 Task: Find connections with filter location Gijón with filter topic #Mindfulnesswith filter profile language Potuguese with filter current company Ethical Hackers Academy with filter school Fr. Conceicao Rodrigues College of Engineering with filter industry Newspaper Publishing with filter service category Tax Law with filter keywords title Data Entry
Action: Mouse moved to (209, 308)
Screenshot: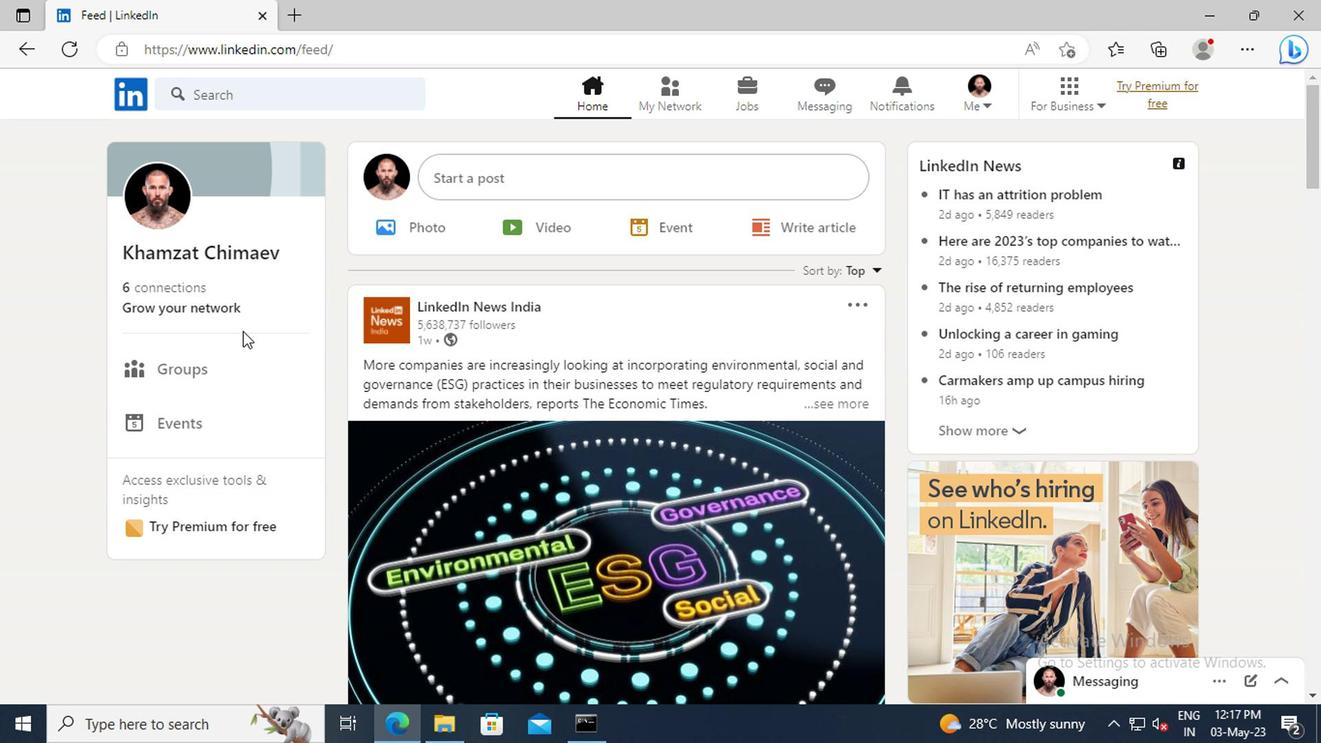 
Action: Mouse pressed left at (209, 308)
Screenshot: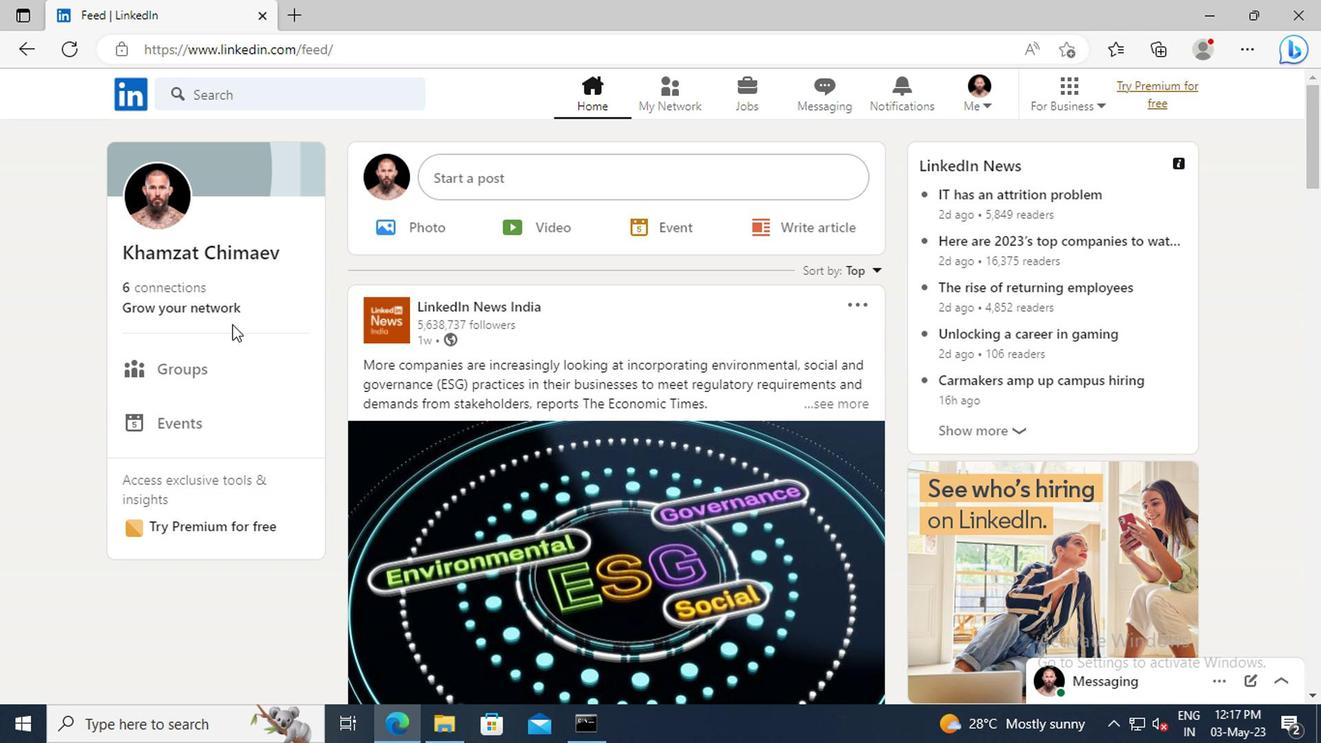
Action: Mouse moved to (205, 209)
Screenshot: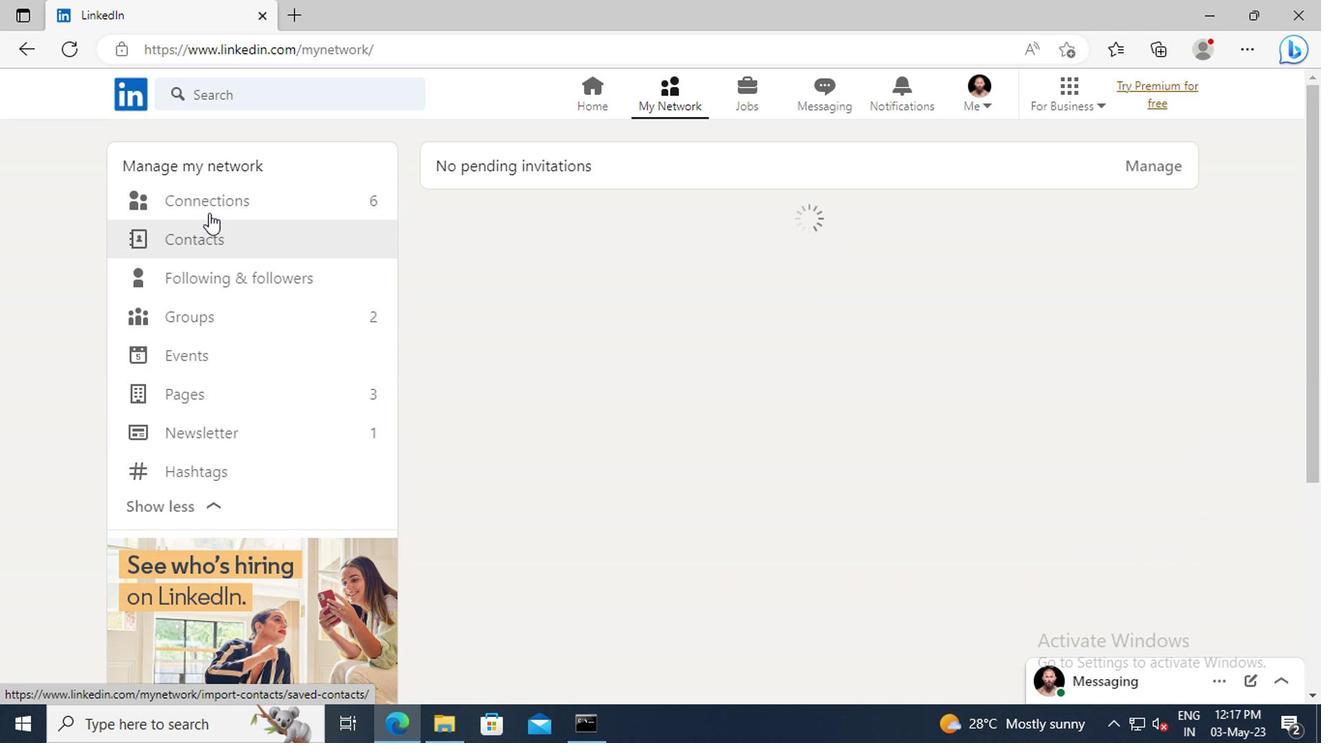 
Action: Mouse pressed left at (205, 209)
Screenshot: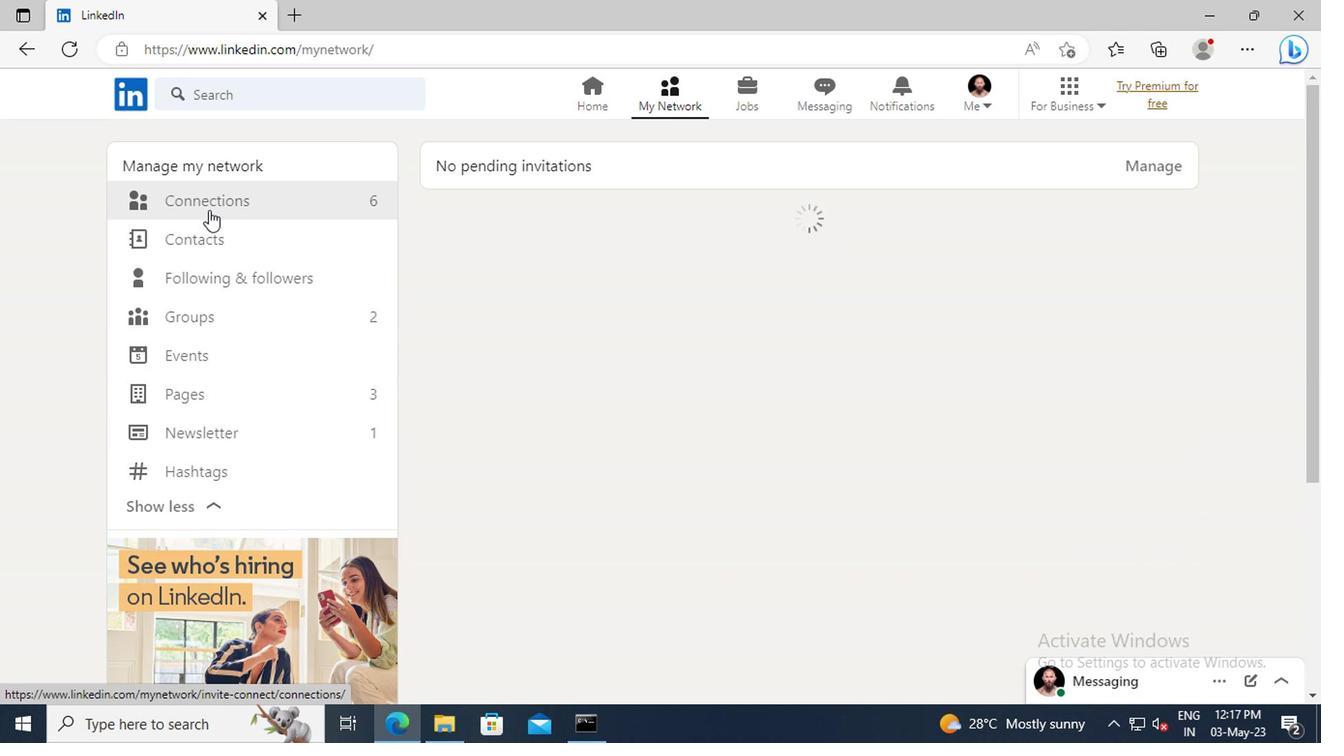 
Action: Mouse moved to (767, 205)
Screenshot: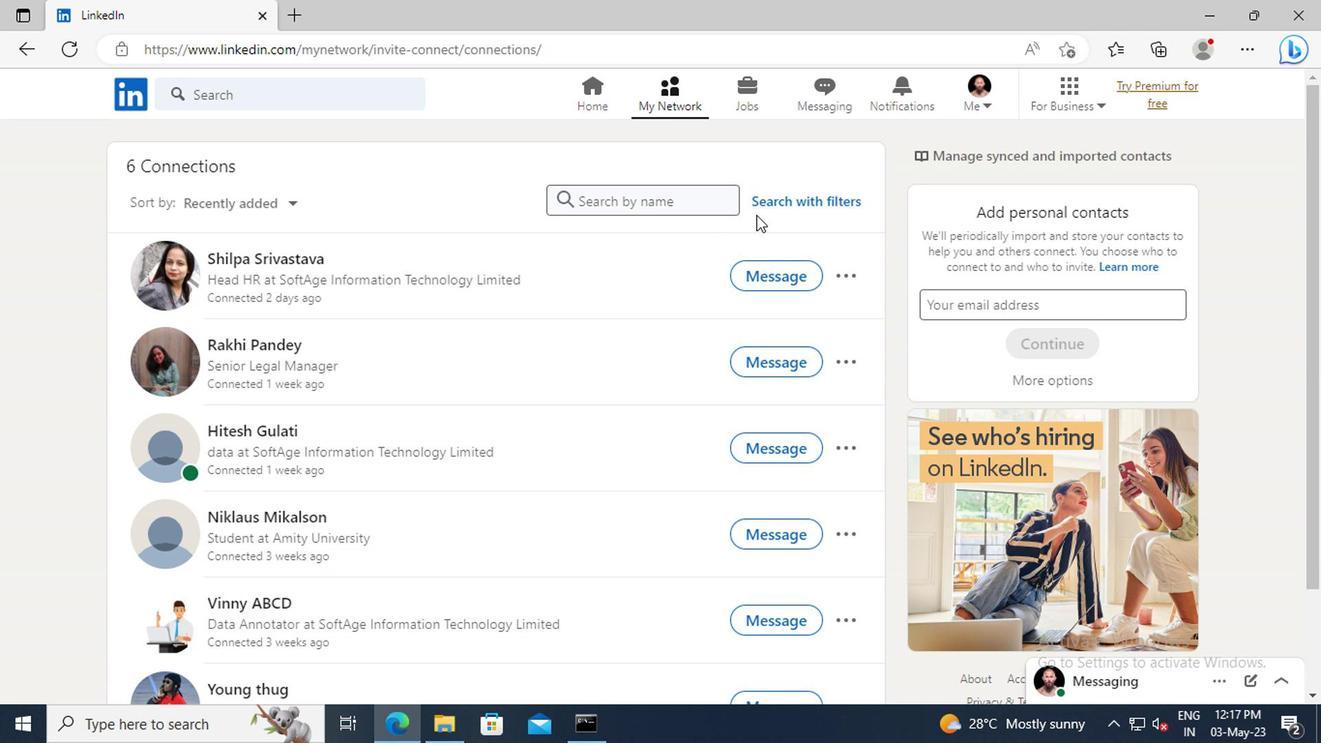 
Action: Mouse pressed left at (767, 205)
Screenshot: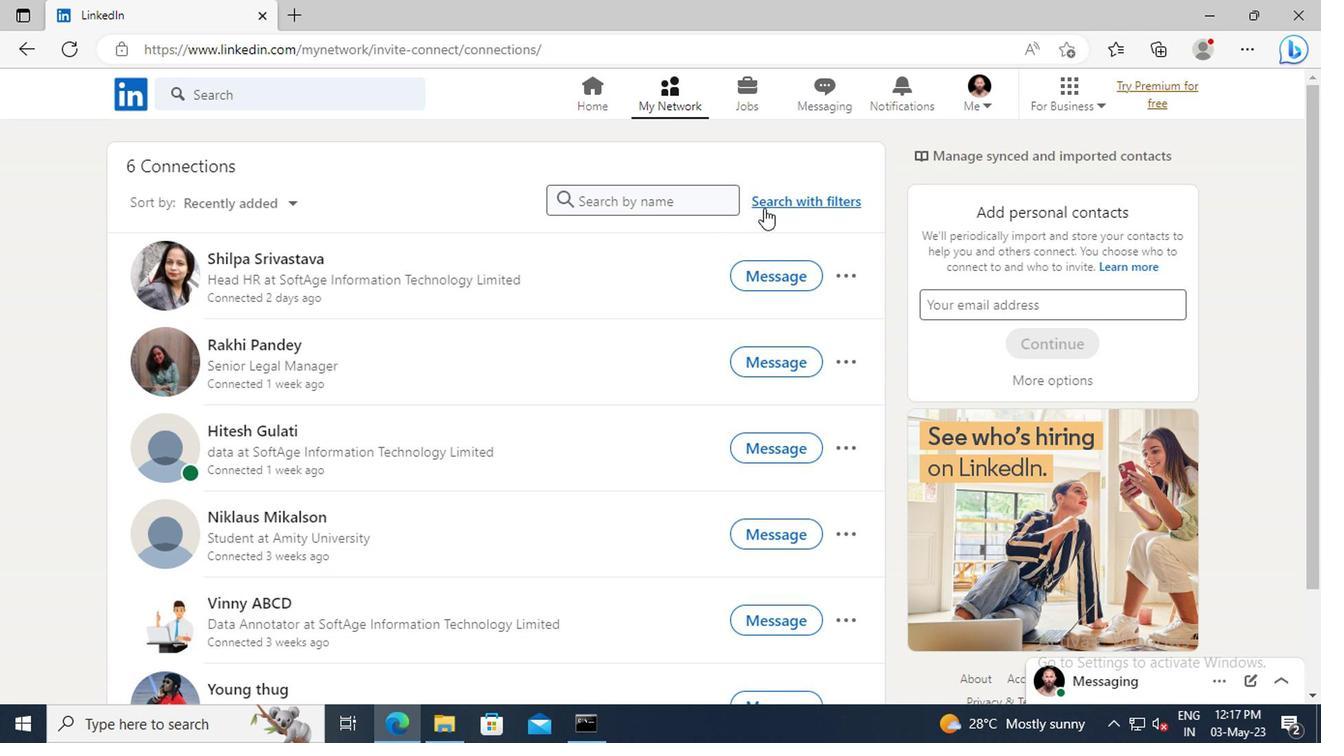 
Action: Mouse moved to (713, 150)
Screenshot: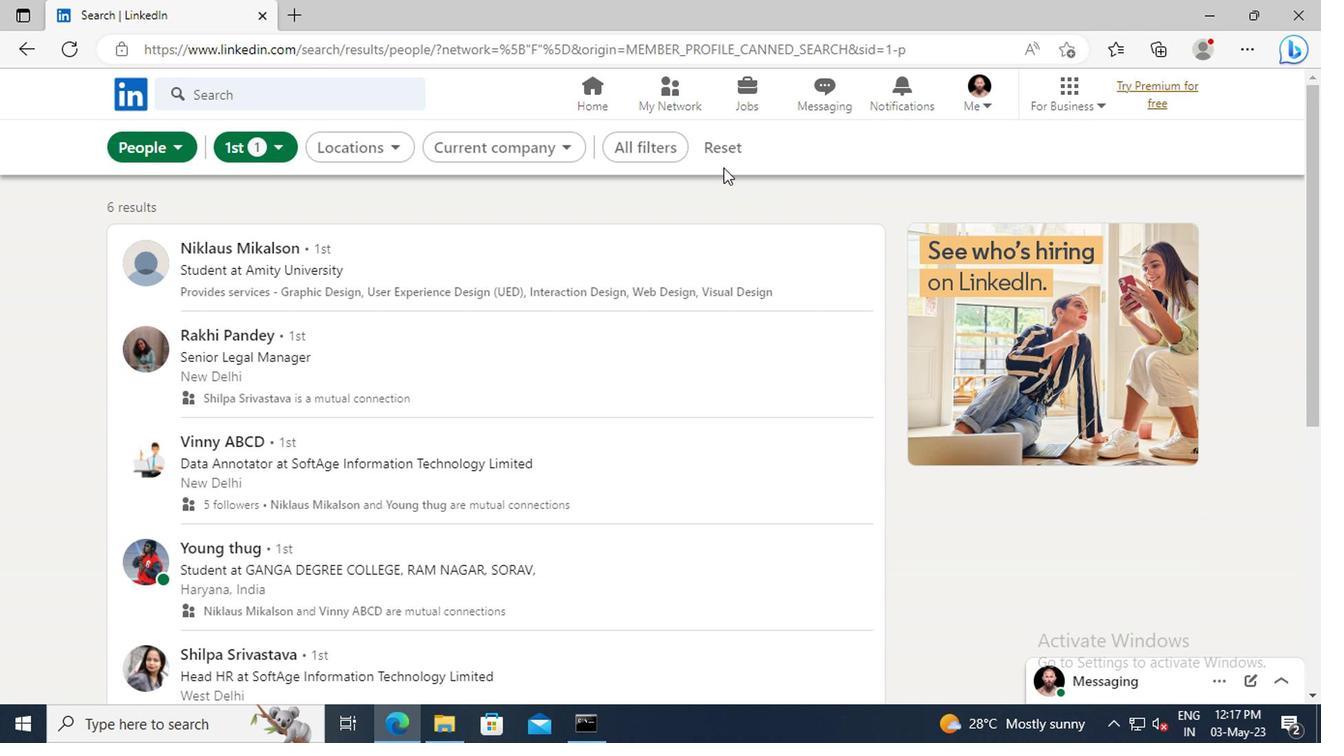 
Action: Mouse pressed left at (713, 150)
Screenshot: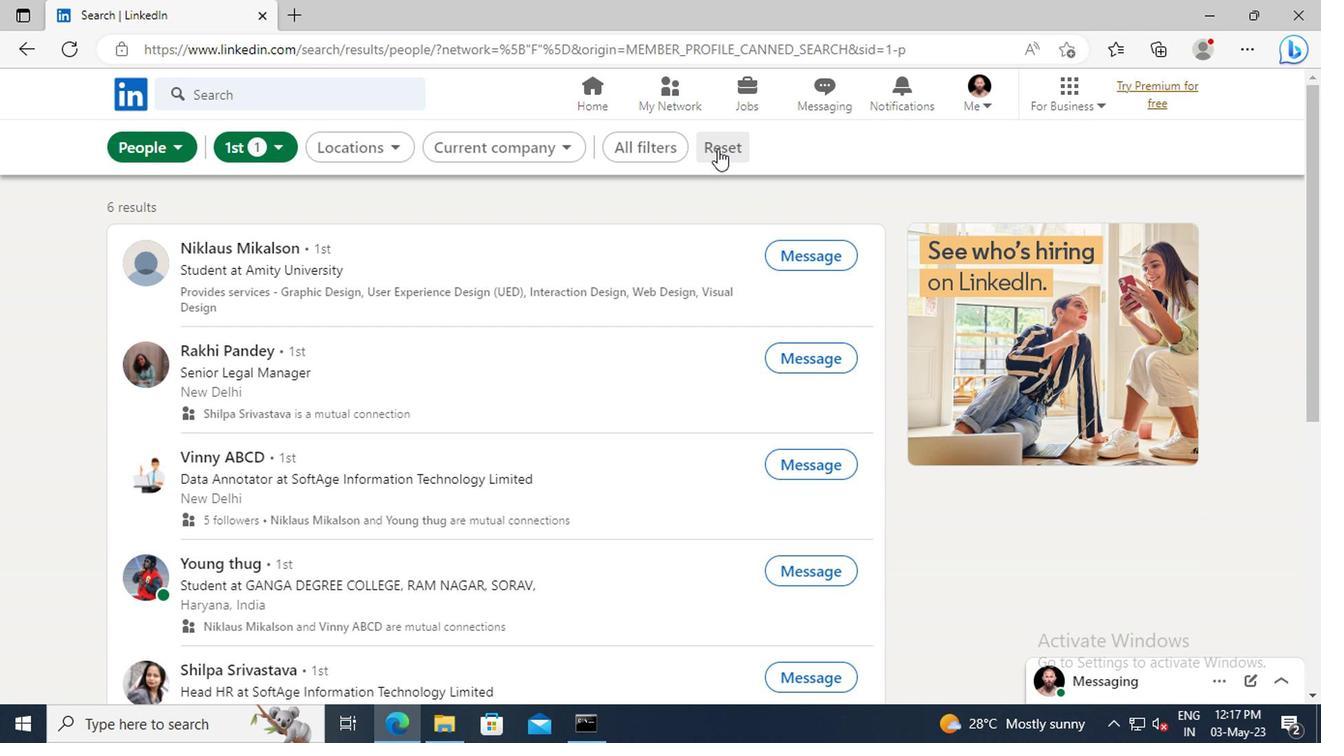 
Action: Mouse moved to (687, 147)
Screenshot: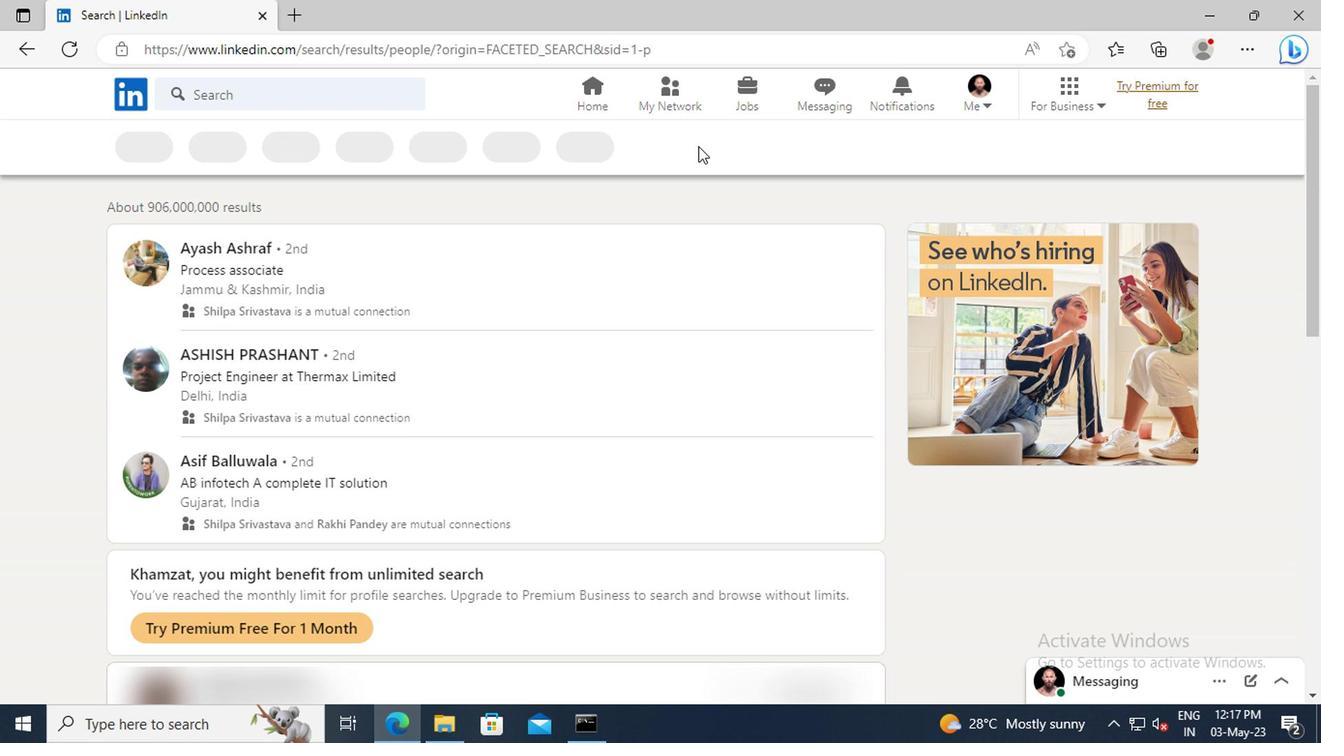 
Action: Mouse pressed left at (687, 147)
Screenshot: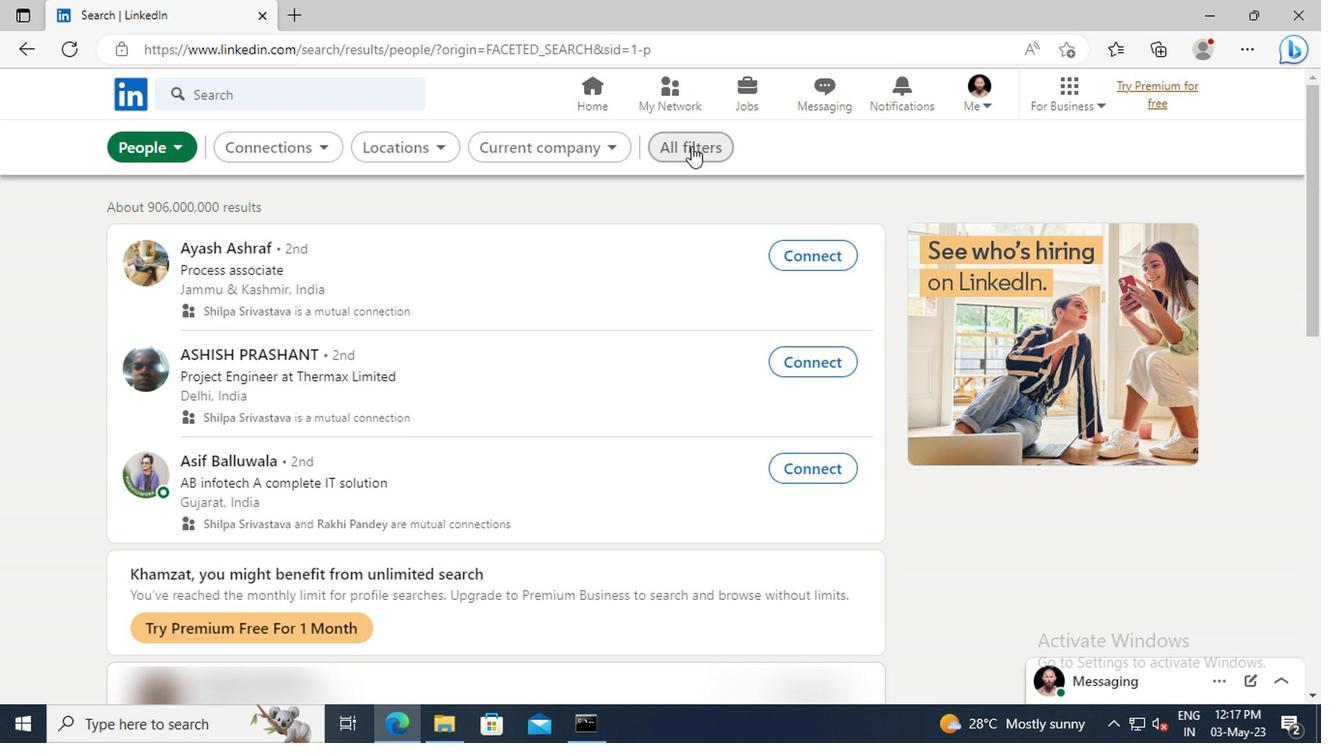 
Action: Mouse moved to (1077, 346)
Screenshot: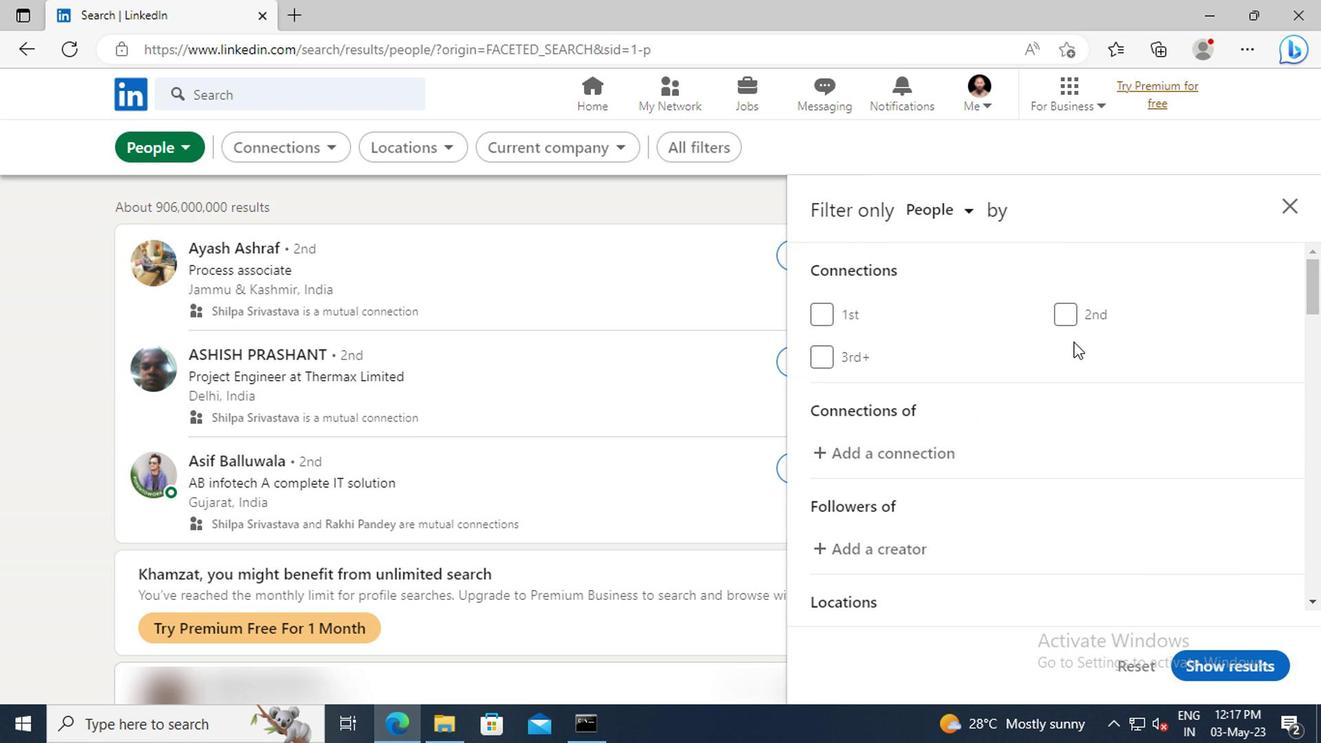 
Action: Mouse scrolled (1077, 345) with delta (0, -1)
Screenshot: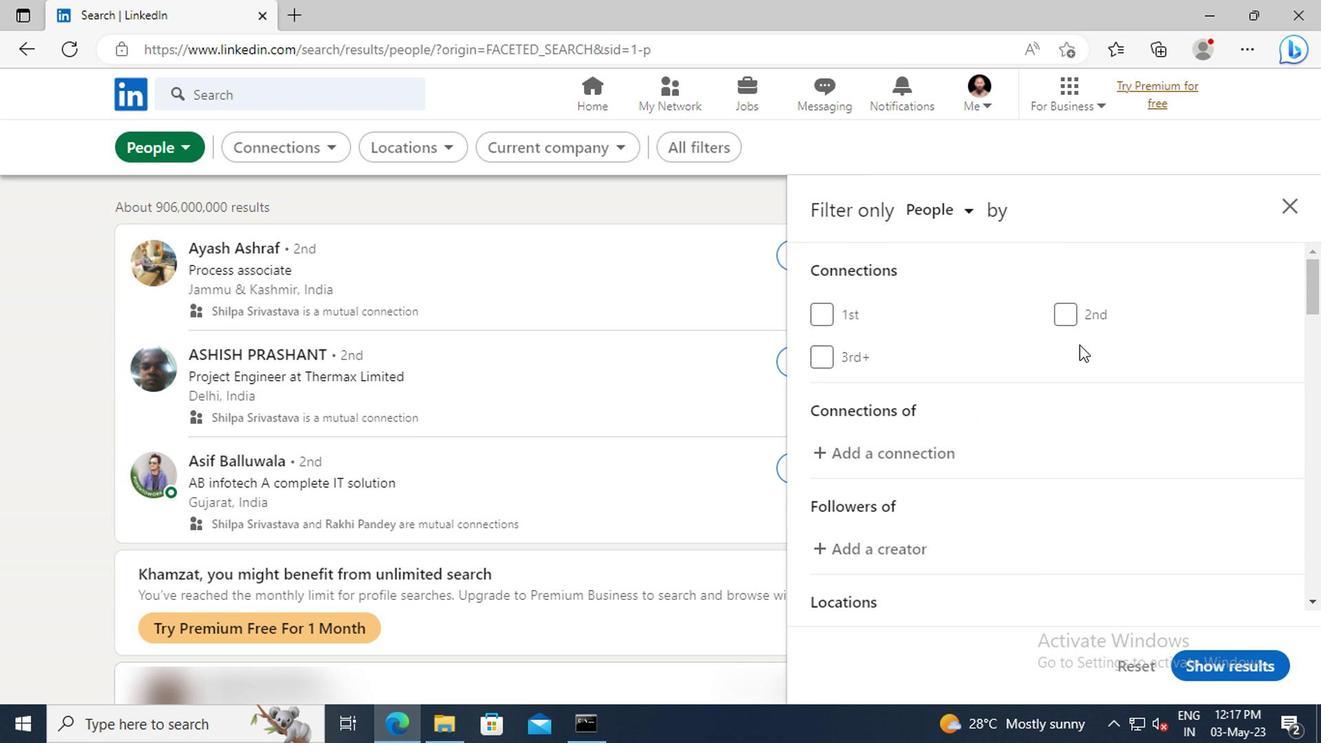 
Action: Mouse scrolled (1077, 345) with delta (0, -1)
Screenshot: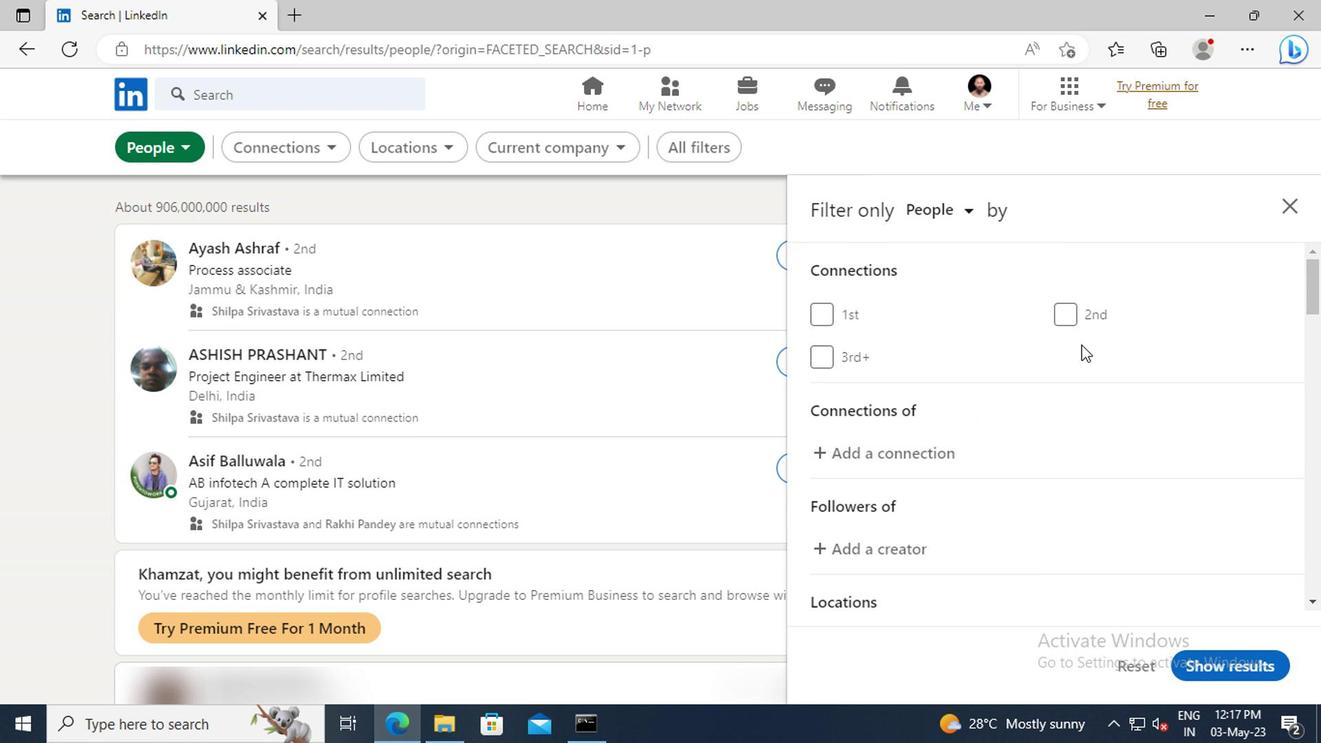 
Action: Mouse scrolled (1077, 345) with delta (0, -1)
Screenshot: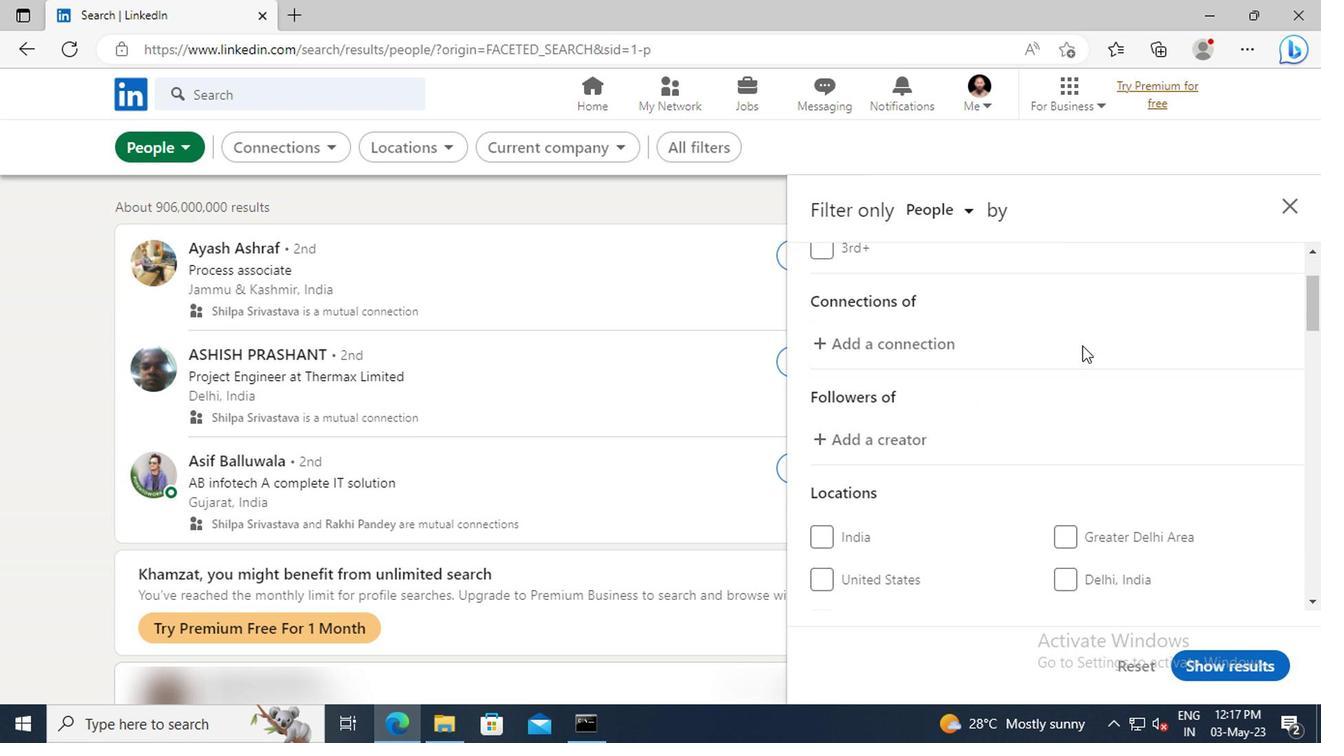 
Action: Mouse scrolled (1077, 345) with delta (0, -1)
Screenshot: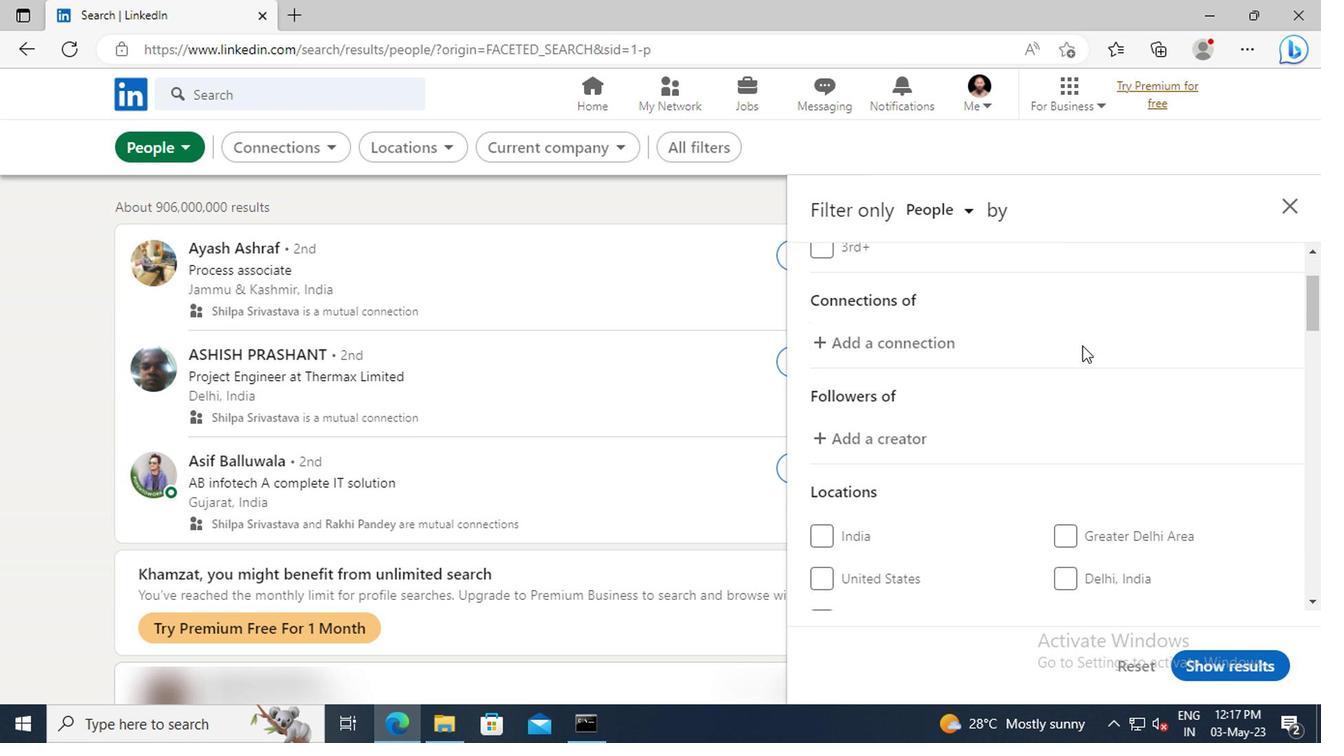 
Action: Mouse scrolled (1077, 345) with delta (0, -1)
Screenshot: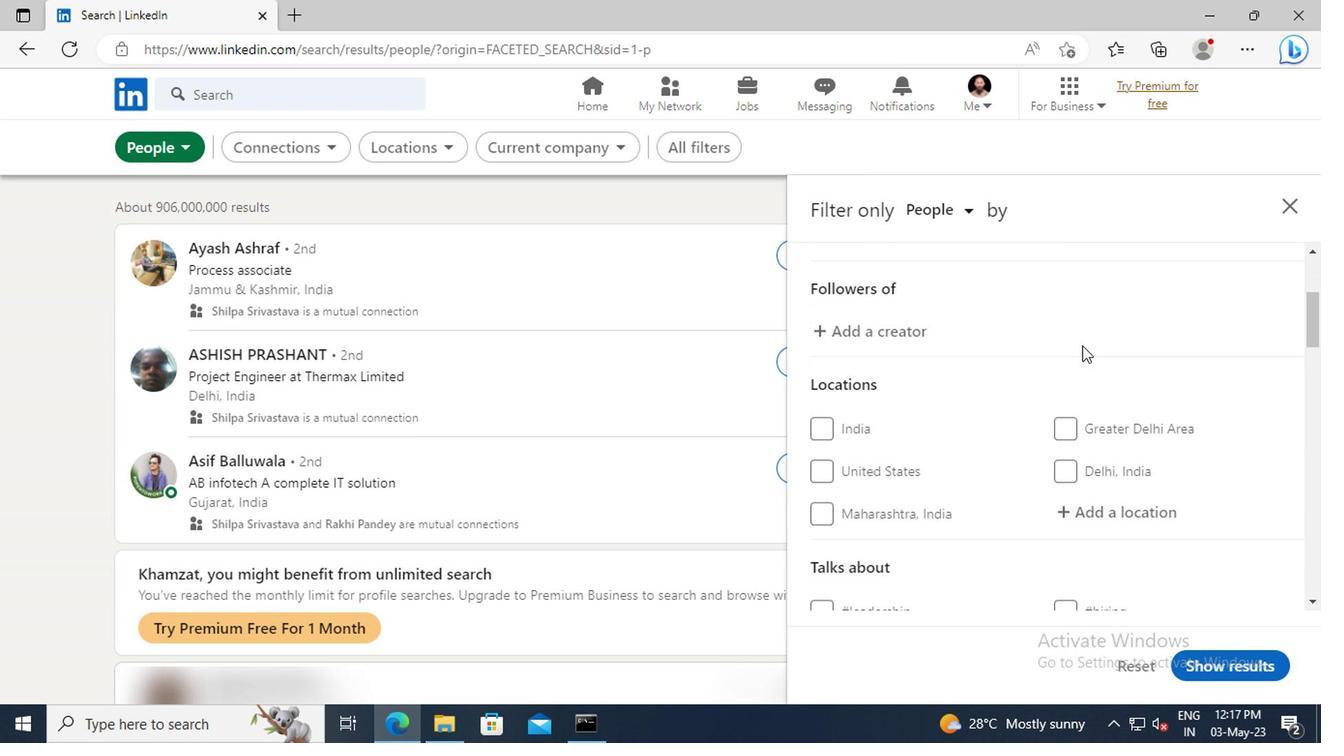 
Action: Mouse moved to (1095, 454)
Screenshot: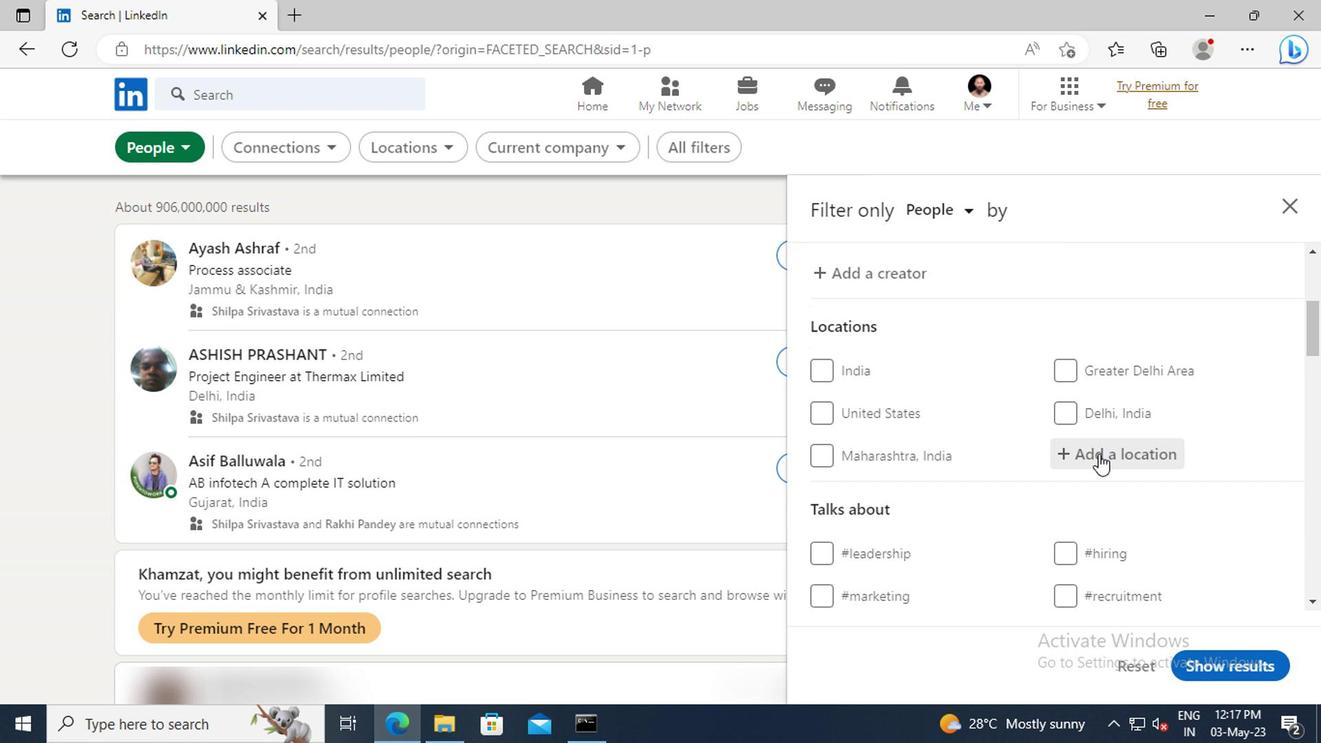 
Action: Mouse pressed left at (1095, 454)
Screenshot: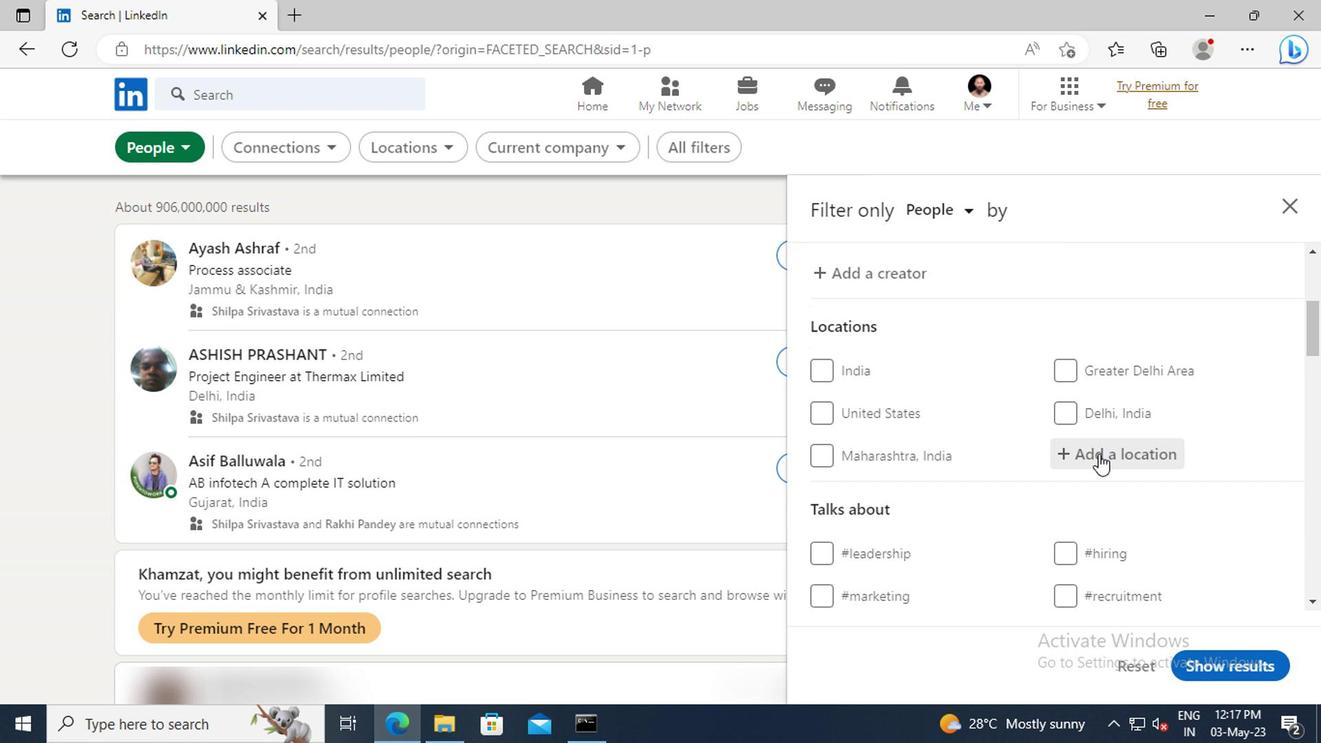 
Action: Key pressed <Key.shift>GIJON
Screenshot: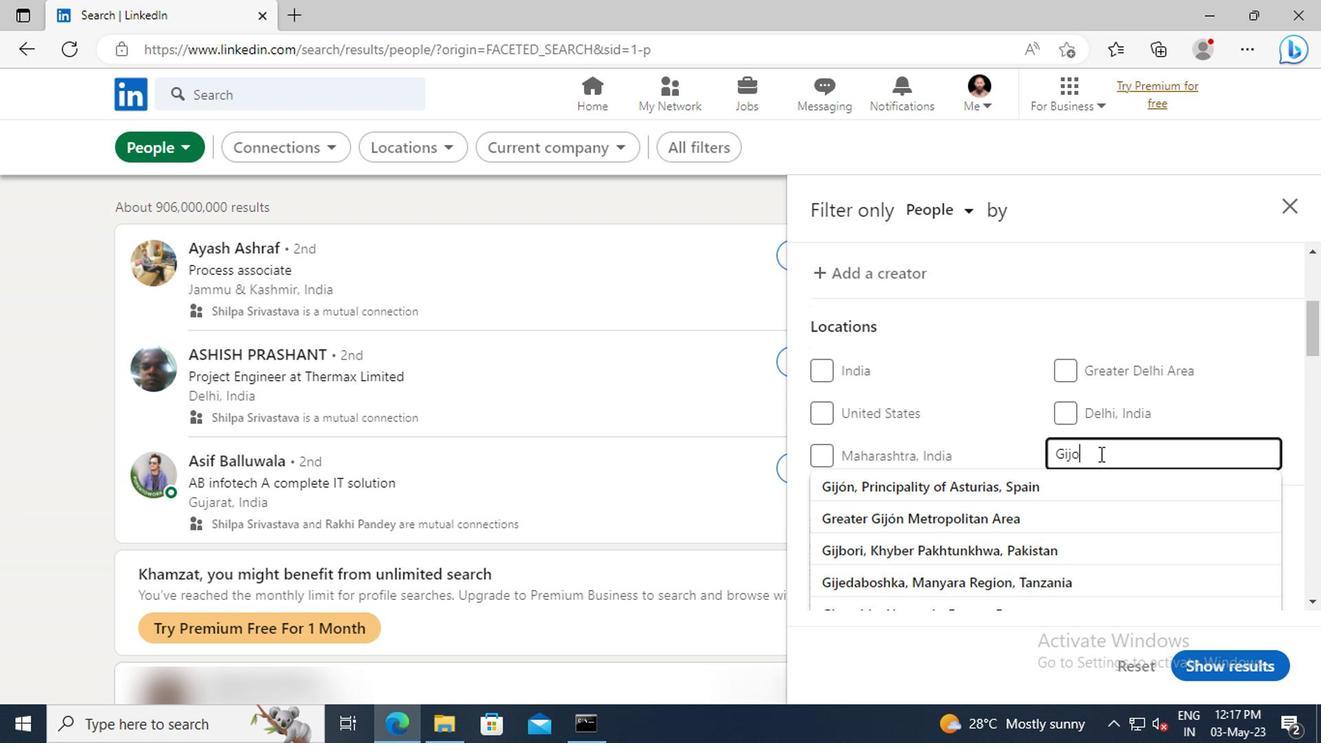 
Action: Mouse moved to (1095, 475)
Screenshot: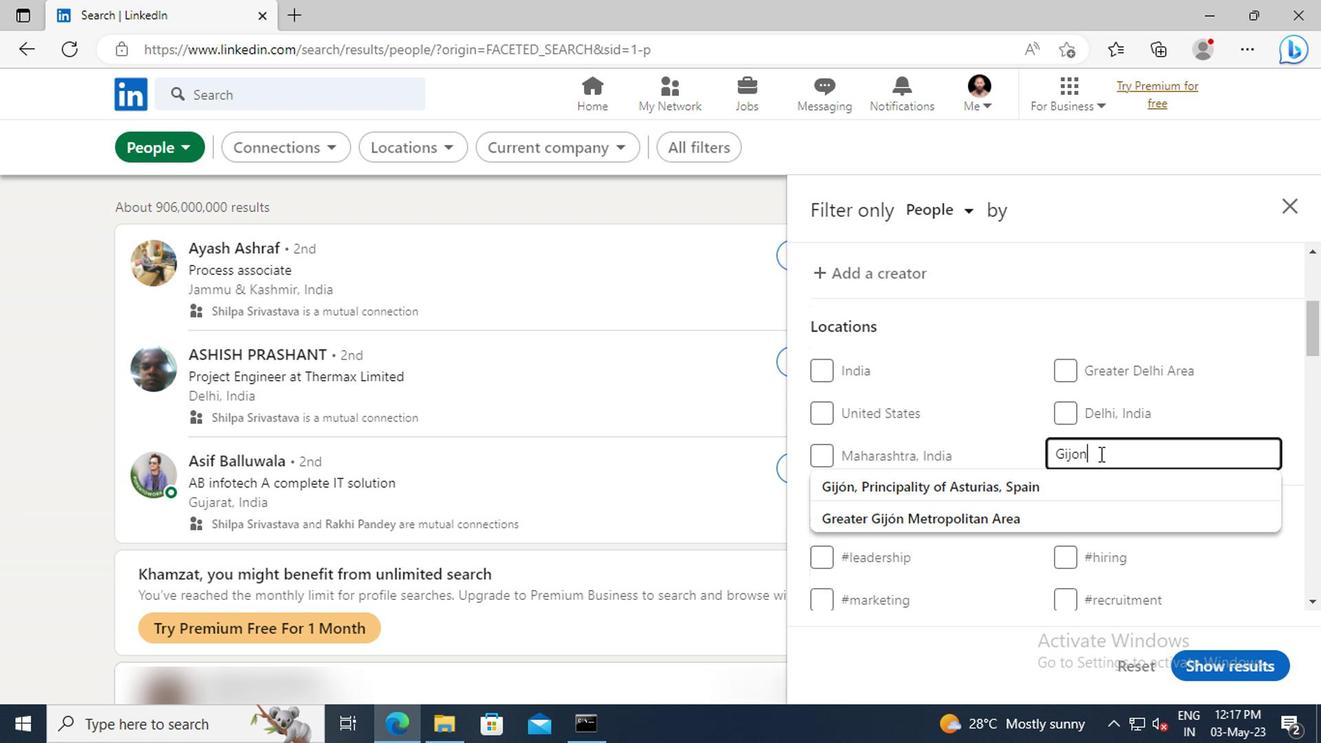 
Action: Mouse pressed left at (1095, 475)
Screenshot: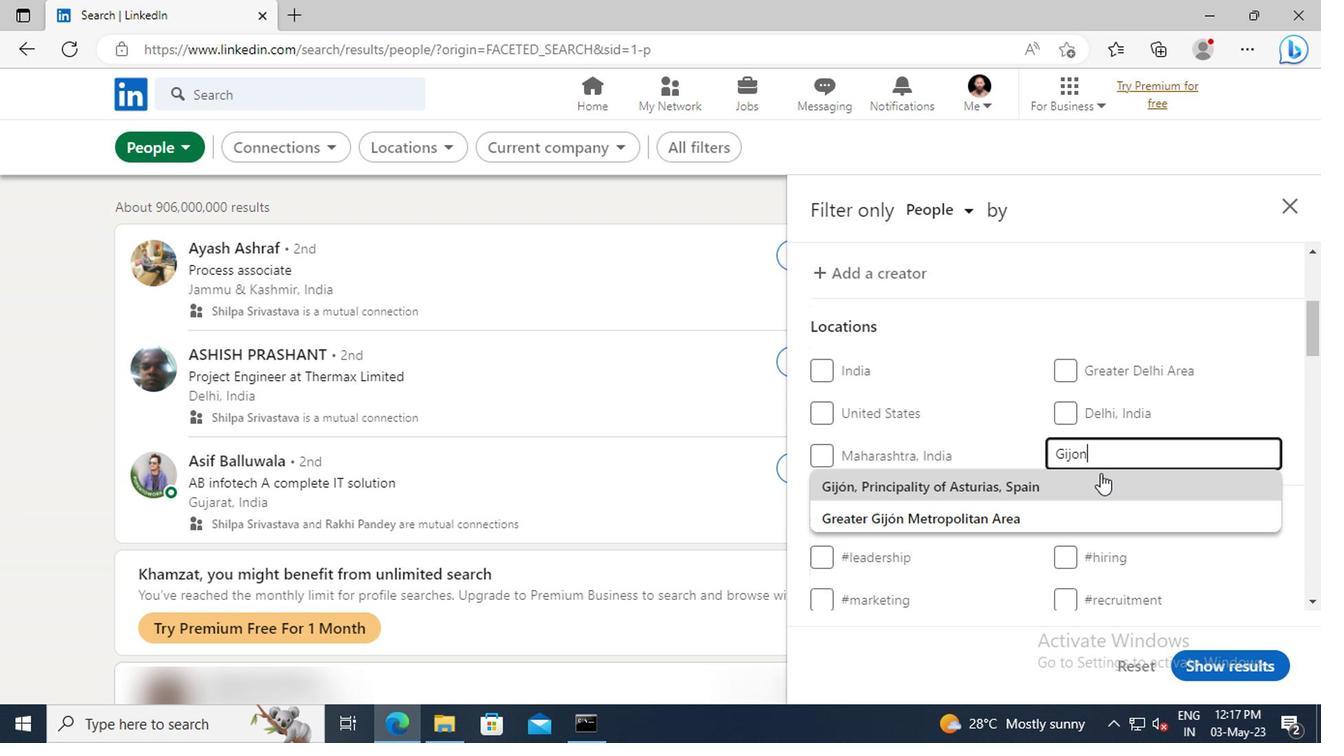 
Action: Mouse scrolled (1095, 474) with delta (0, 0)
Screenshot: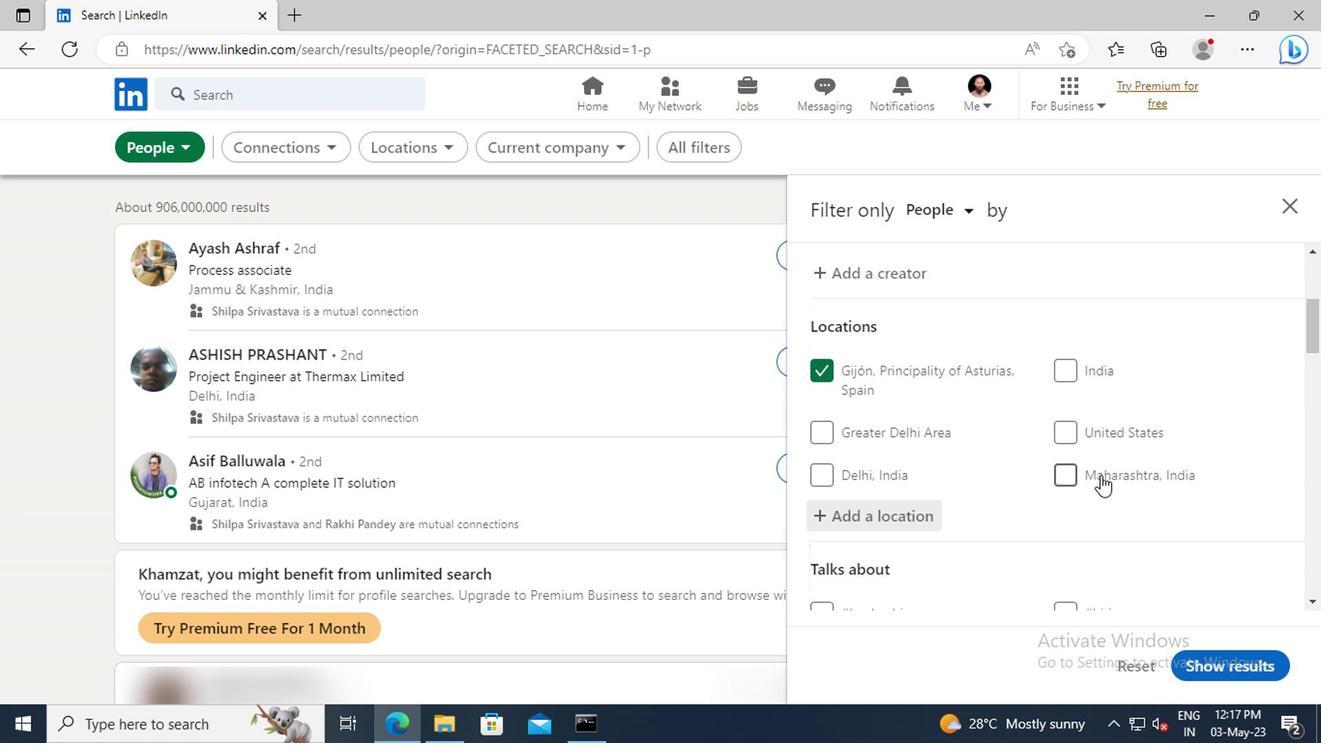 
Action: Mouse scrolled (1095, 474) with delta (0, 0)
Screenshot: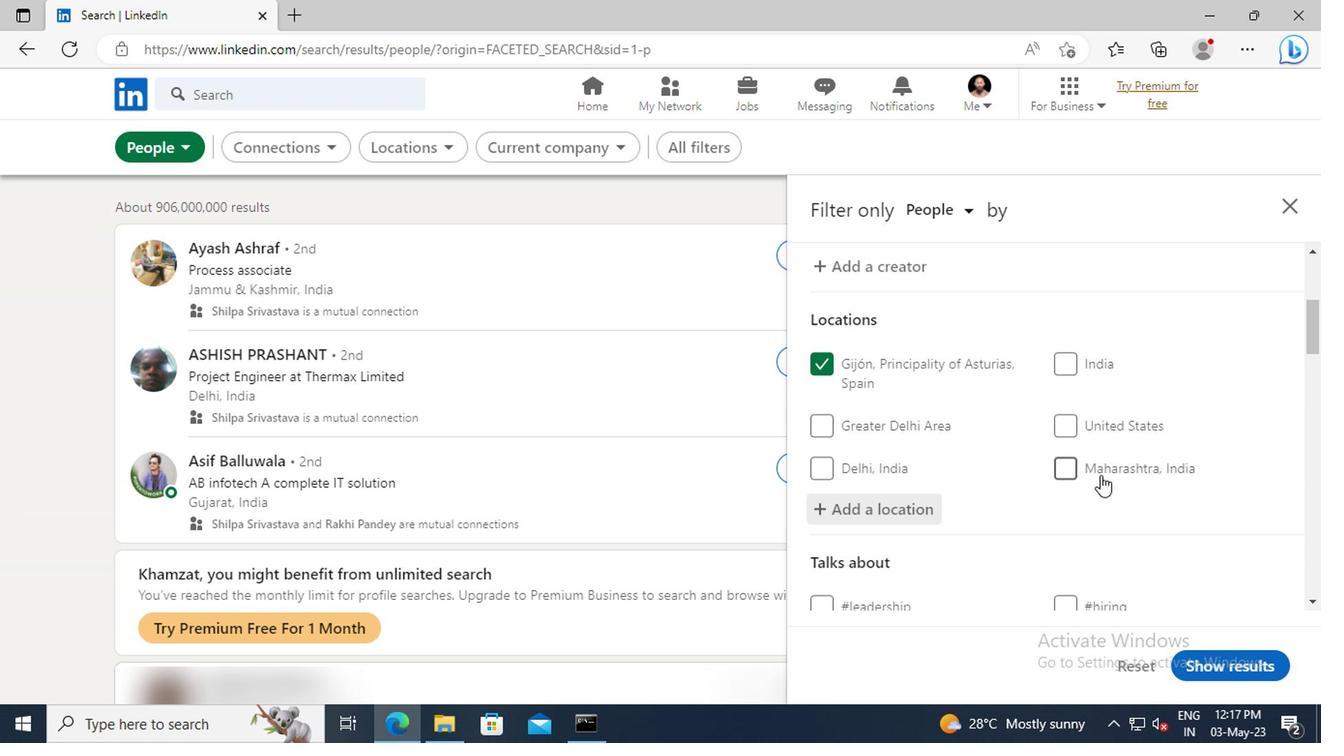 
Action: Mouse moved to (1093, 461)
Screenshot: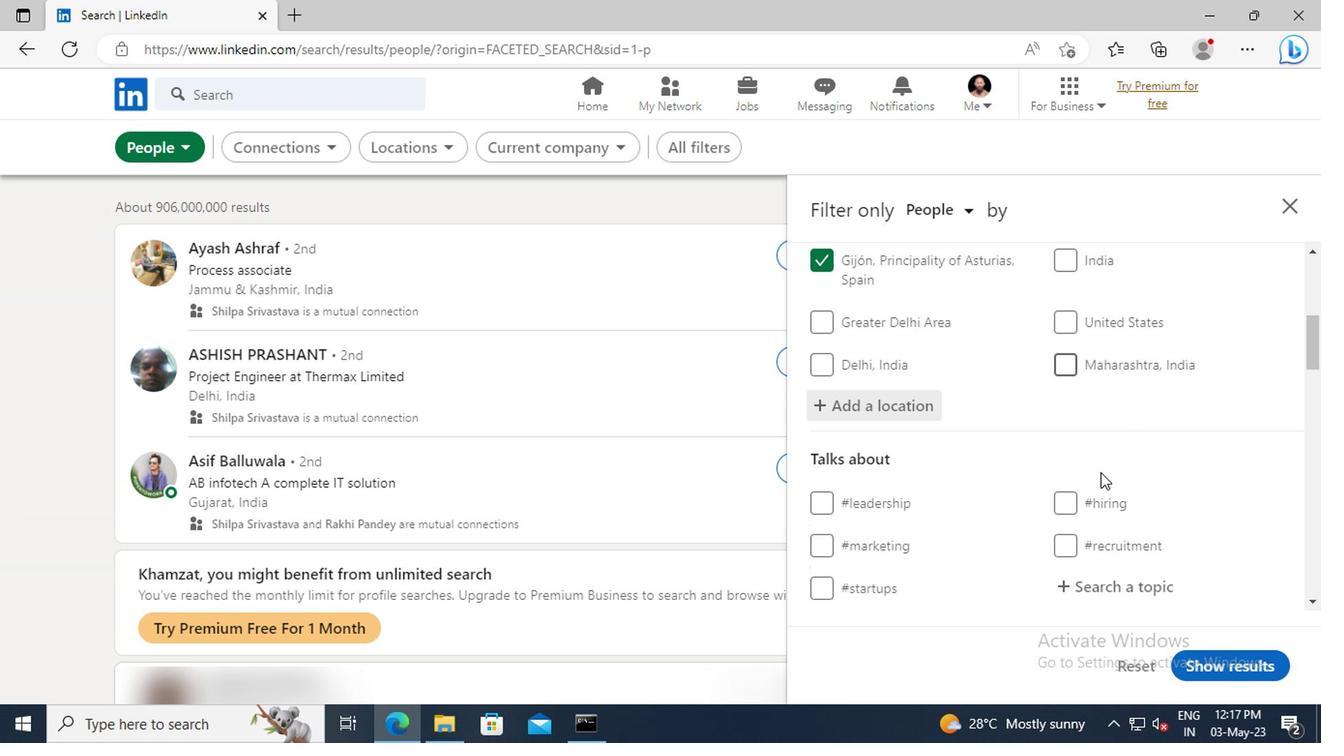 
Action: Mouse scrolled (1093, 460) with delta (0, 0)
Screenshot: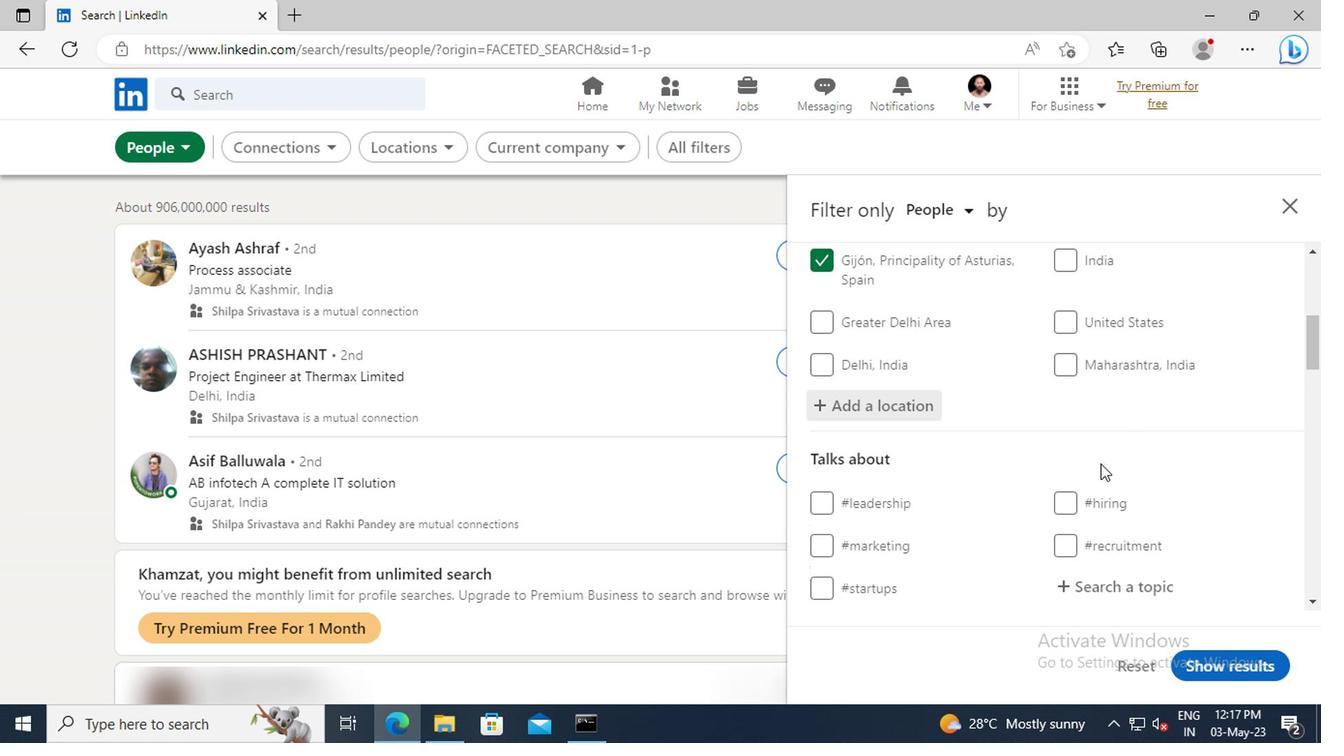 
Action: Mouse scrolled (1093, 460) with delta (0, 0)
Screenshot: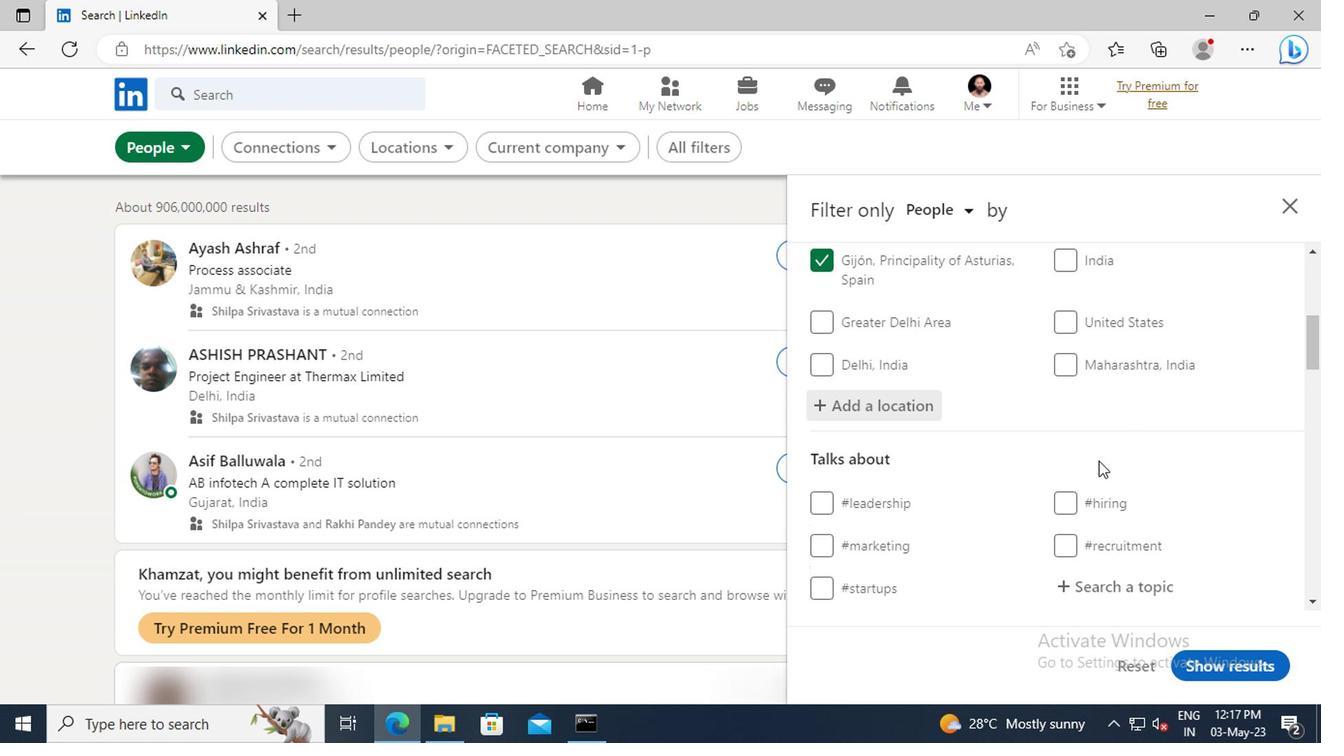 
Action: Mouse moved to (1100, 474)
Screenshot: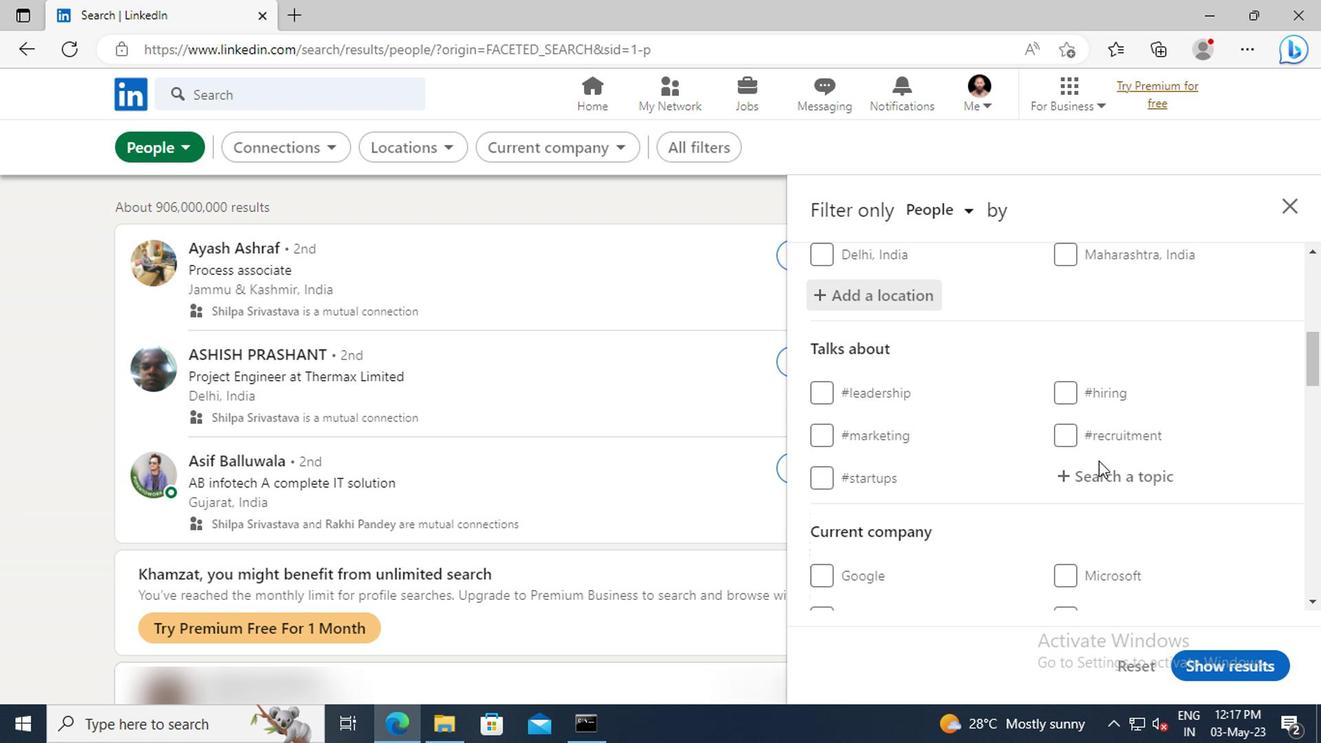 
Action: Mouse pressed left at (1100, 474)
Screenshot: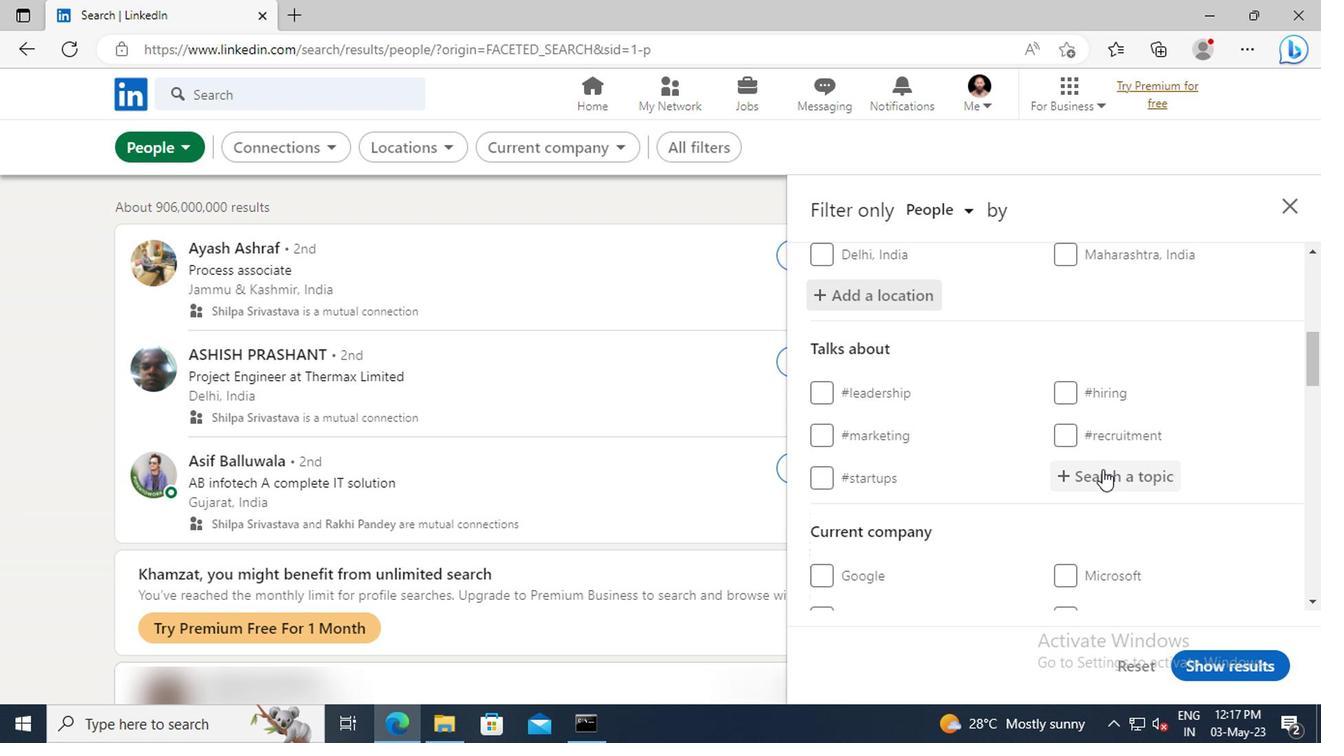 
Action: Key pressed <Key.shift>MINDFU
Screenshot: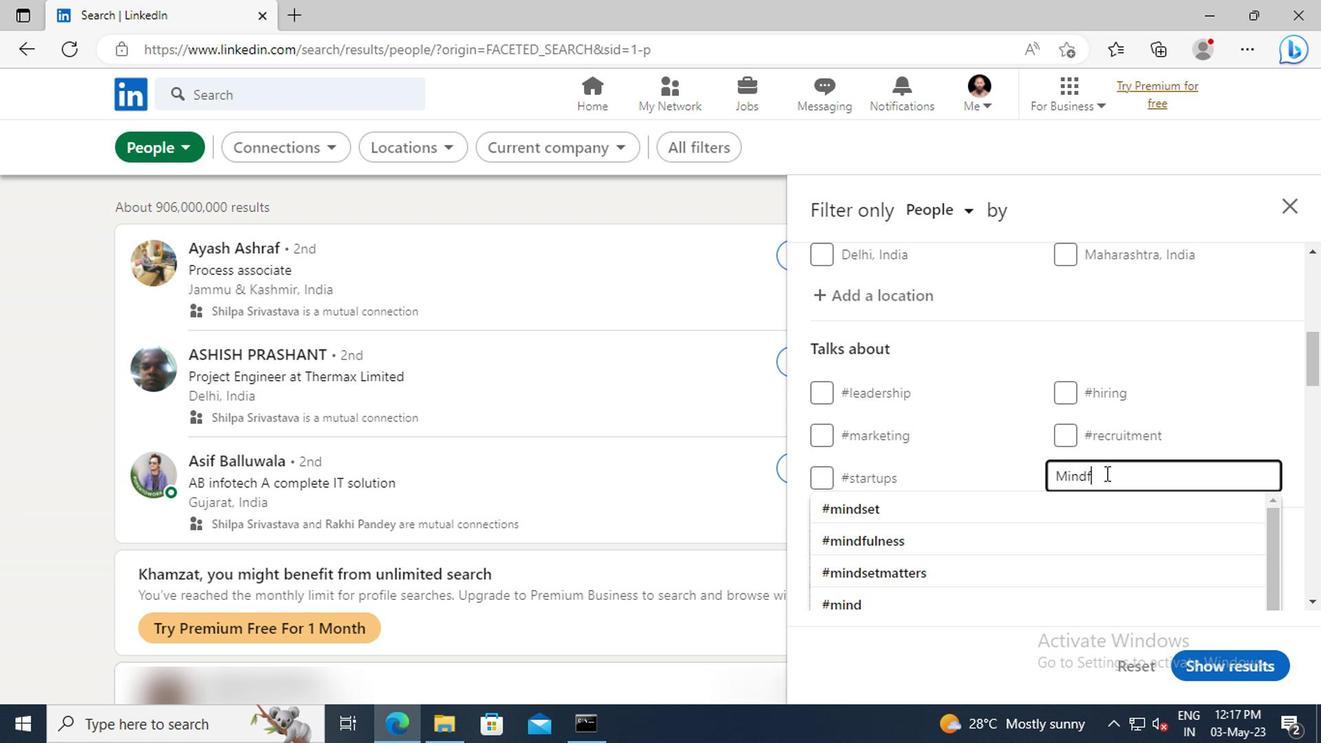 
Action: Mouse moved to (1105, 503)
Screenshot: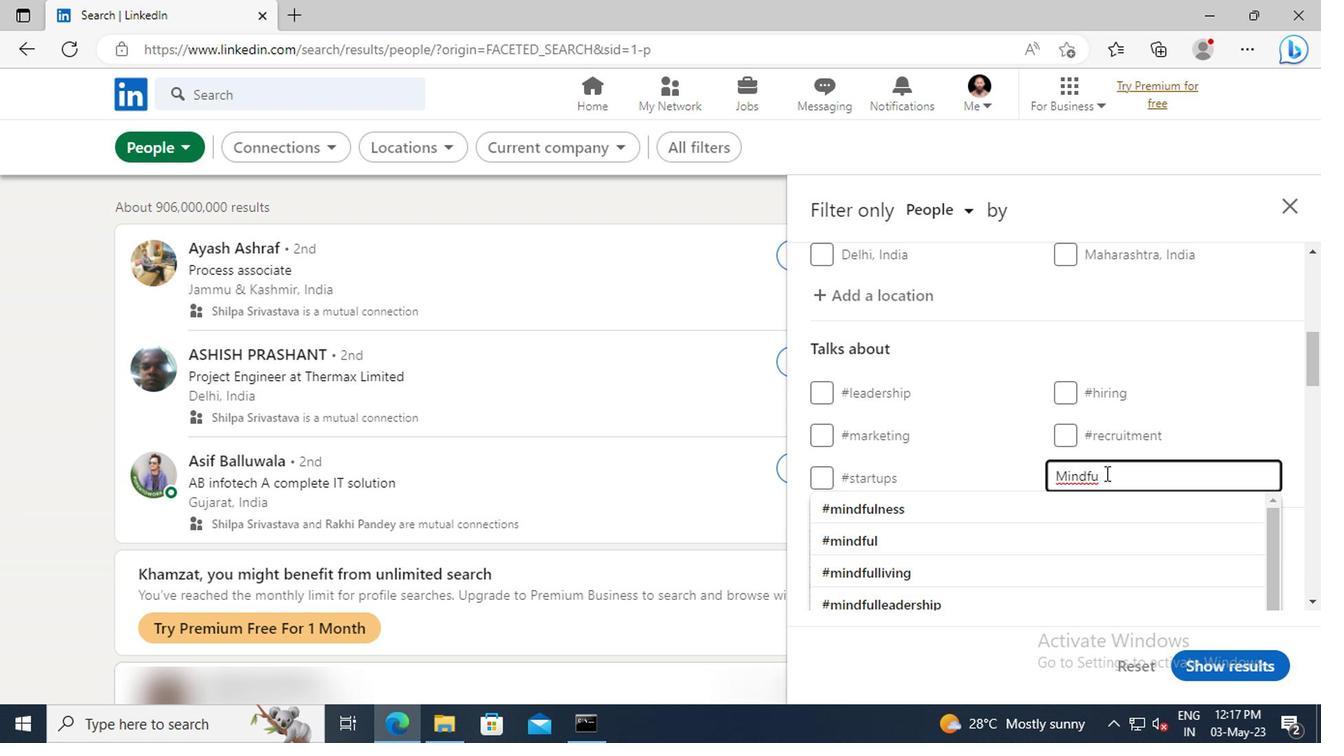 
Action: Mouse pressed left at (1105, 503)
Screenshot: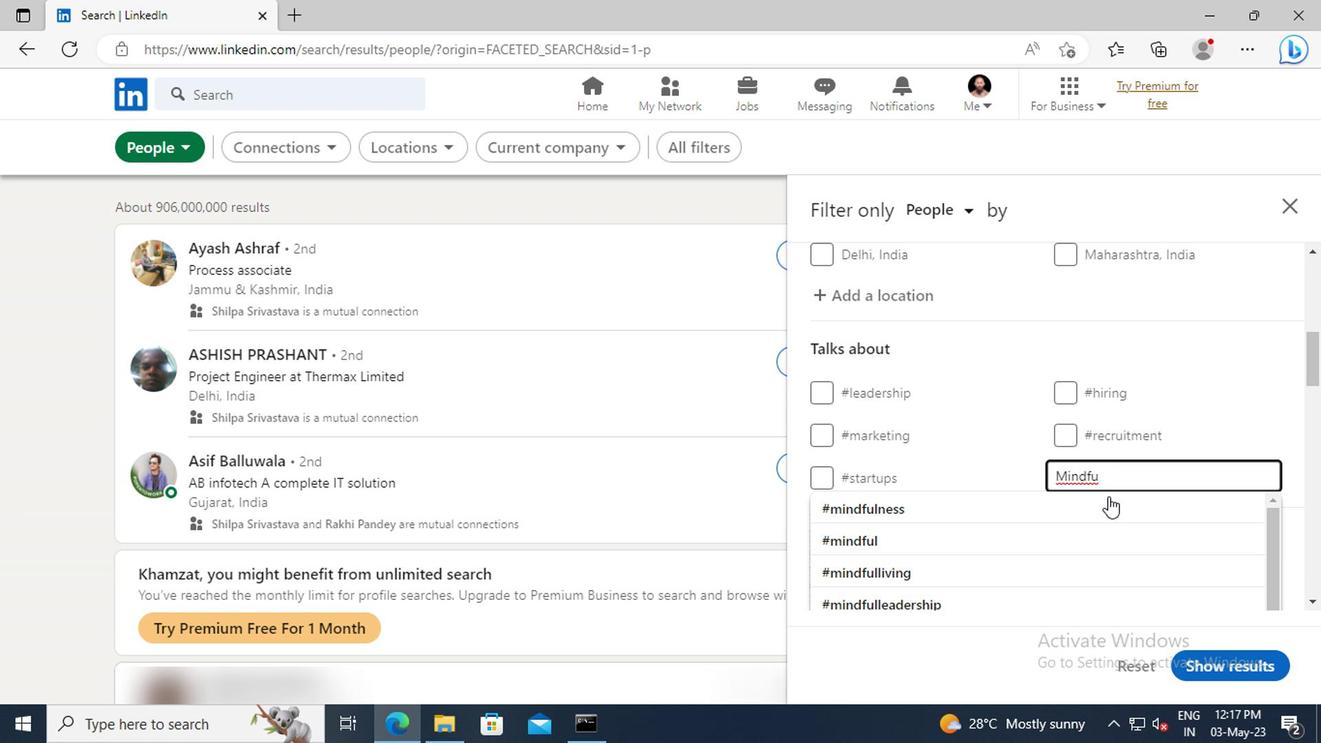 
Action: Mouse scrolled (1105, 503) with delta (0, 0)
Screenshot: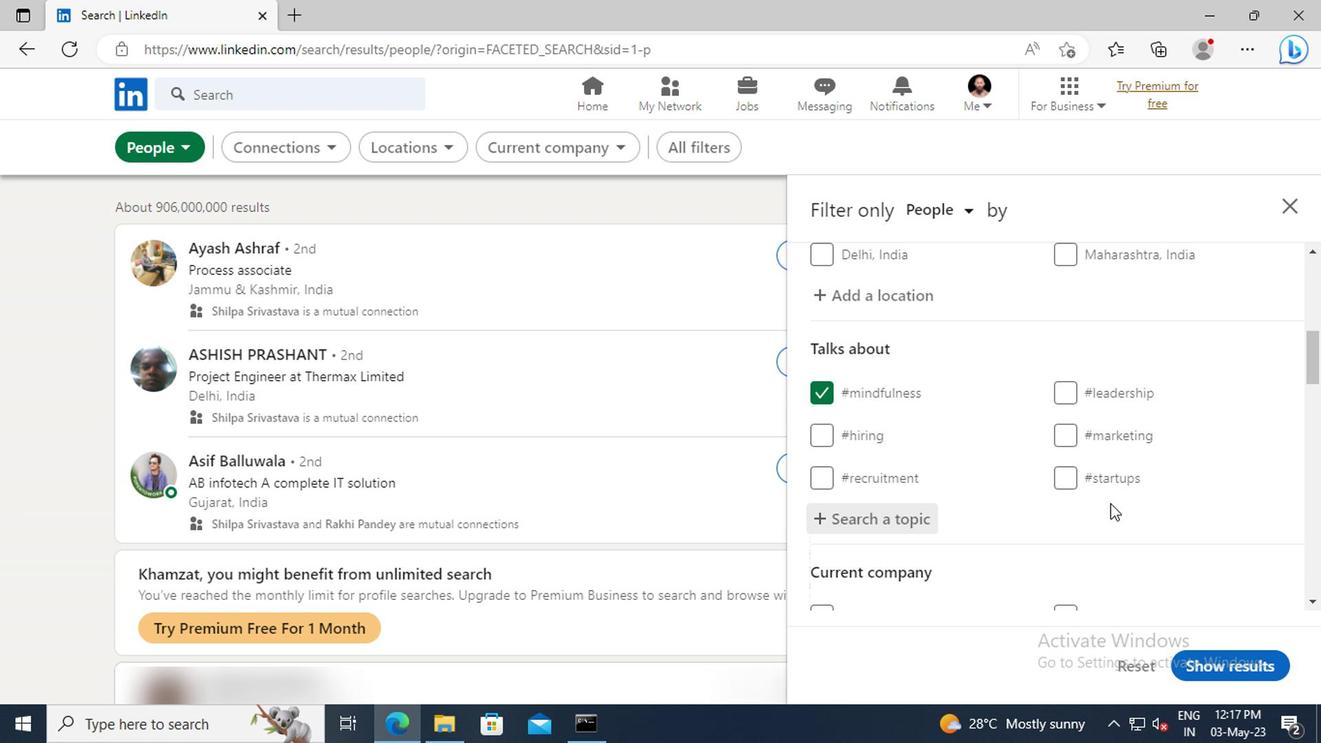 
Action: Mouse scrolled (1105, 503) with delta (0, 0)
Screenshot: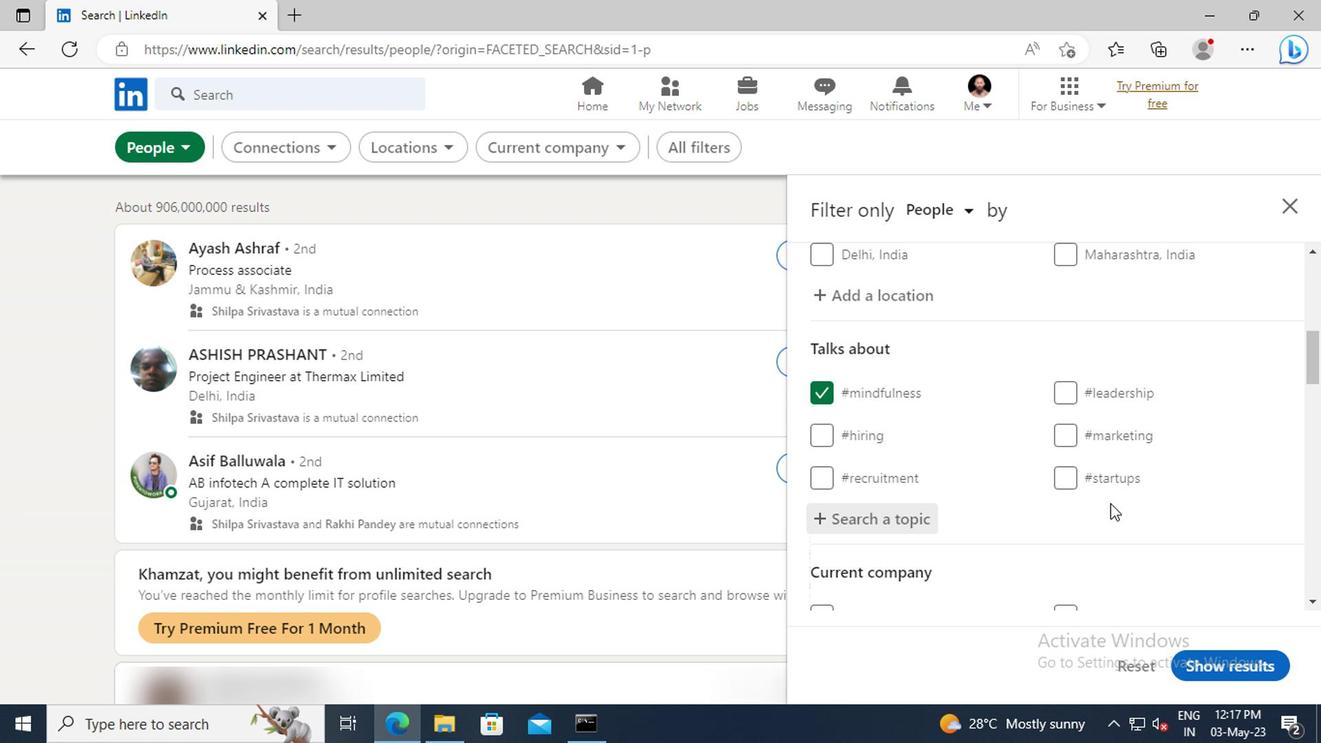 
Action: Mouse scrolled (1105, 503) with delta (0, 0)
Screenshot: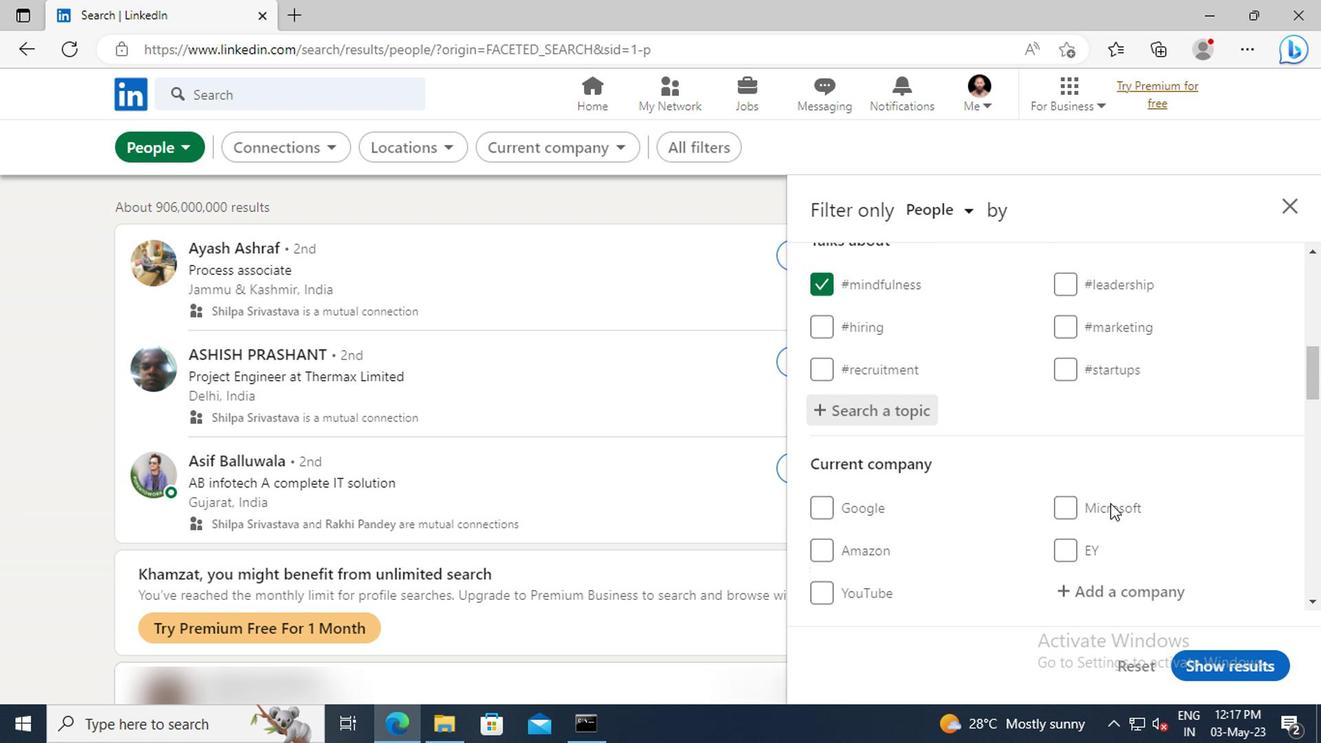 
Action: Mouse scrolled (1105, 503) with delta (0, 0)
Screenshot: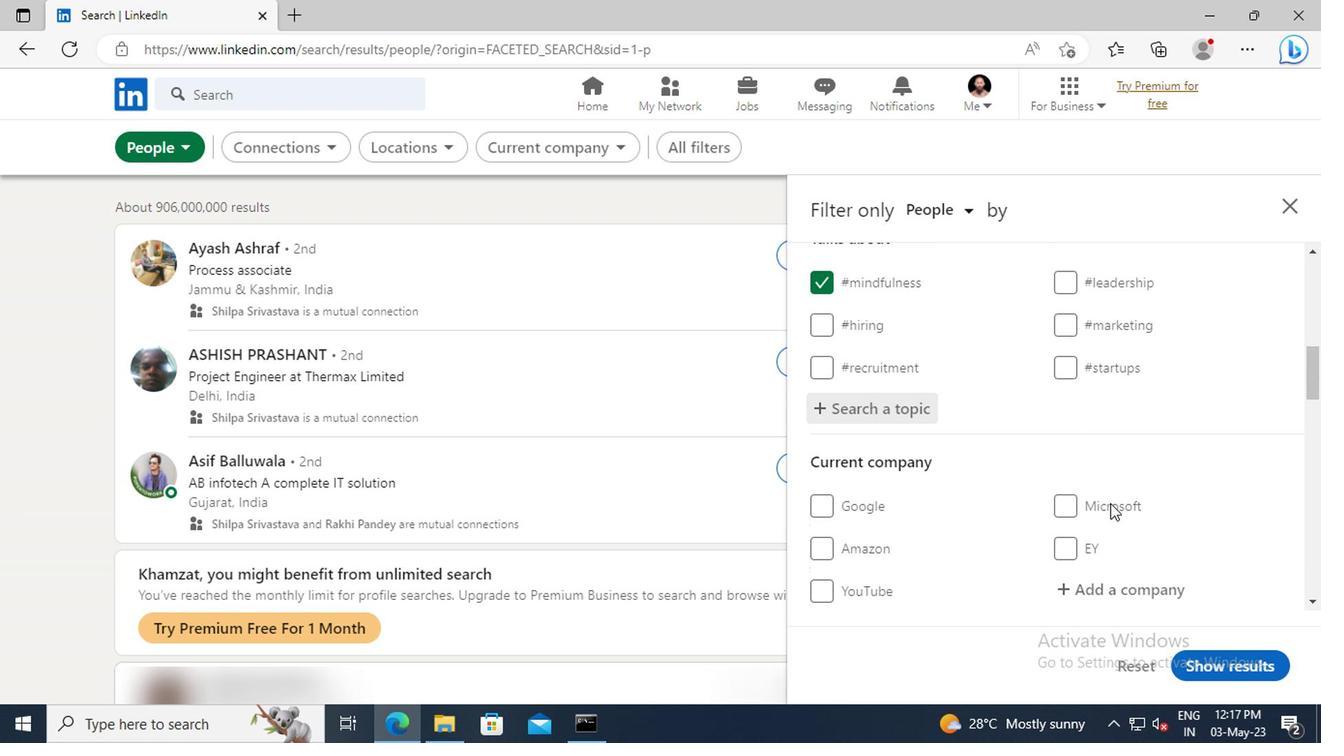 
Action: Mouse scrolled (1105, 503) with delta (0, 0)
Screenshot: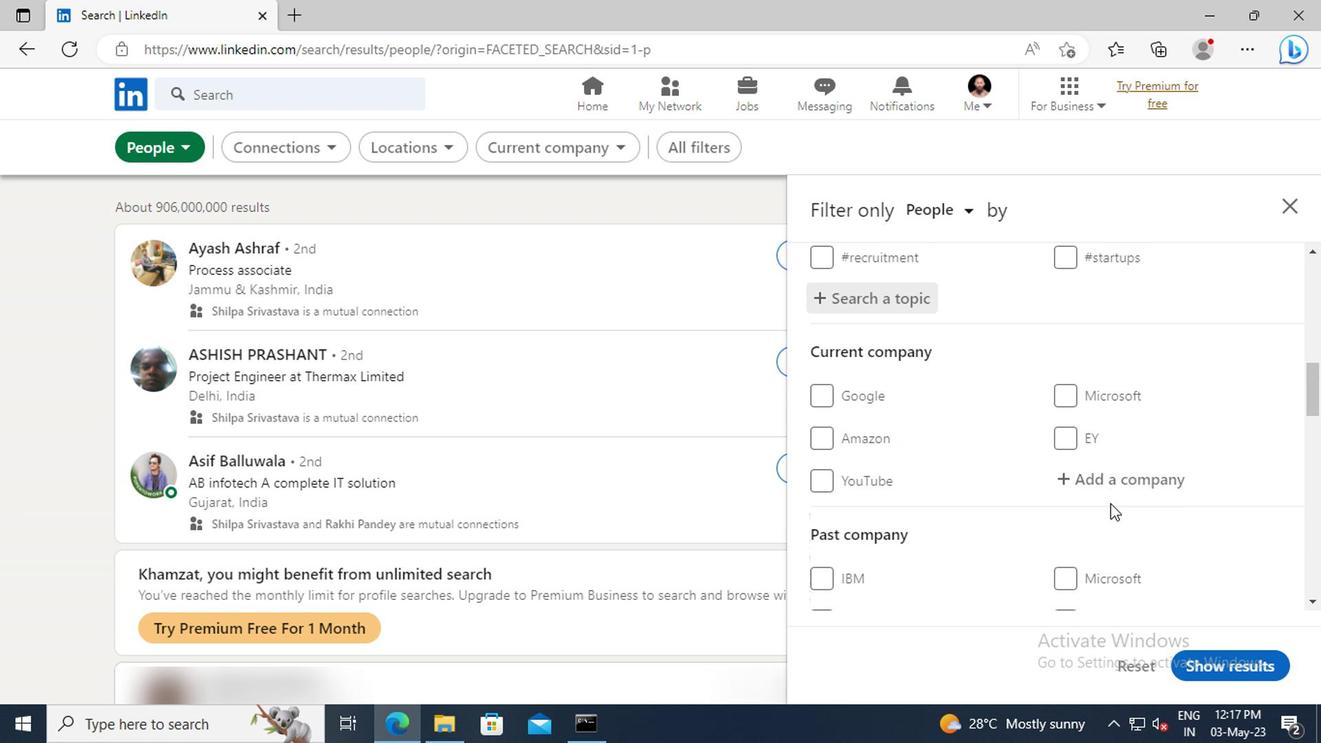 
Action: Mouse scrolled (1105, 503) with delta (0, 0)
Screenshot: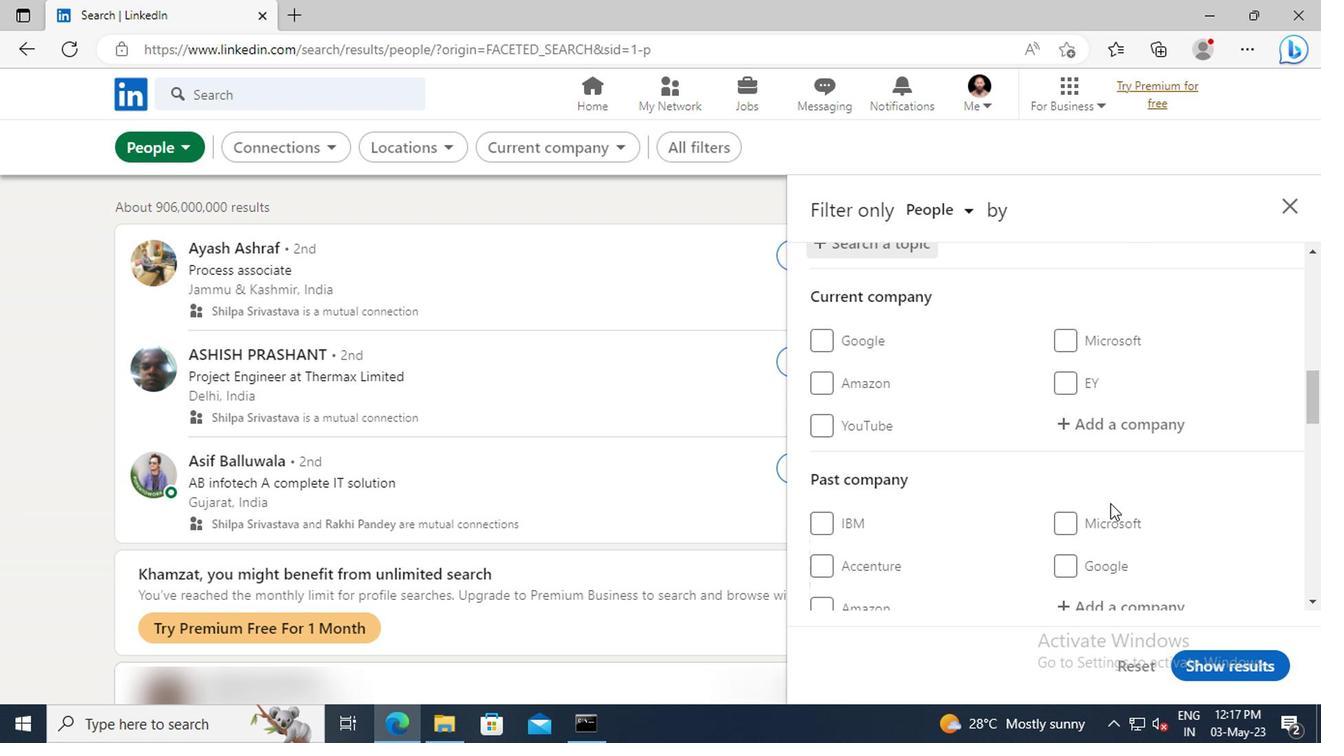 
Action: Mouse scrolled (1105, 503) with delta (0, 0)
Screenshot: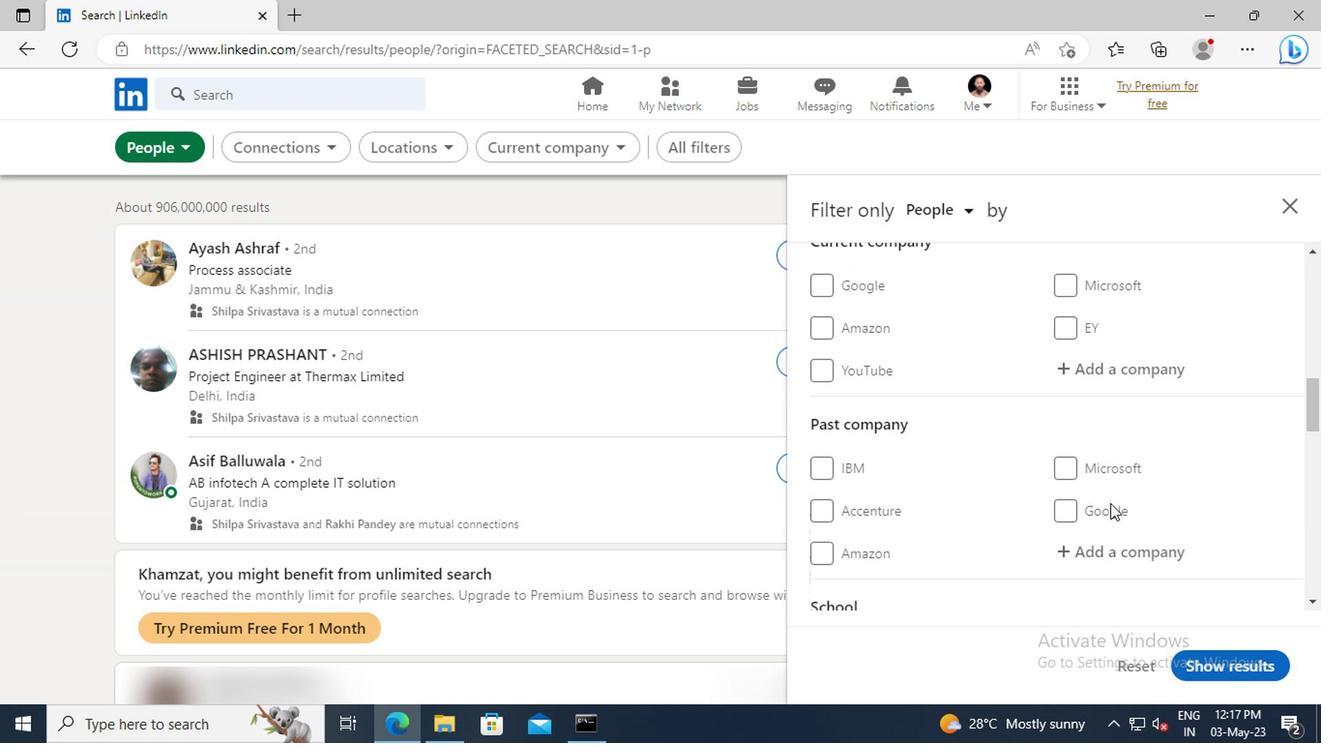 
Action: Mouse scrolled (1105, 503) with delta (0, 0)
Screenshot: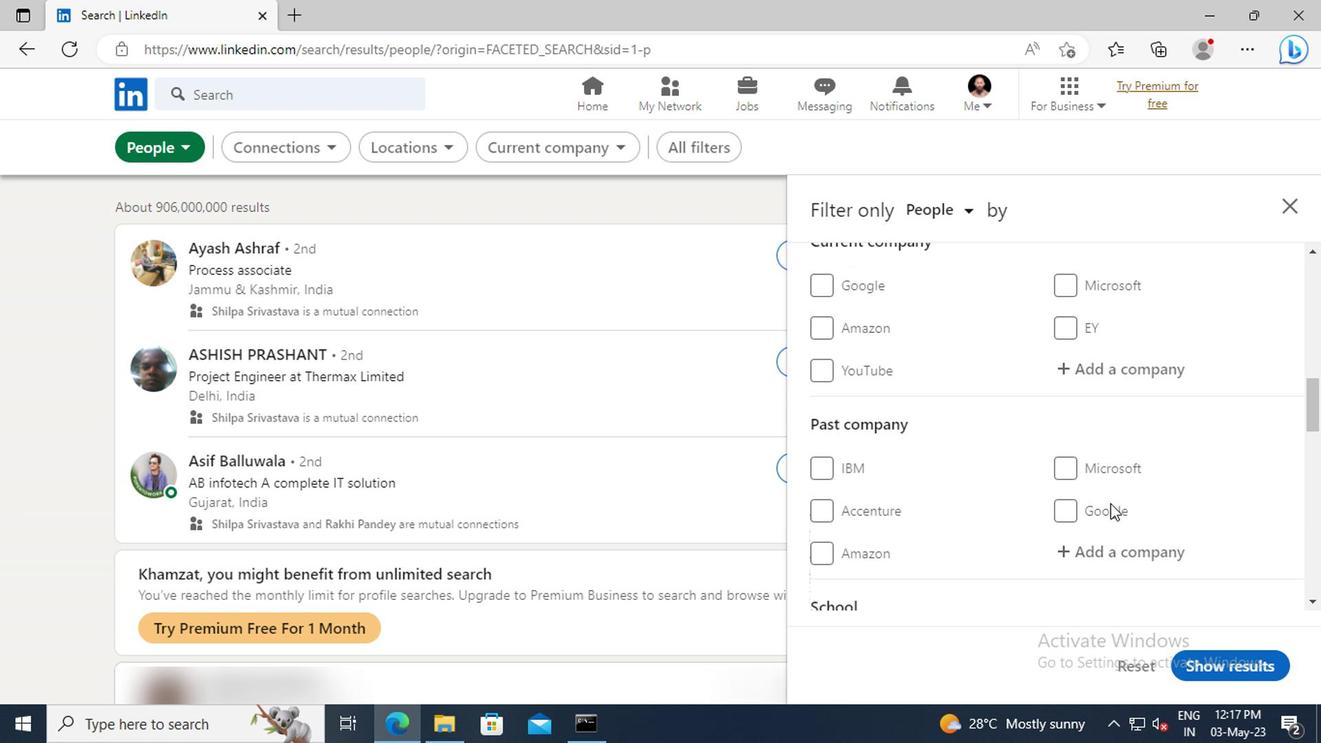 
Action: Mouse scrolled (1105, 503) with delta (0, 0)
Screenshot: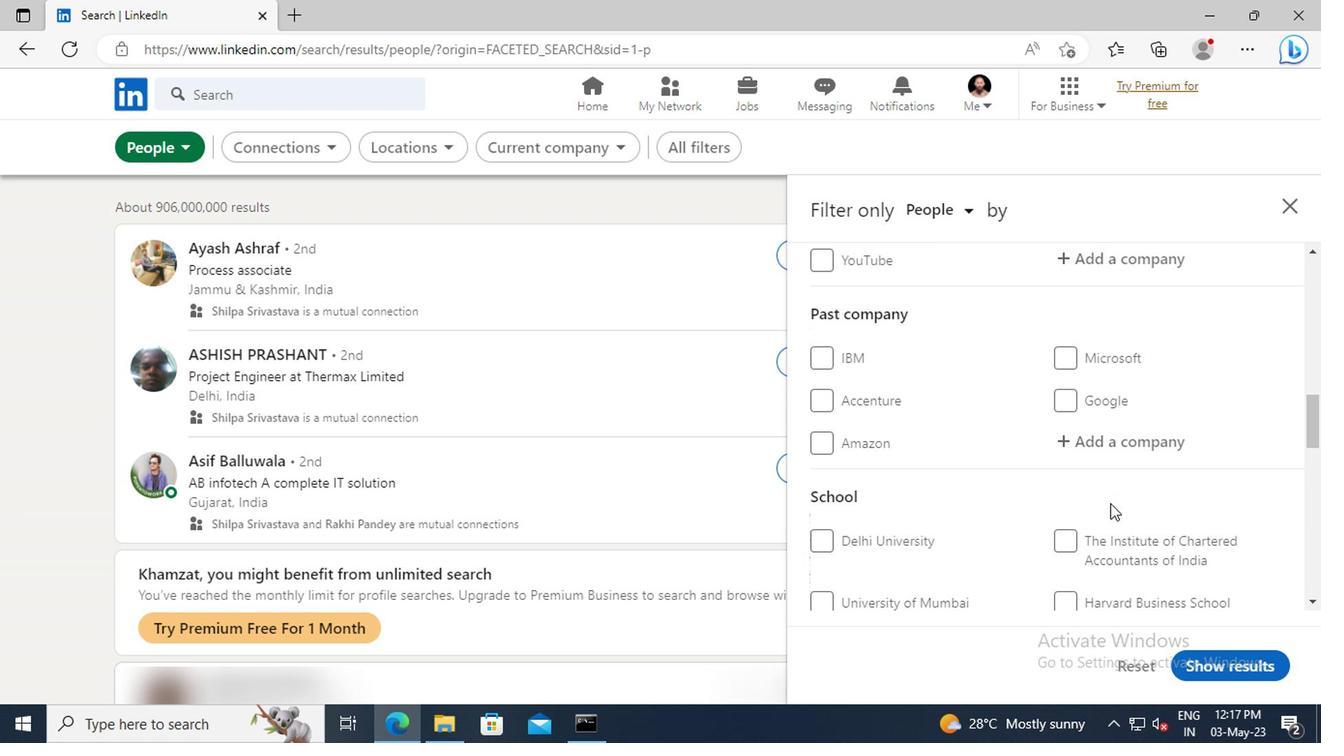 
Action: Mouse scrolled (1105, 503) with delta (0, 0)
Screenshot: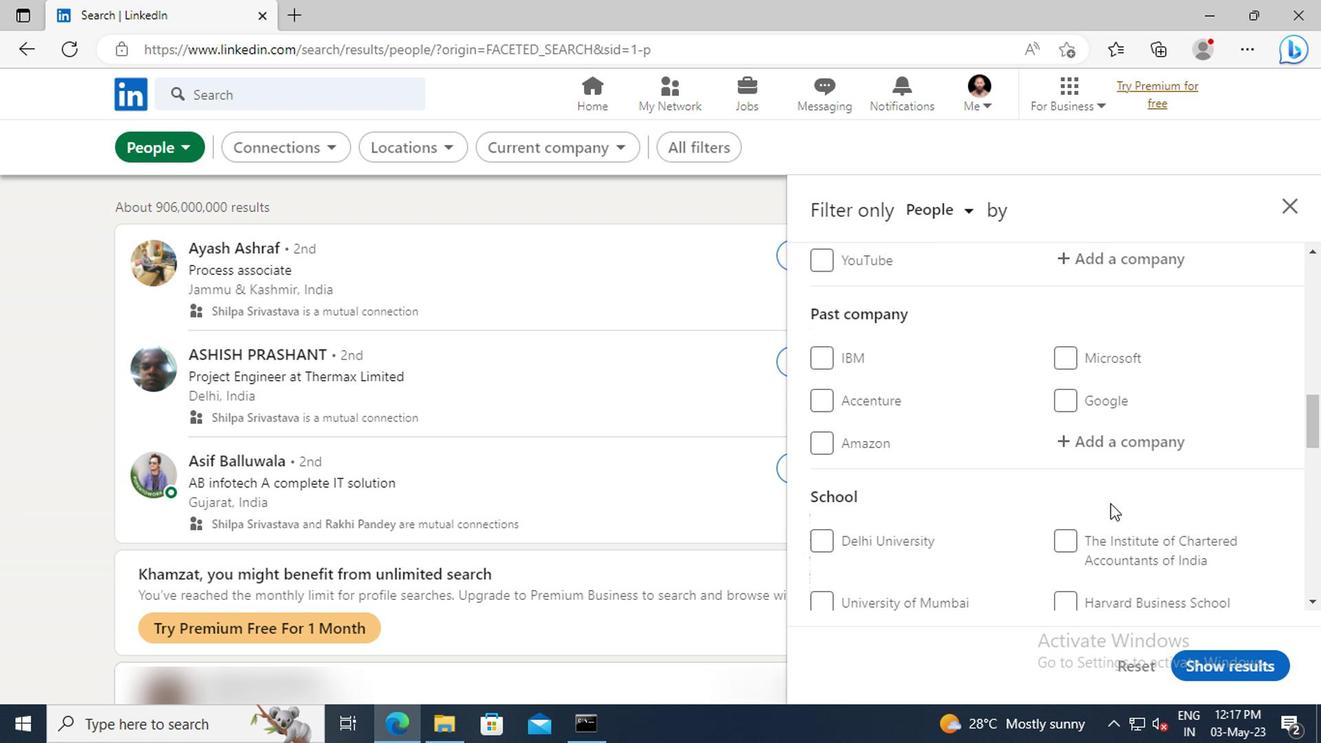 
Action: Mouse scrolled (1105, 503) with delta (0, 0)
Screenshot: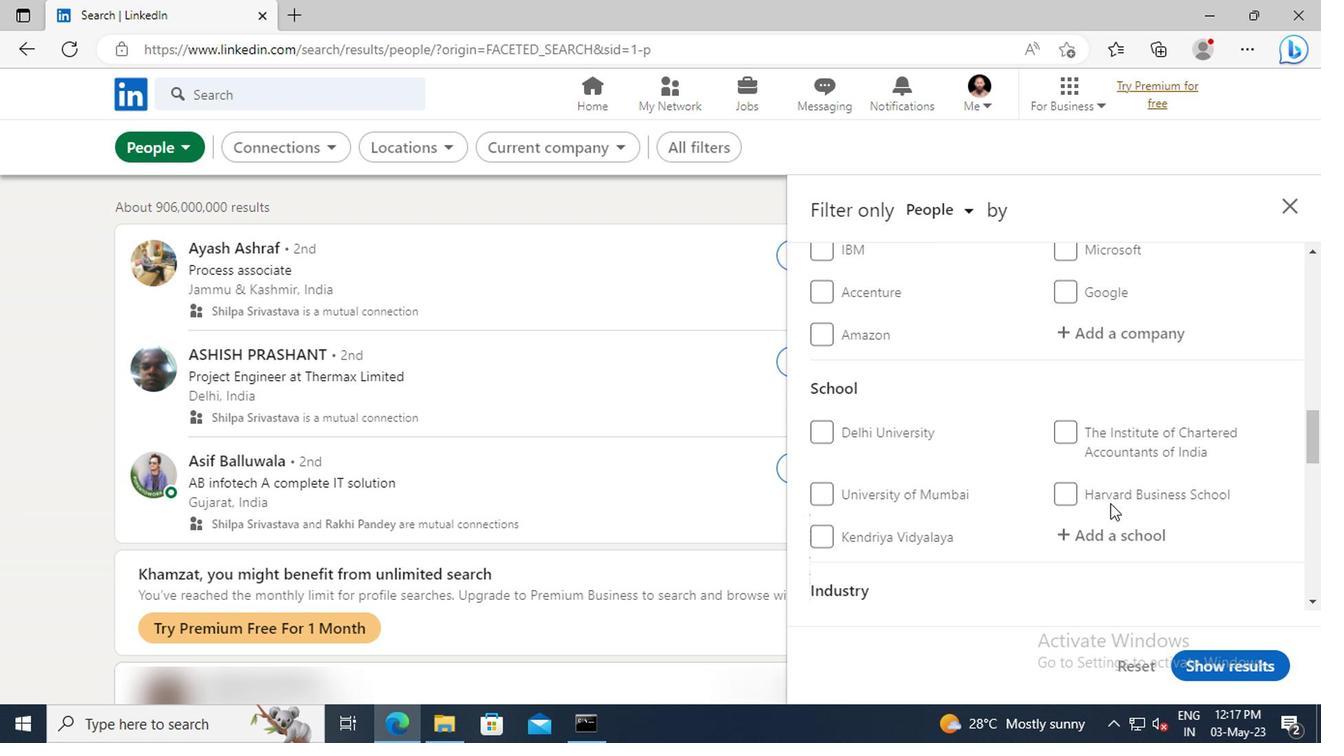 
Action: Mouse scrolled (1105, 503) with delta (0, 0)
Screenshot: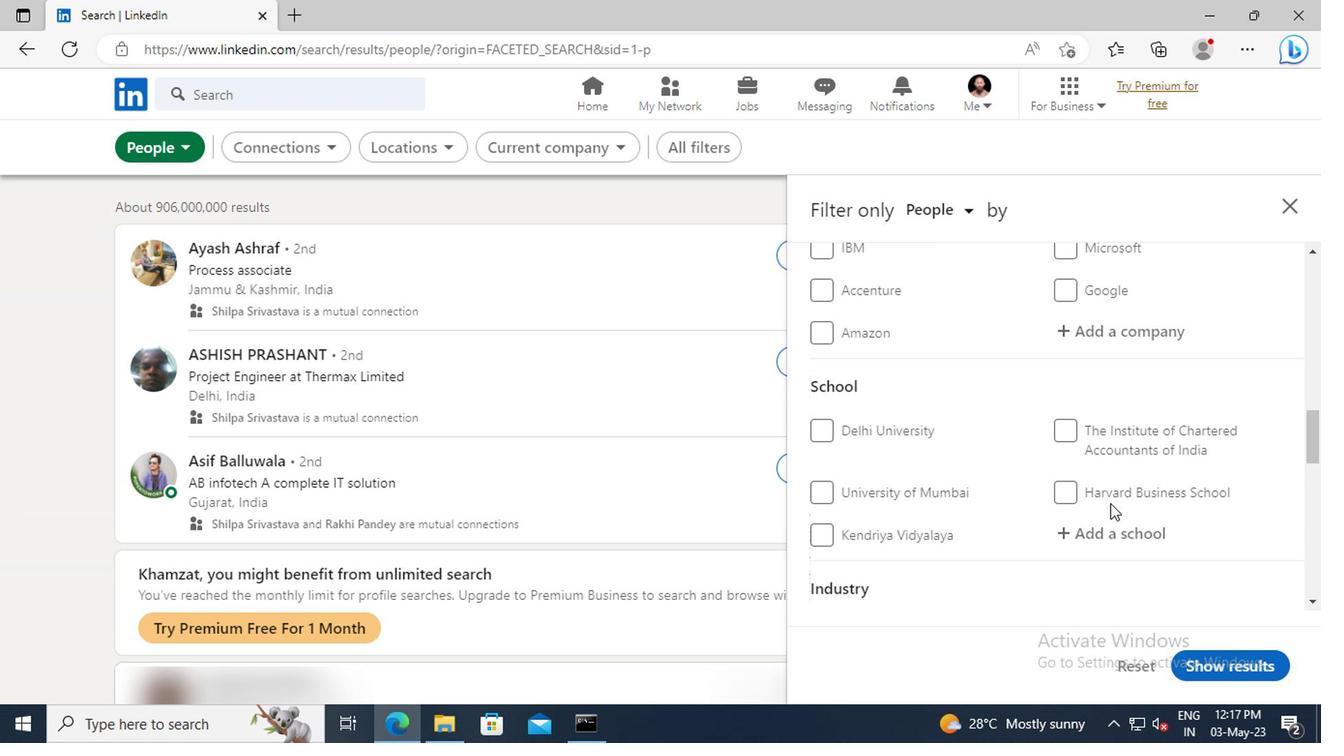 
Action: Mouse scrolled (1105, 503) with delta (0, 0)
Screenshot: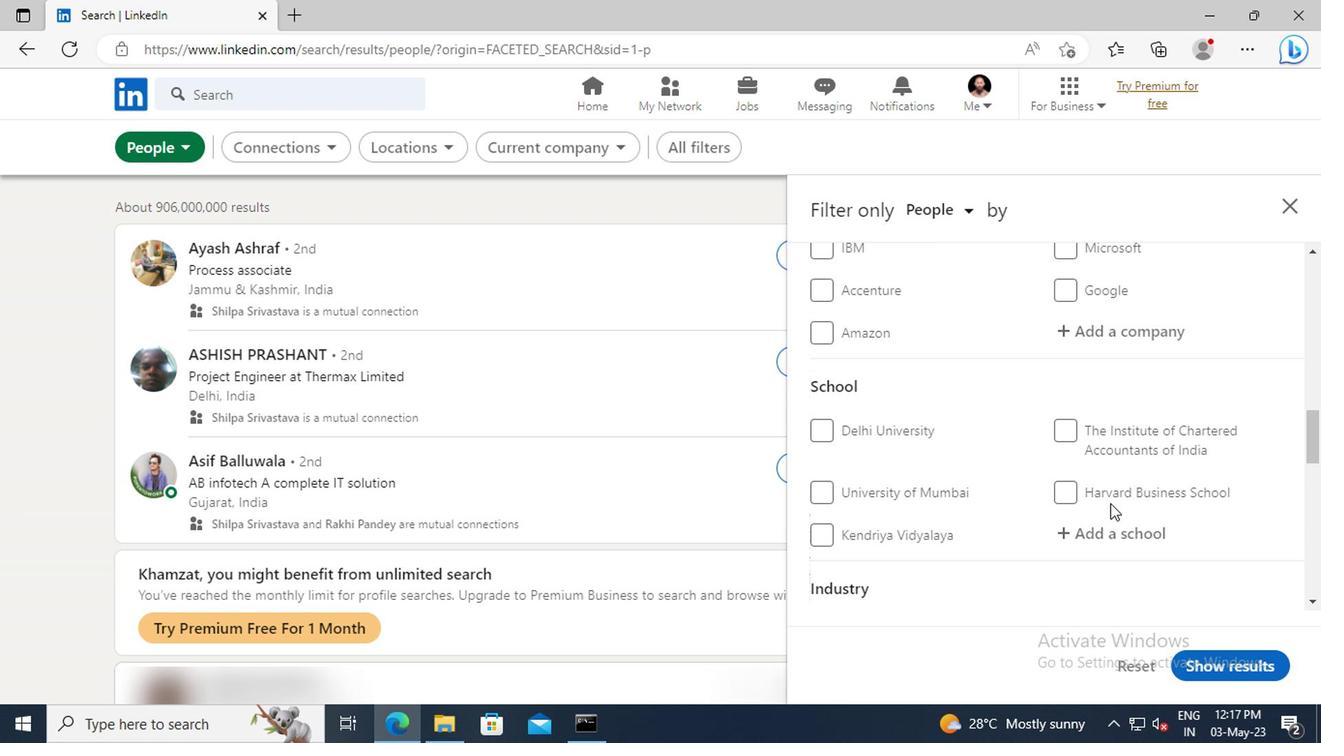 
Action: Mouse scrolled (1105, 503) with delta (0, 0)
Screenshot: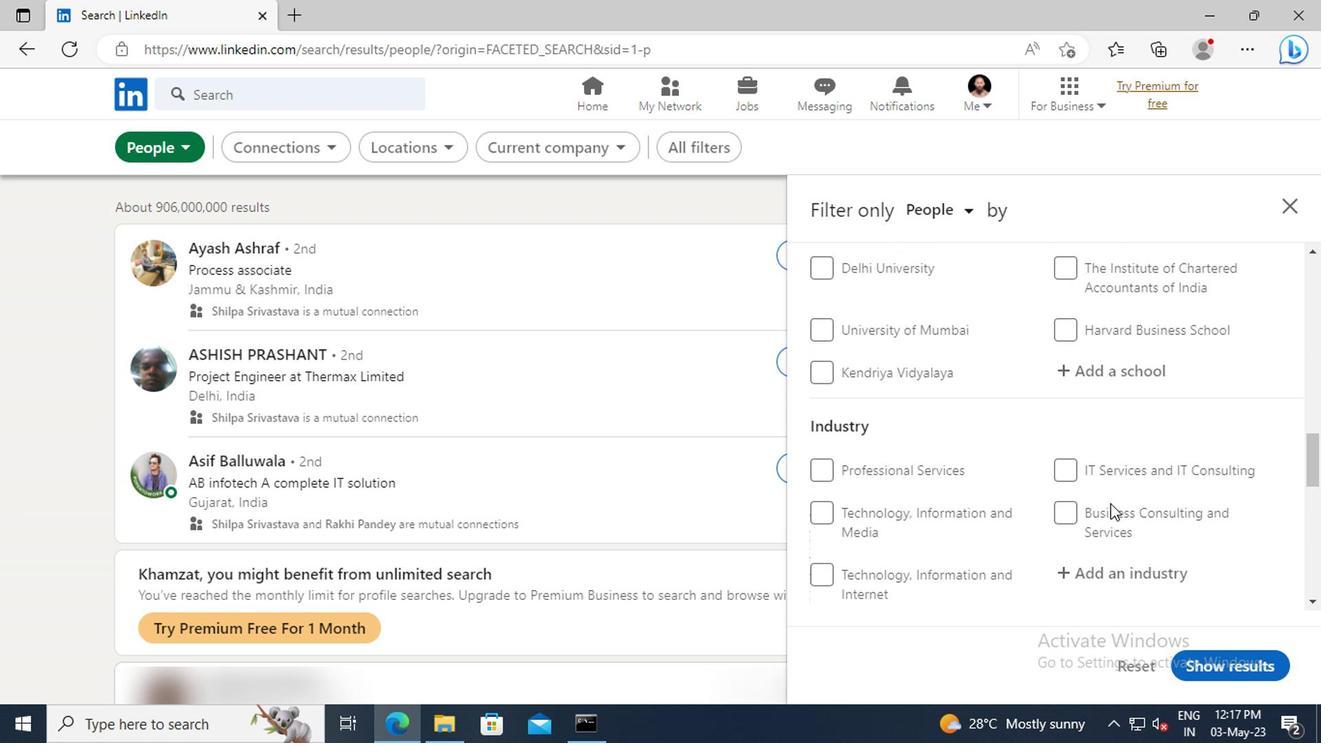 
Action: Mouse scrolled (1105, 503) with delta (0, 0)
Screenshot: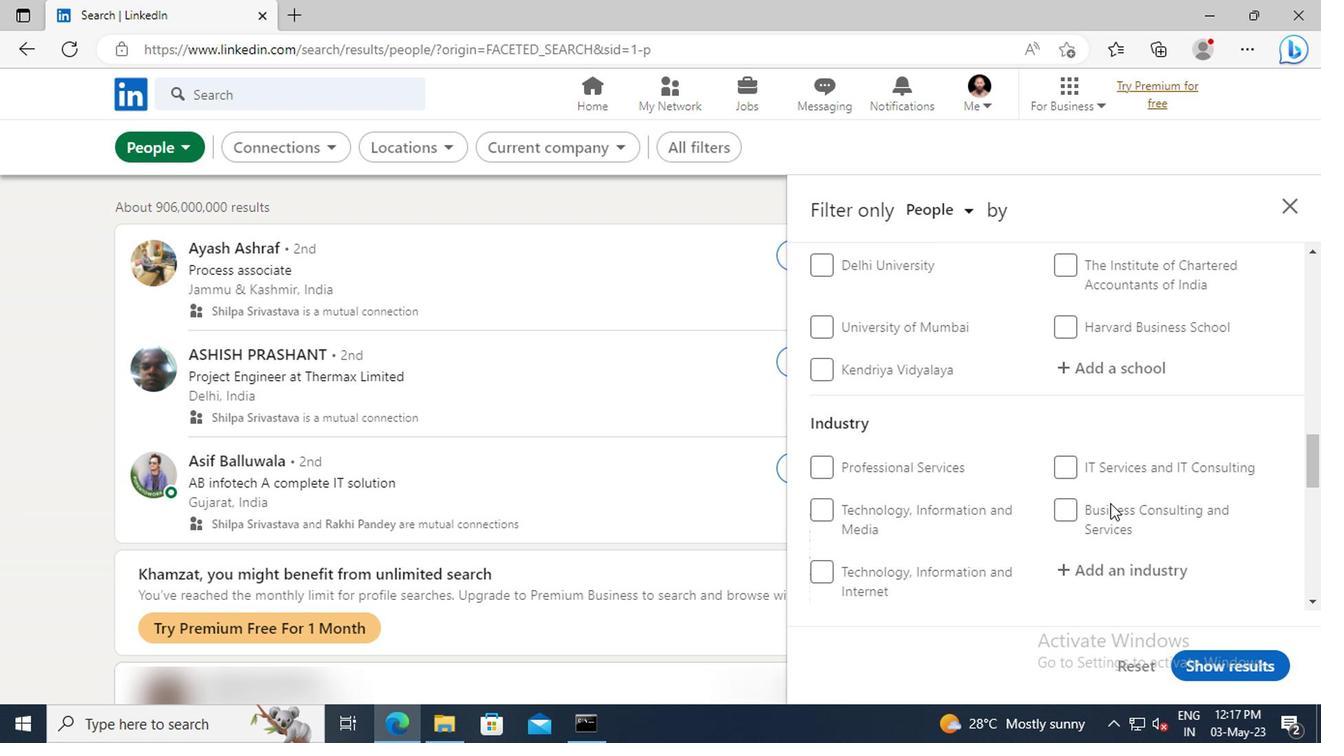 
Action: Mouse scrolled (1105, 503) with delta (0, 0)
Screenshot: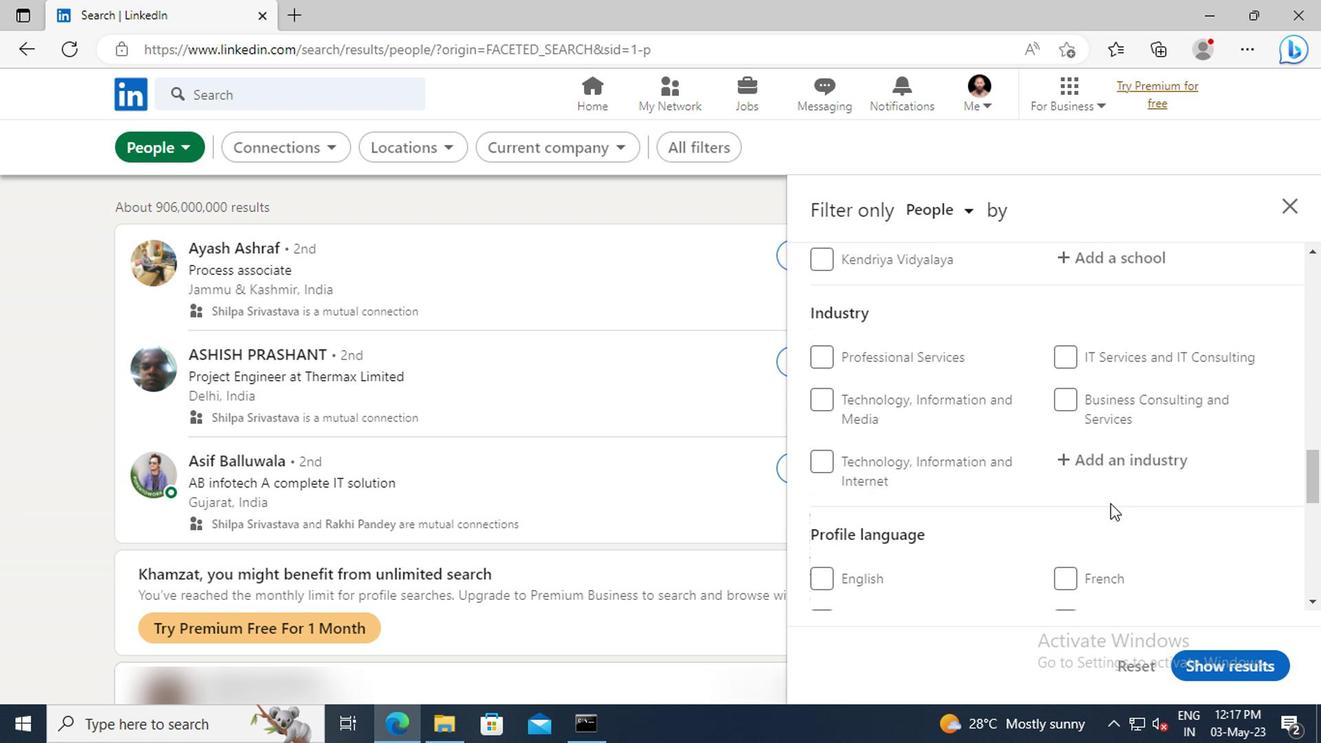 
Action: Mouse scrolled (1105, 503) with delta (0, 0)
Screenshot: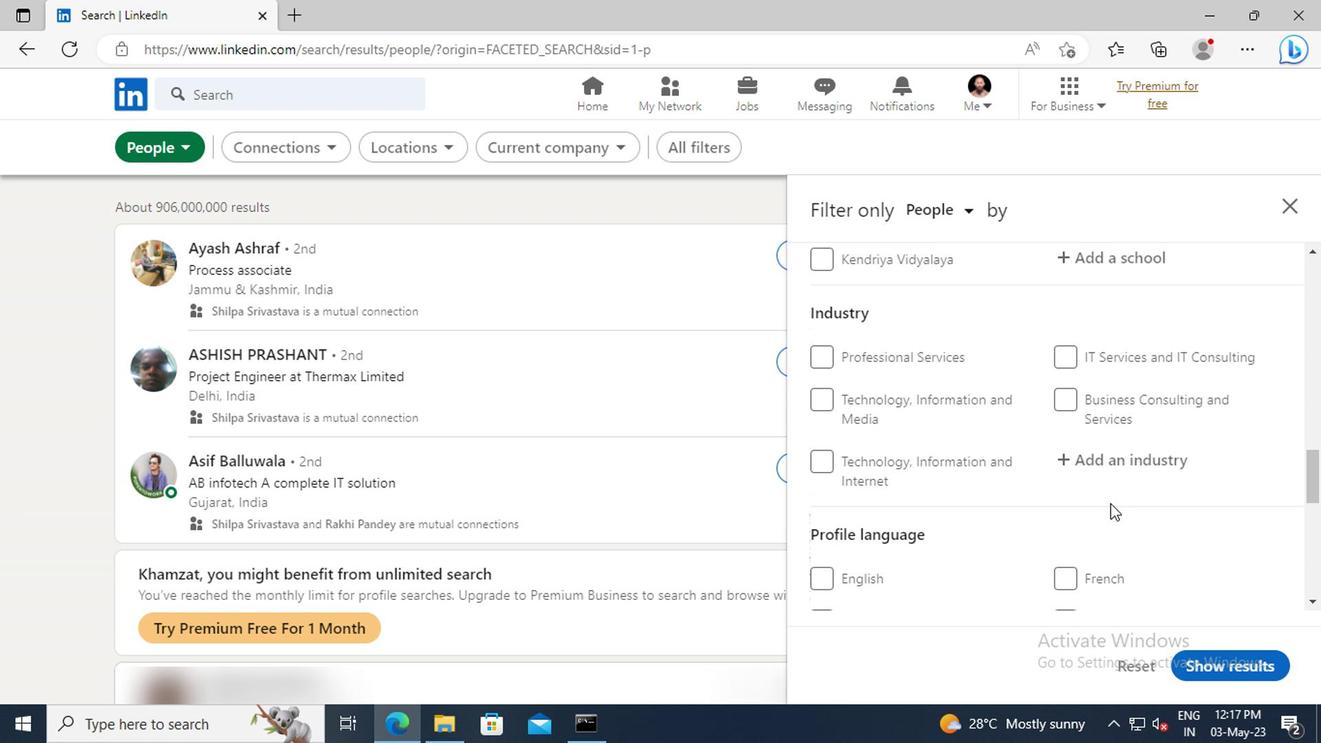 
Action: Mouse moved to (1066, 521)
Screenshot: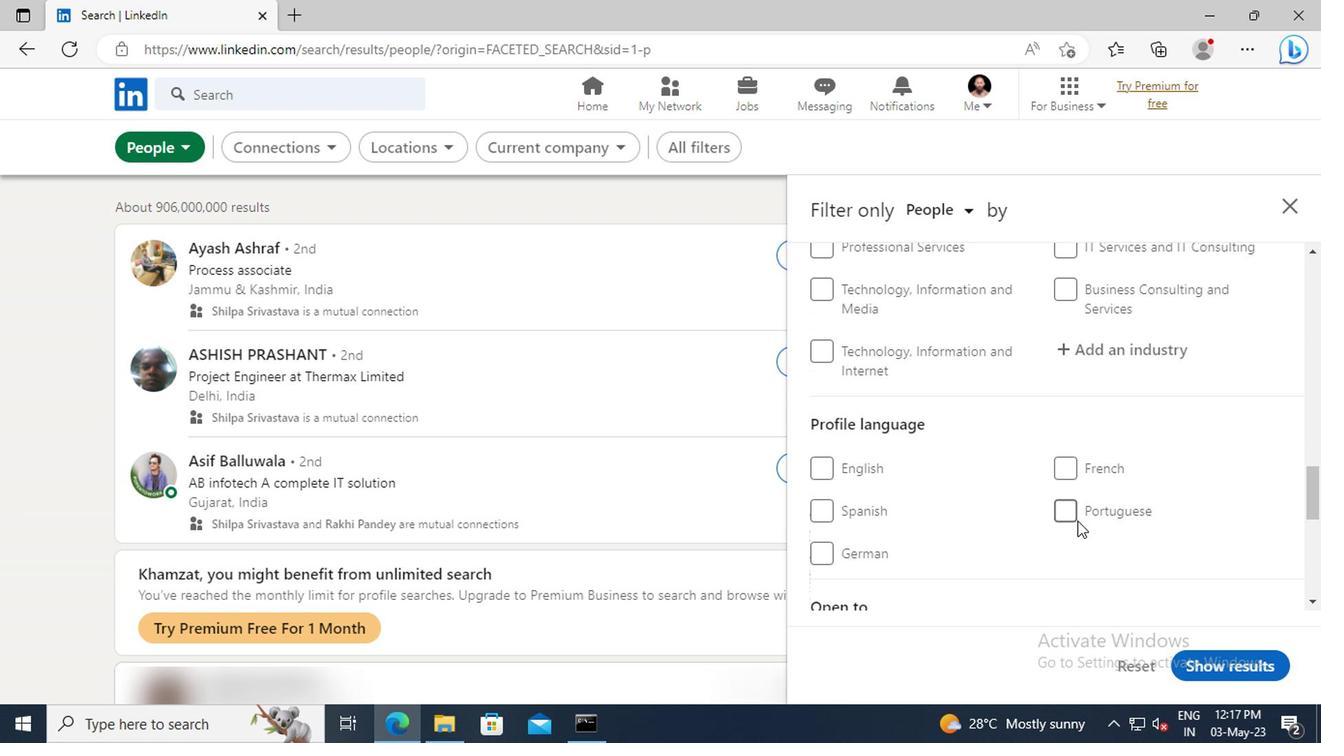 
Action: Mouse pressed left at (1066, 521)
Screenshot: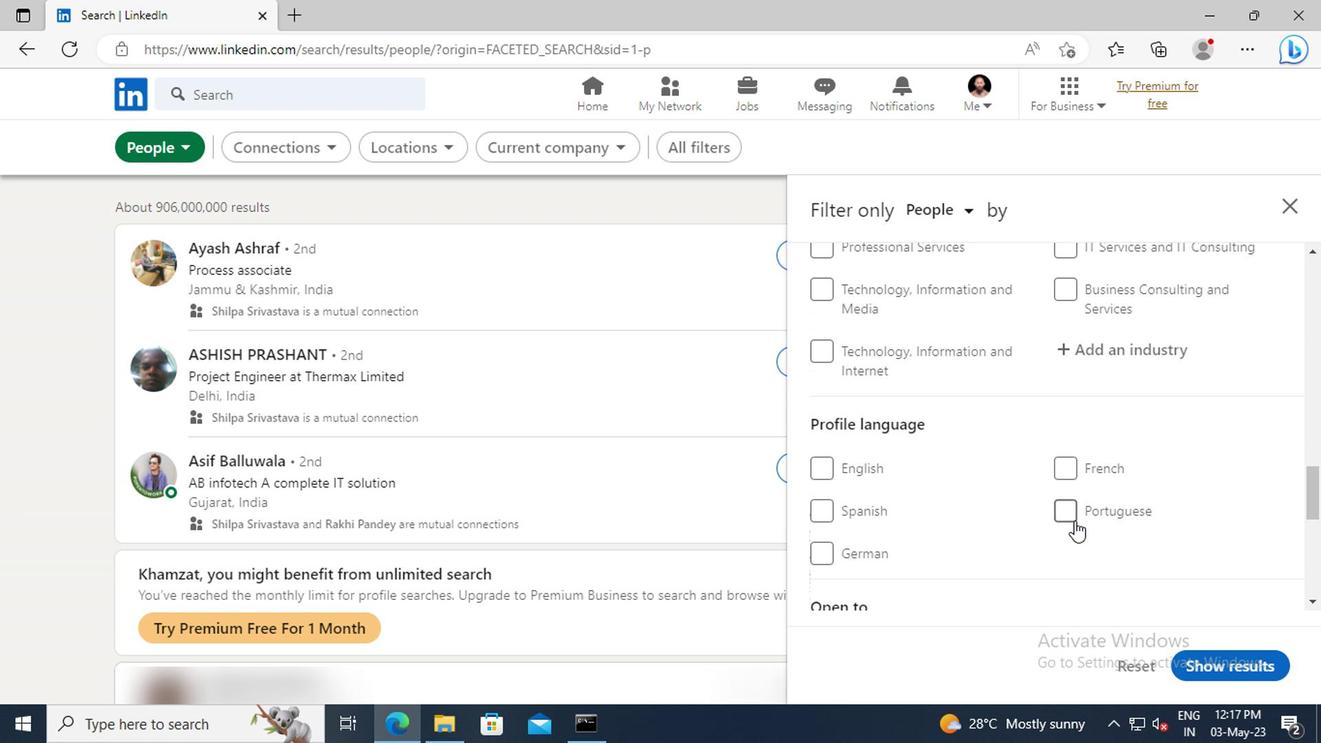 
Action: Mouse moved to (1100, 482)
Screenshot: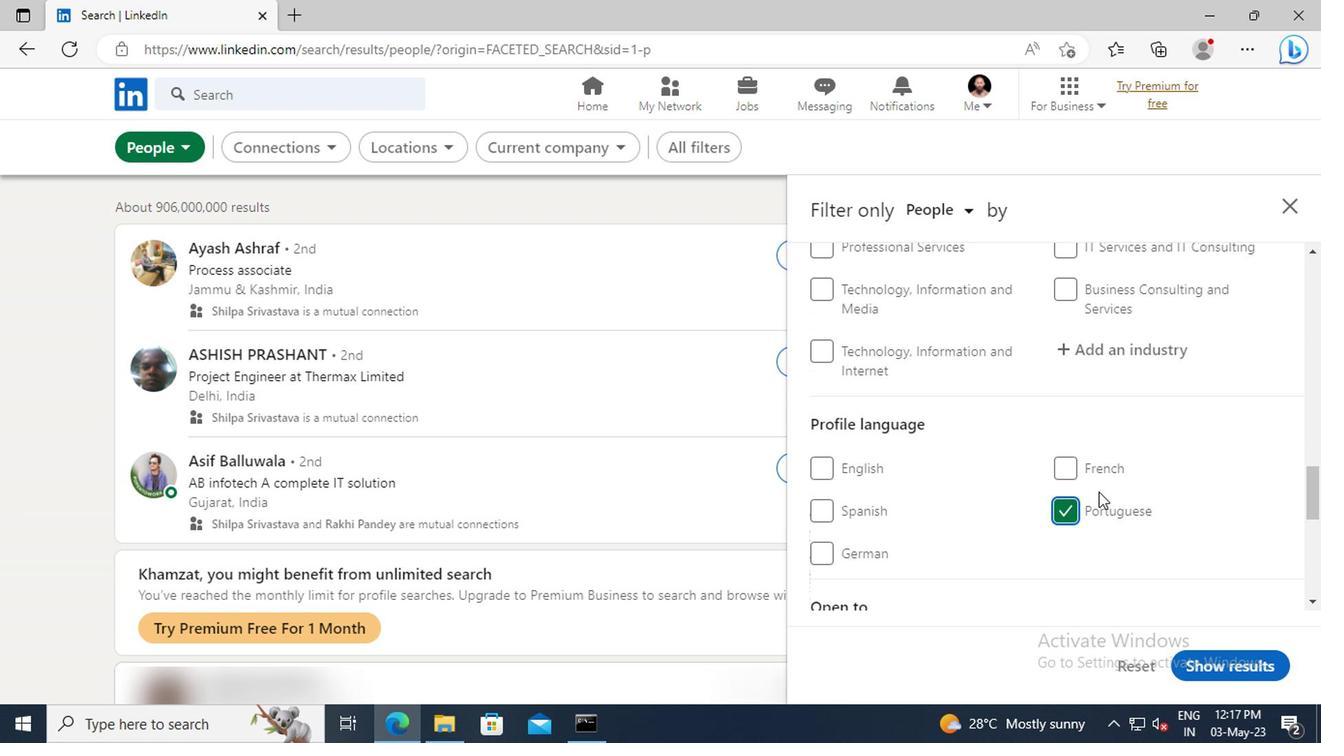 
Action: Mouse scrolled (1100, 483) with delta (0, 1)
Screenshot: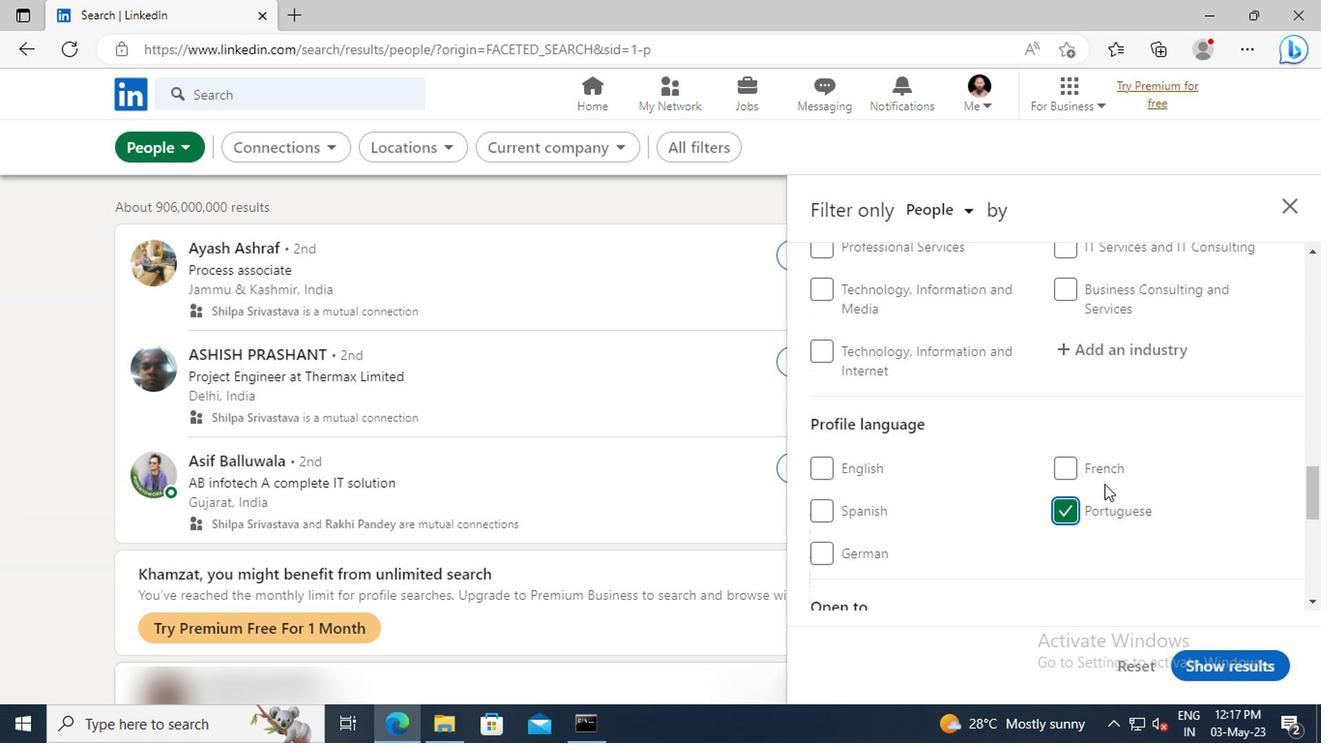
Action: Mouse scrolled (1100, 483) with delta (0, 1)
Screenshot: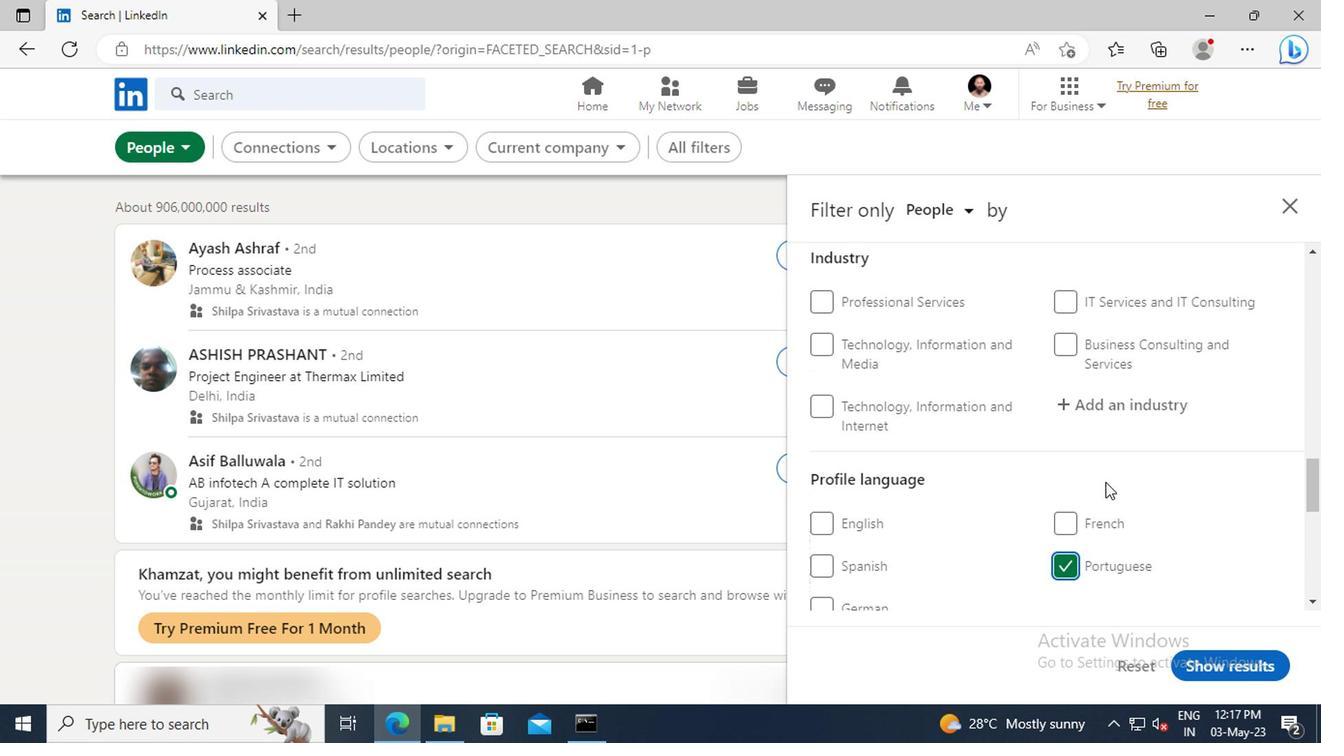 
Action: Mouse scrolled (1100, 483) with delta (0, 1)
Screenshot: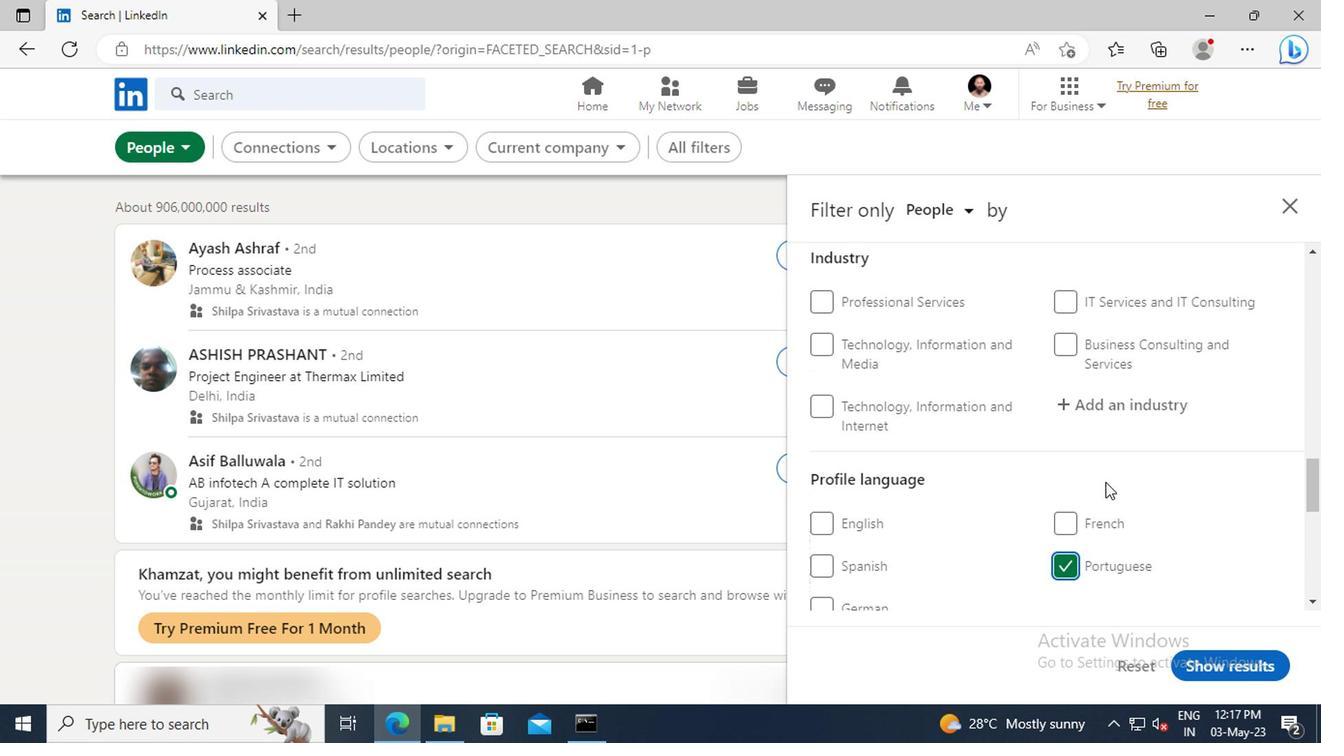 
Action: Mouse scrolled (1100, 483) with delta (0, 1)
Screenshot: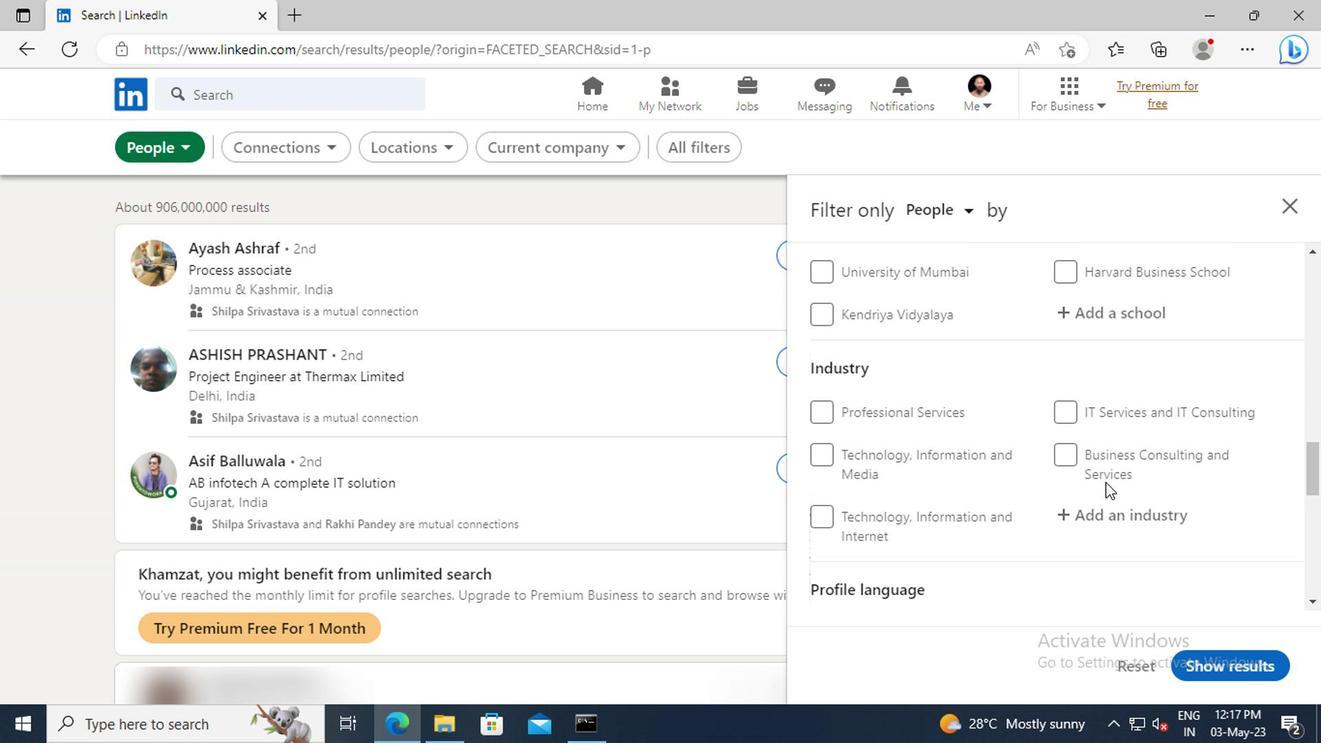 
Action: Mouse scrolled (1100, 483) with delta (0, 1)
Screenshot: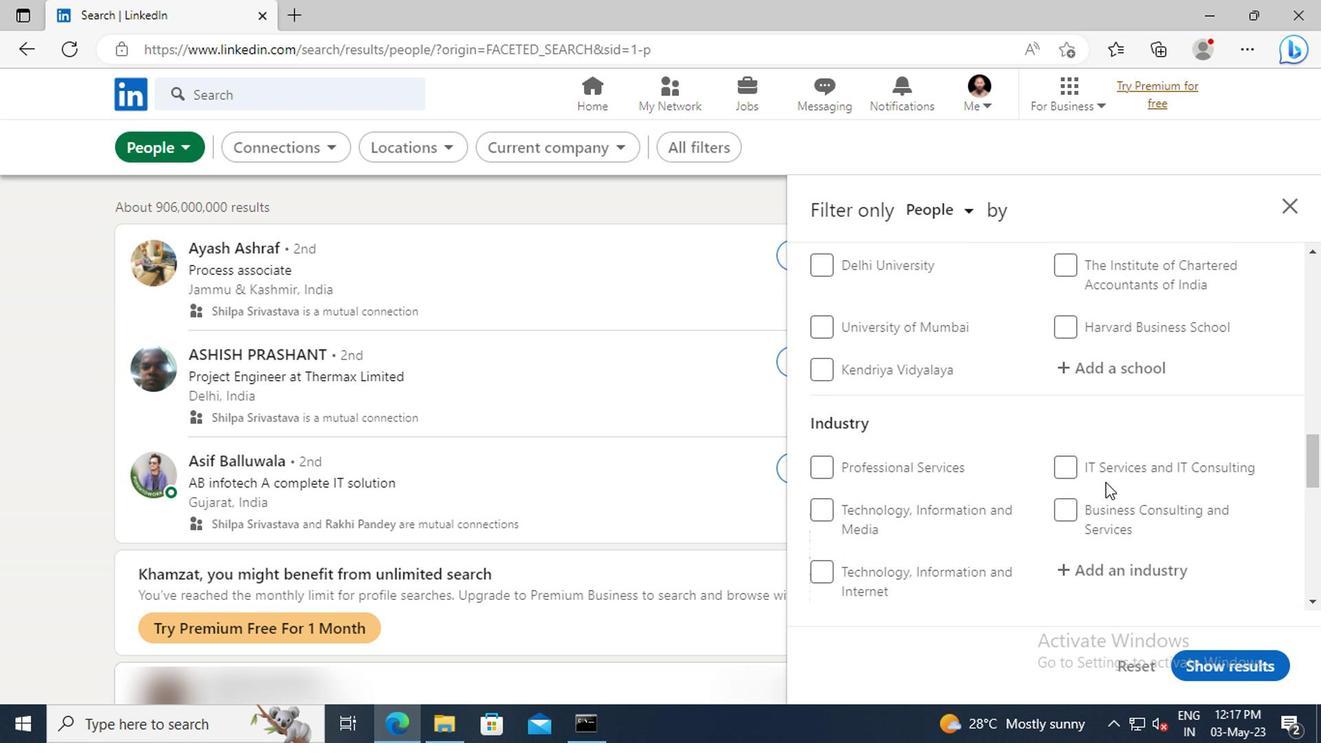
Action: Mouse scrolled (1100, 483) with delta (0, 1)
Screenshot: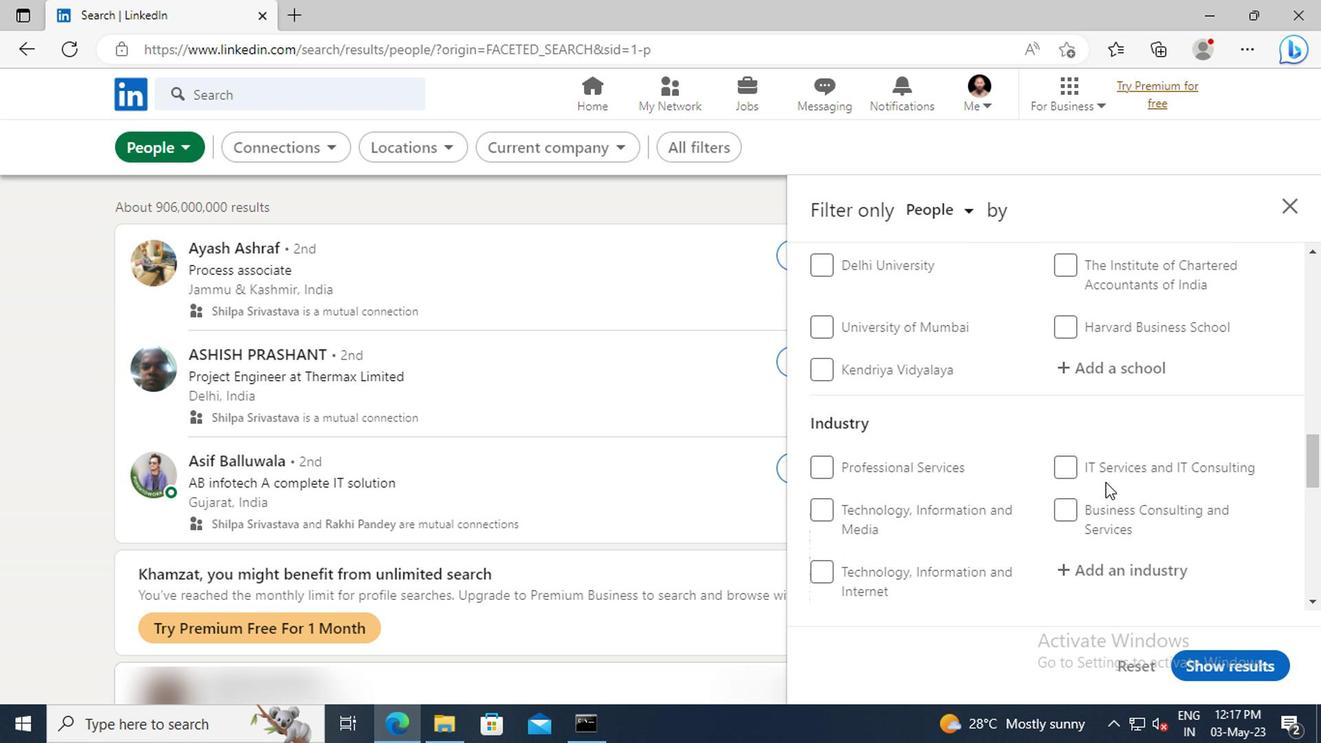 
Action: Mouse scrolled (1100, 483) with delta (0, 1)
Screenshot: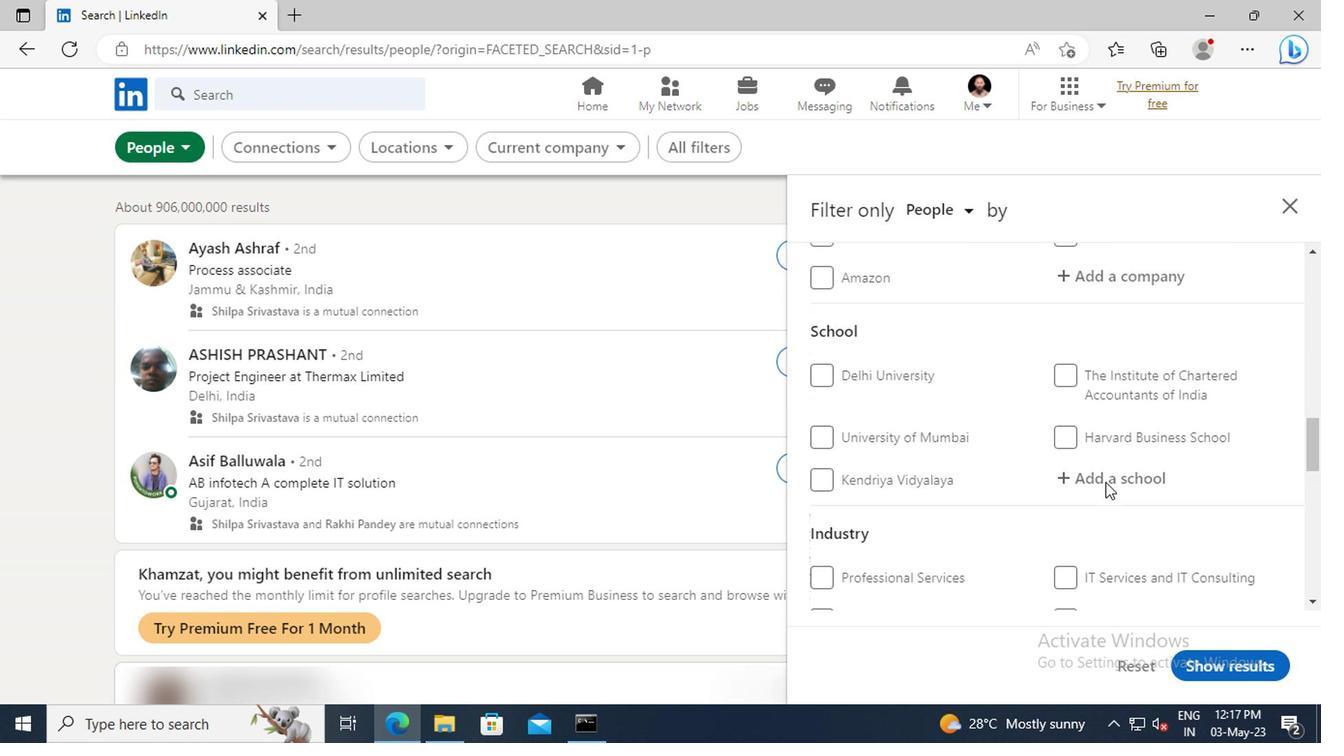 
Action: Mouse scrolled (1100, 483) with delta (0, 1)
Screenshot: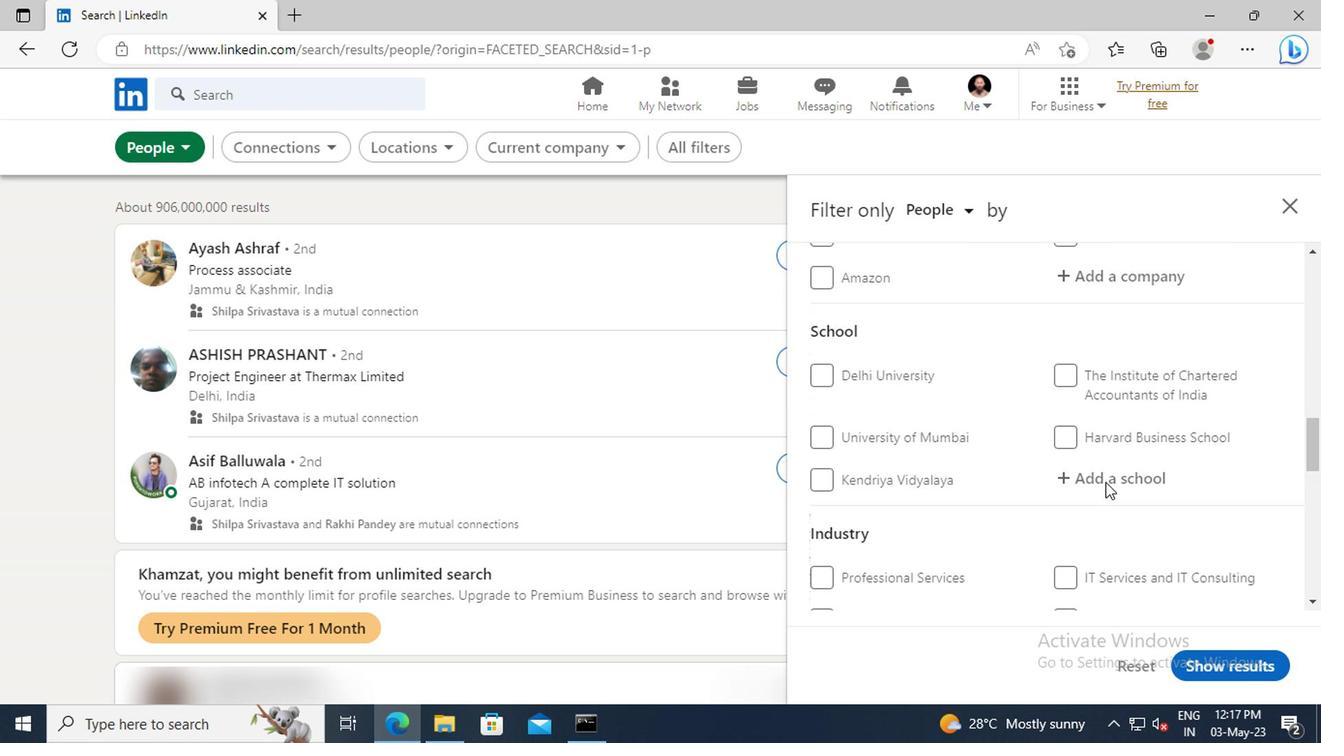 
Action: Mouse scrolled (1100, 483) with delta (0, 1)
Screenshot: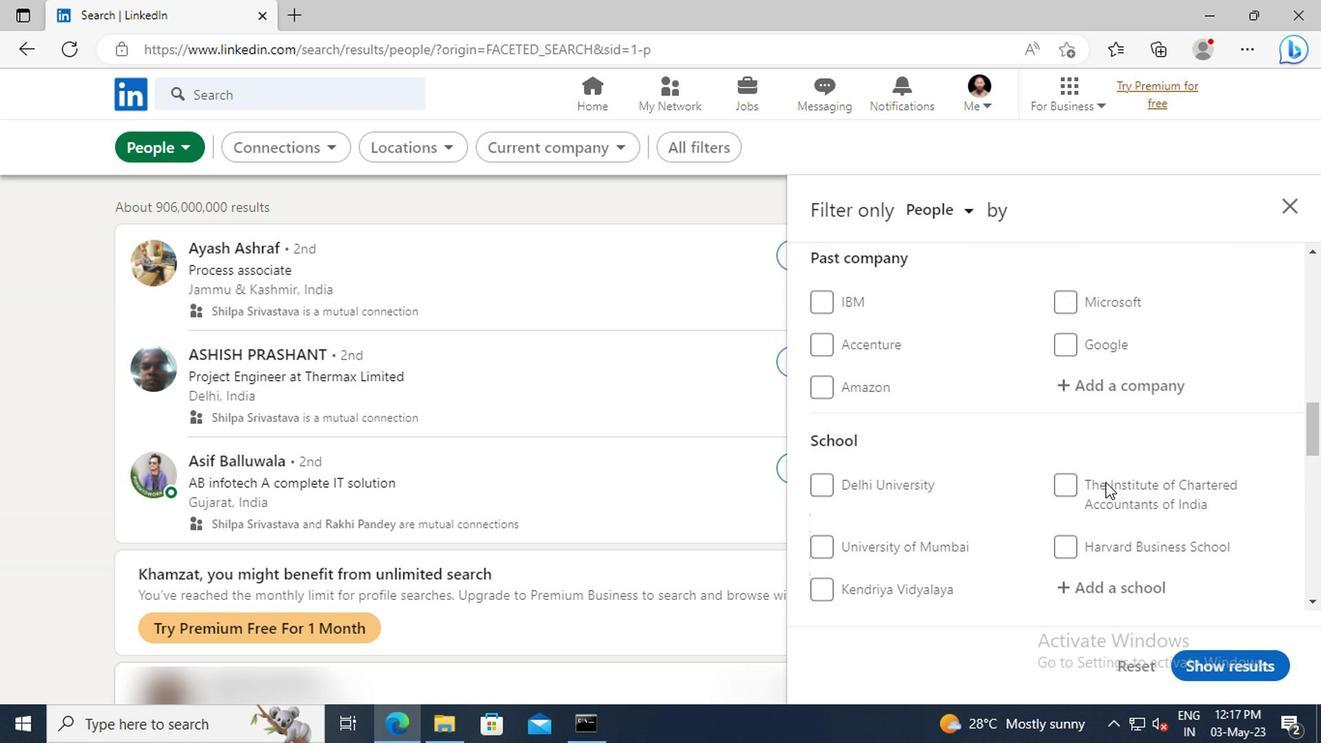 
Action: Mouse scrolled (1100, 483) with delta (0, 1)
Screenshot: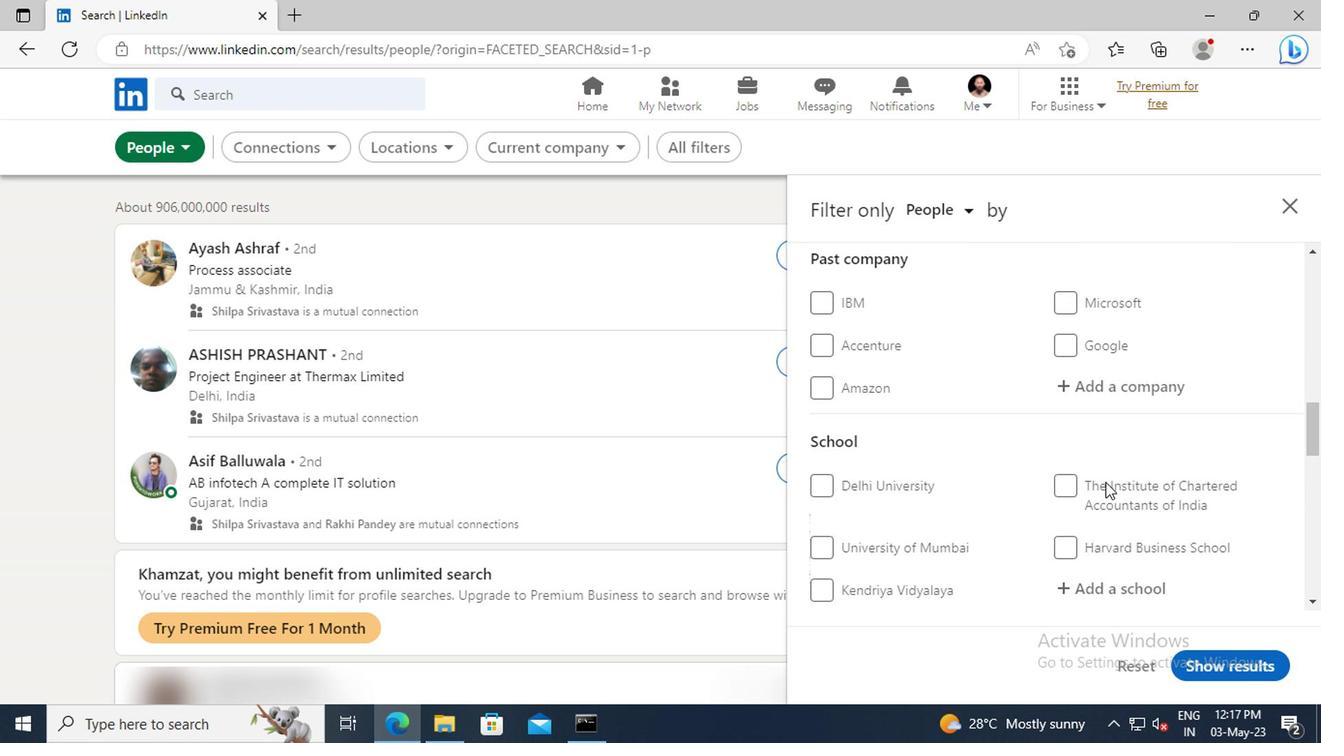
Action: Mouse scrolled (1100, 483) with delta (0, 1)
Screenshot: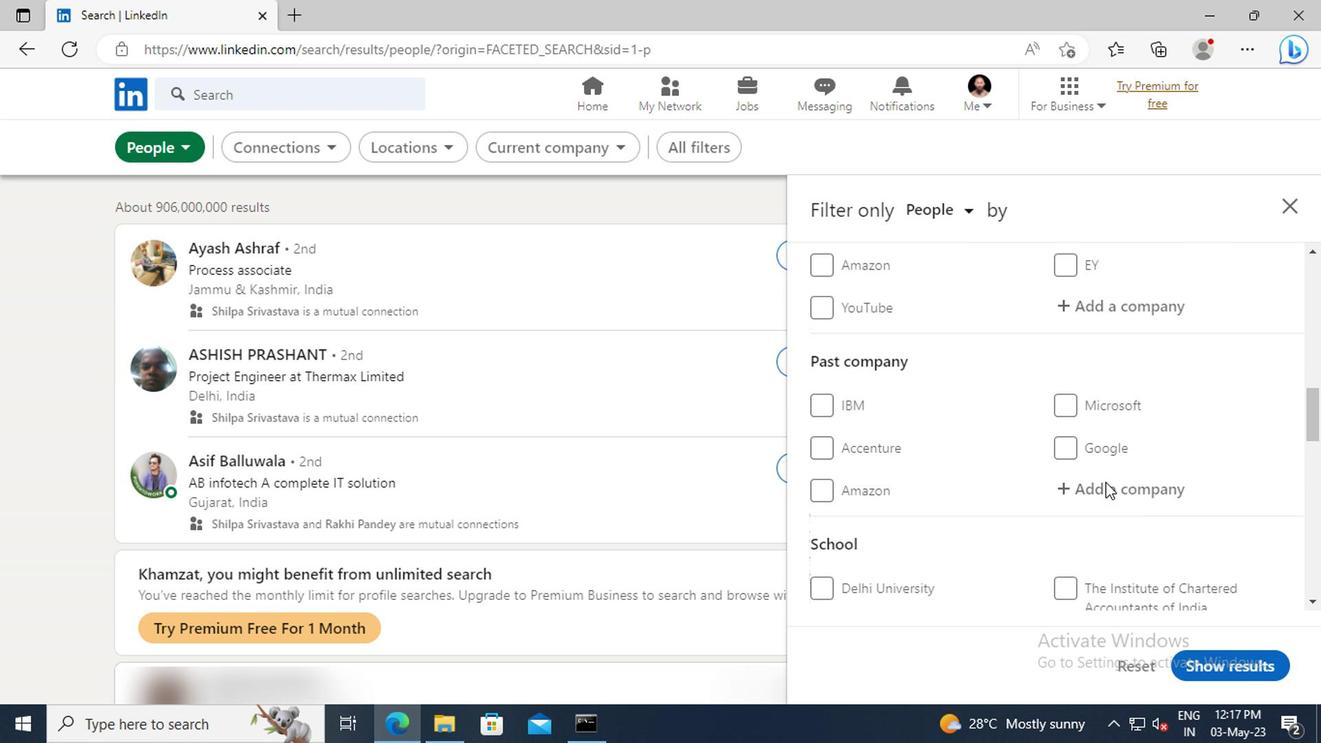 
Action: Mouse scrolled (1100, 483) with delta (0, 1)
Screenshot: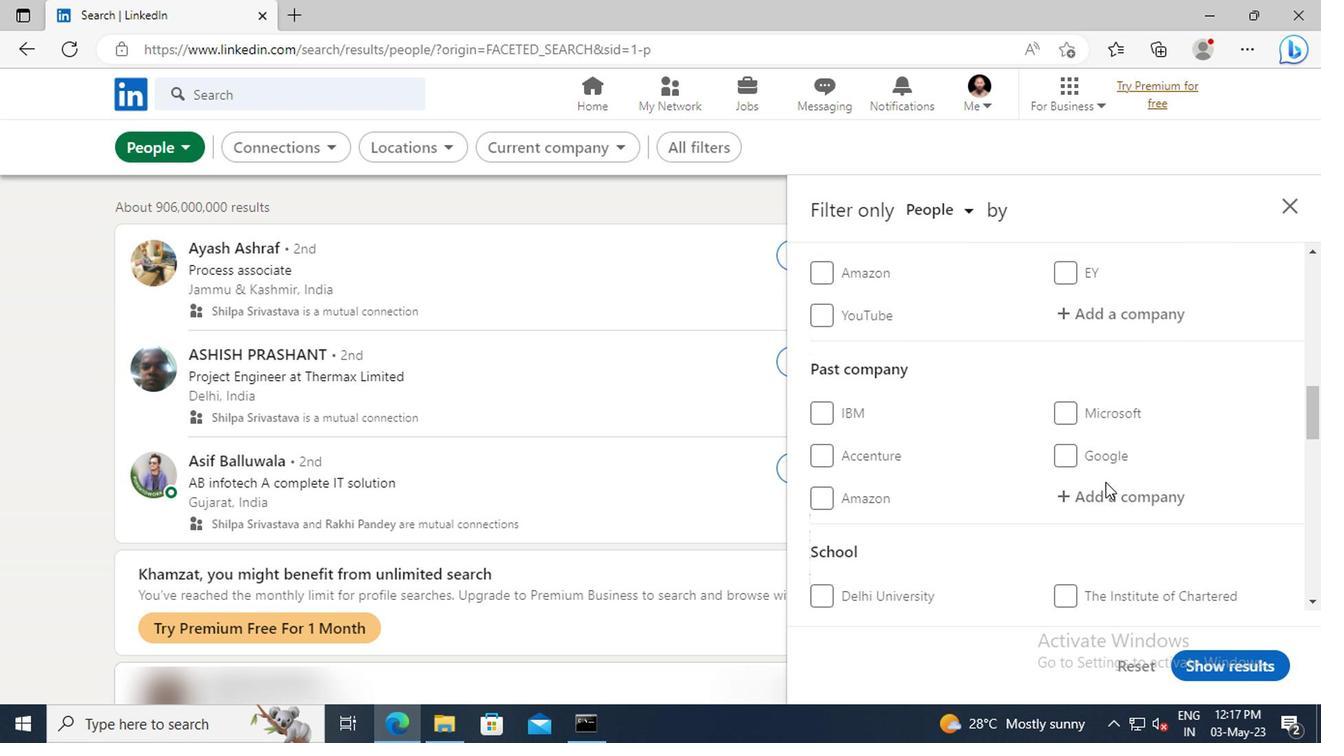 
Action: Mouse moved to (1098, 433)
Screenshot: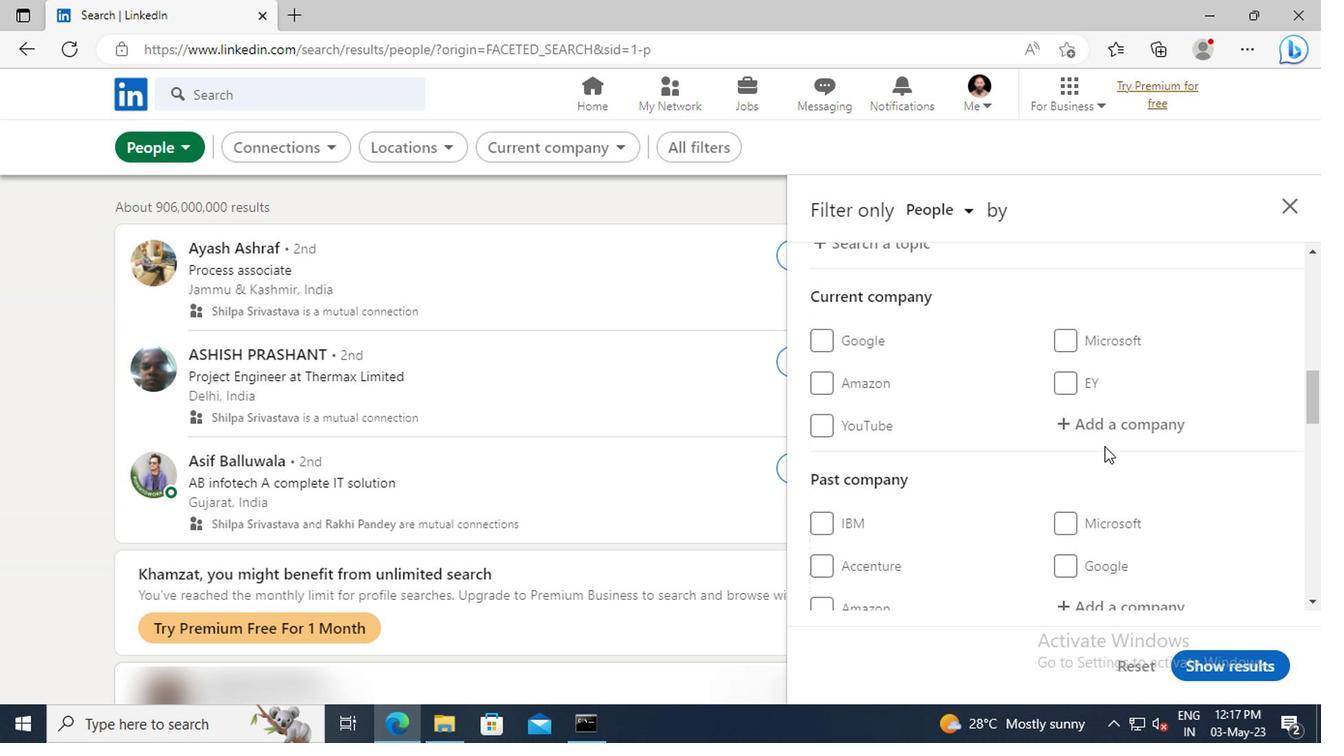 
Action: Mouse pressed left at (1098, 433)
Screenshot: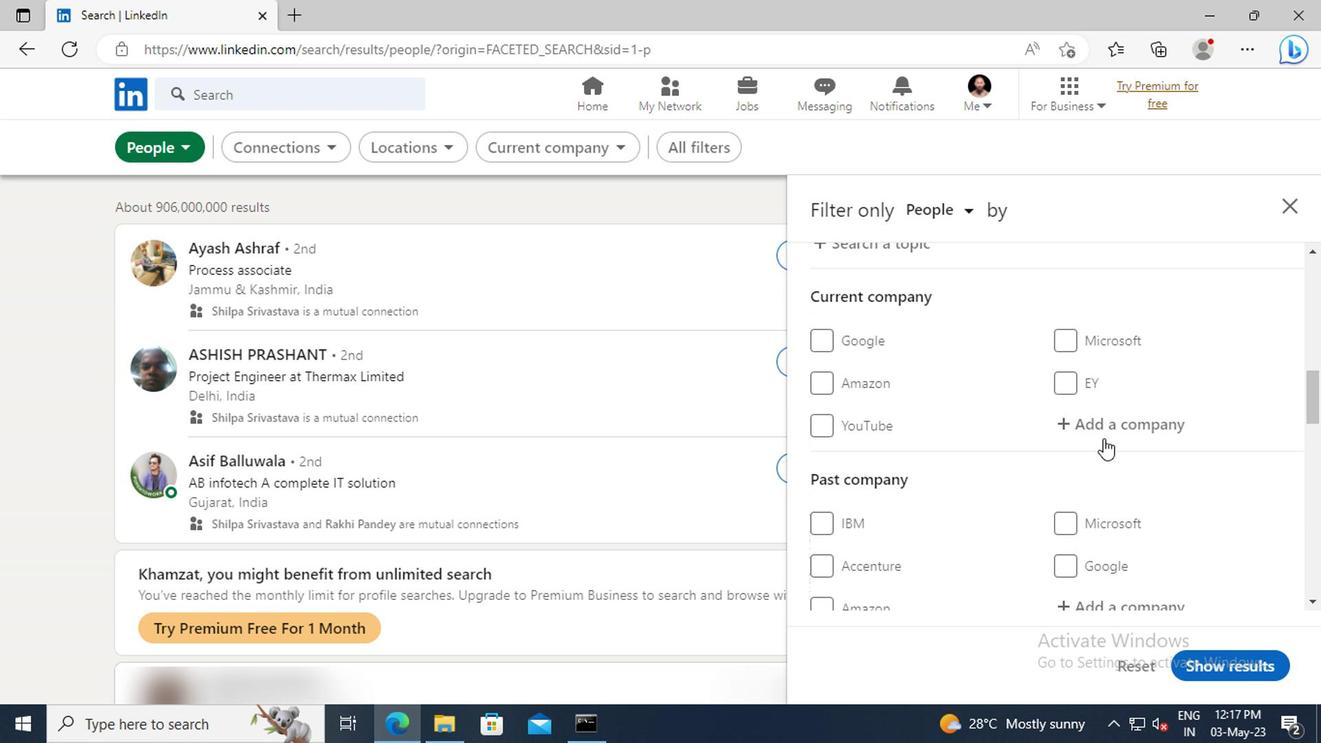 
Action: Key pressed <Key.shift>ETHICAL
Screenshot: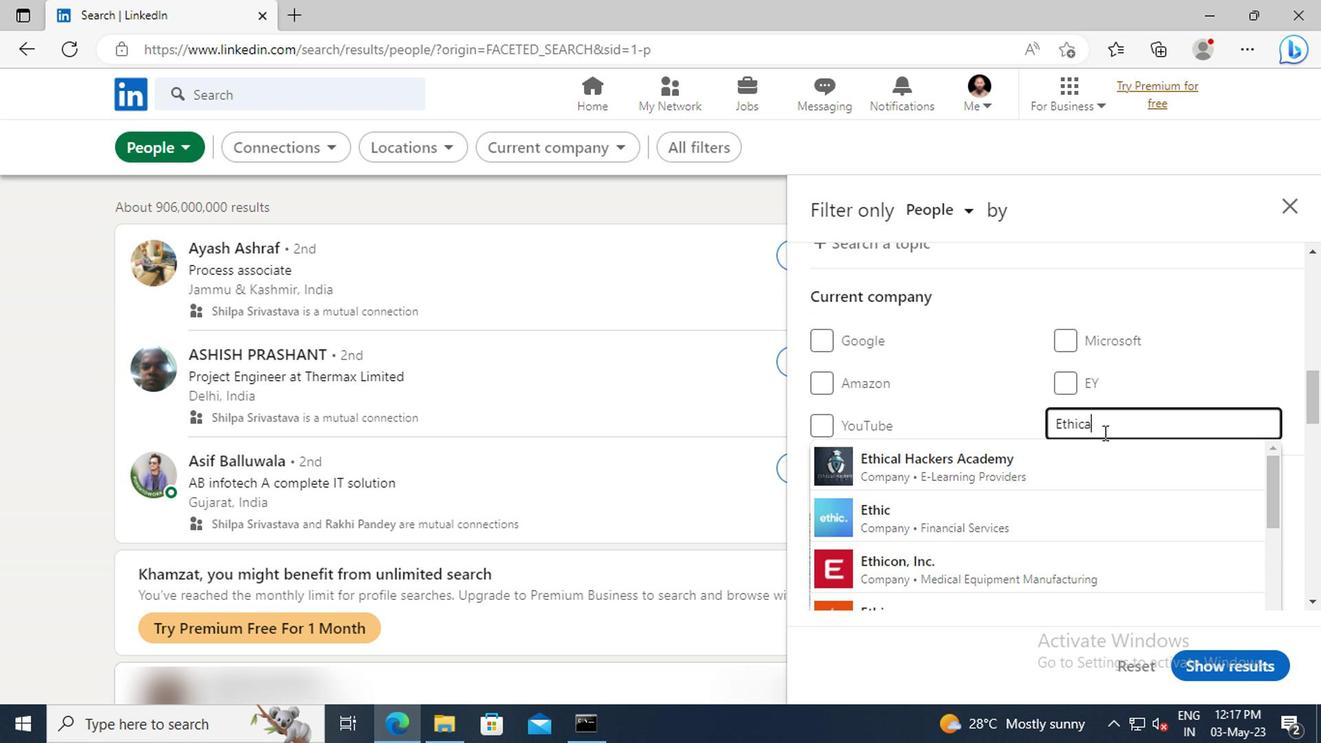 
Action: Mouse moved to (1097, 458)
Screenshot: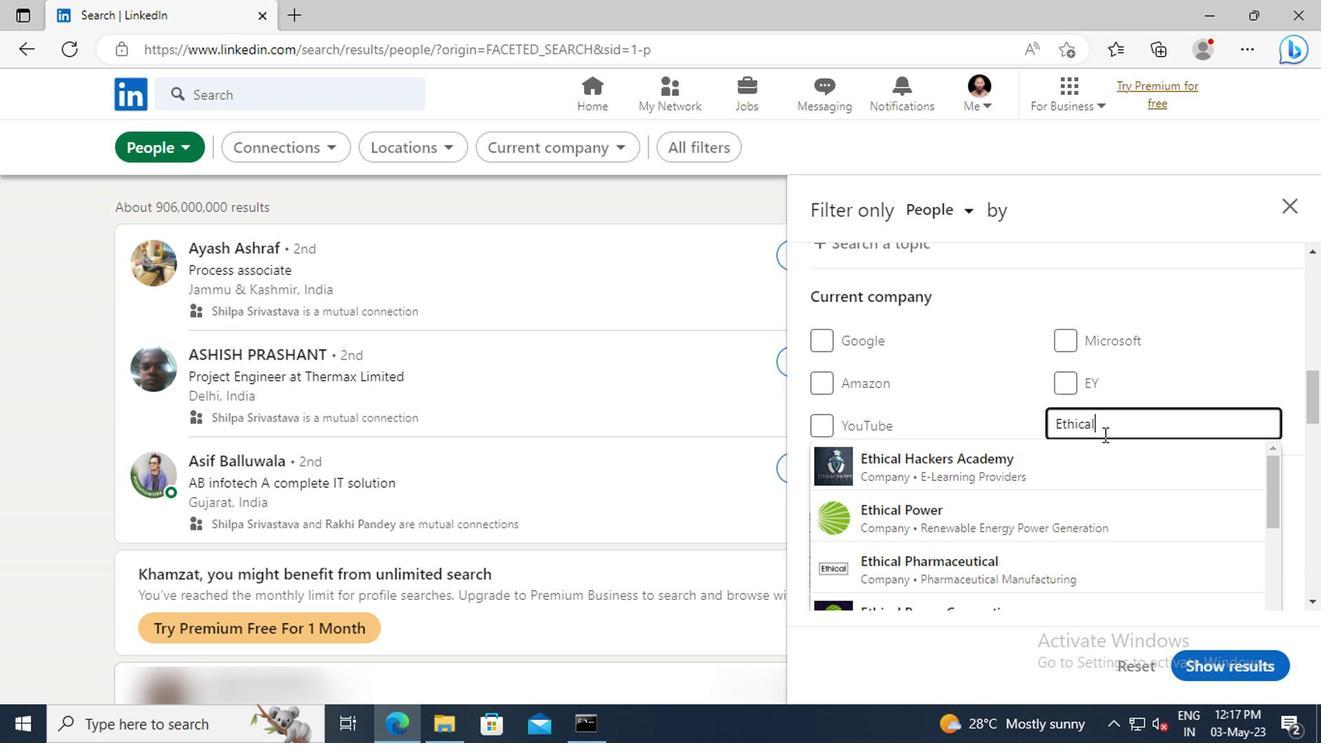 
Action: Mouse pressed left at (1097, 458)
Screenshot: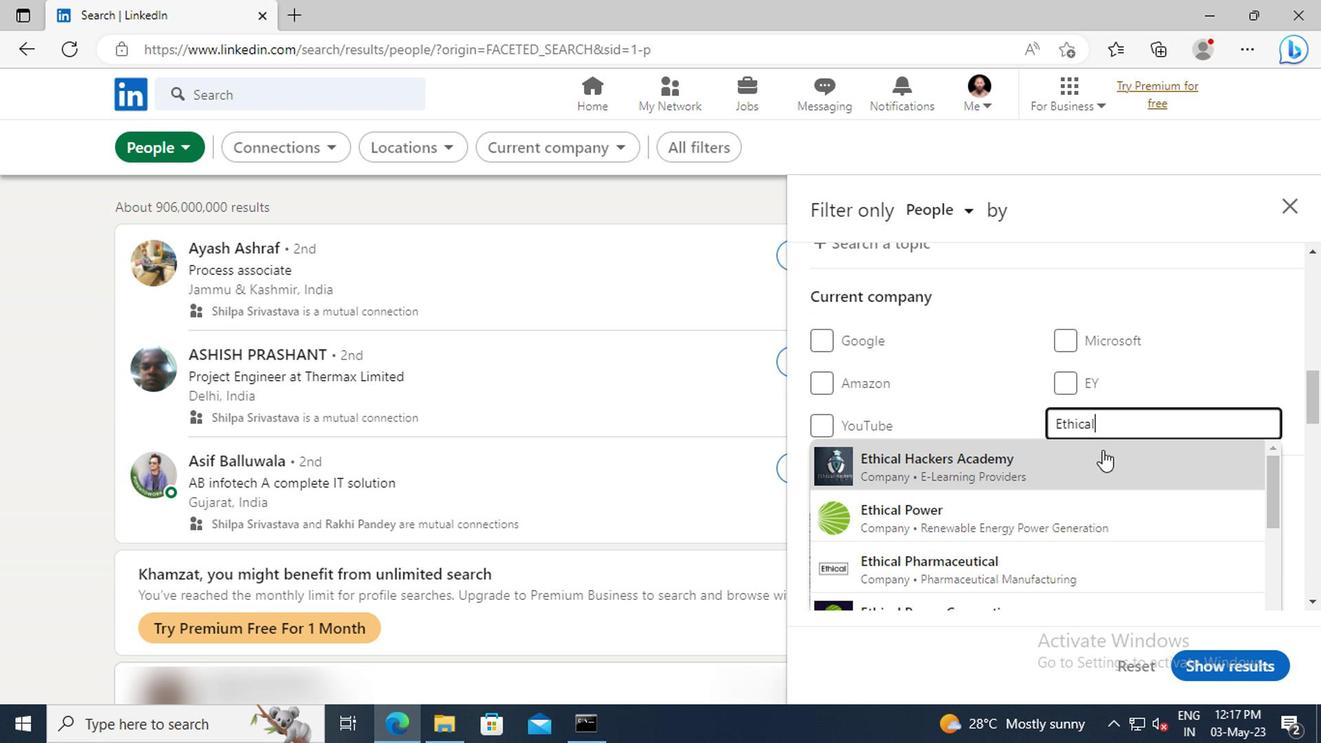 
Action: Mouse scrolled (1097, 457) with delta (0, 0)
Screenshot: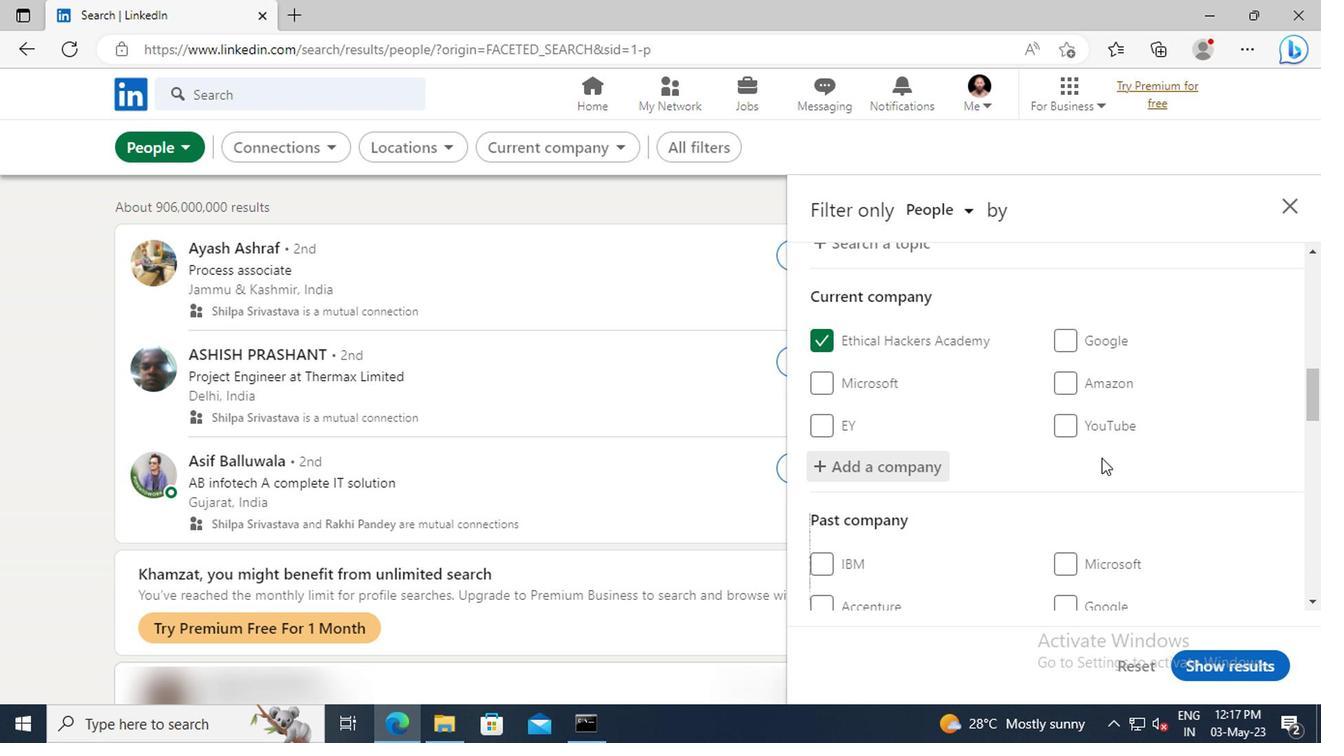 
Action: Mouse scrolled (1097, 457) with delta (0, 0)
Screenshot: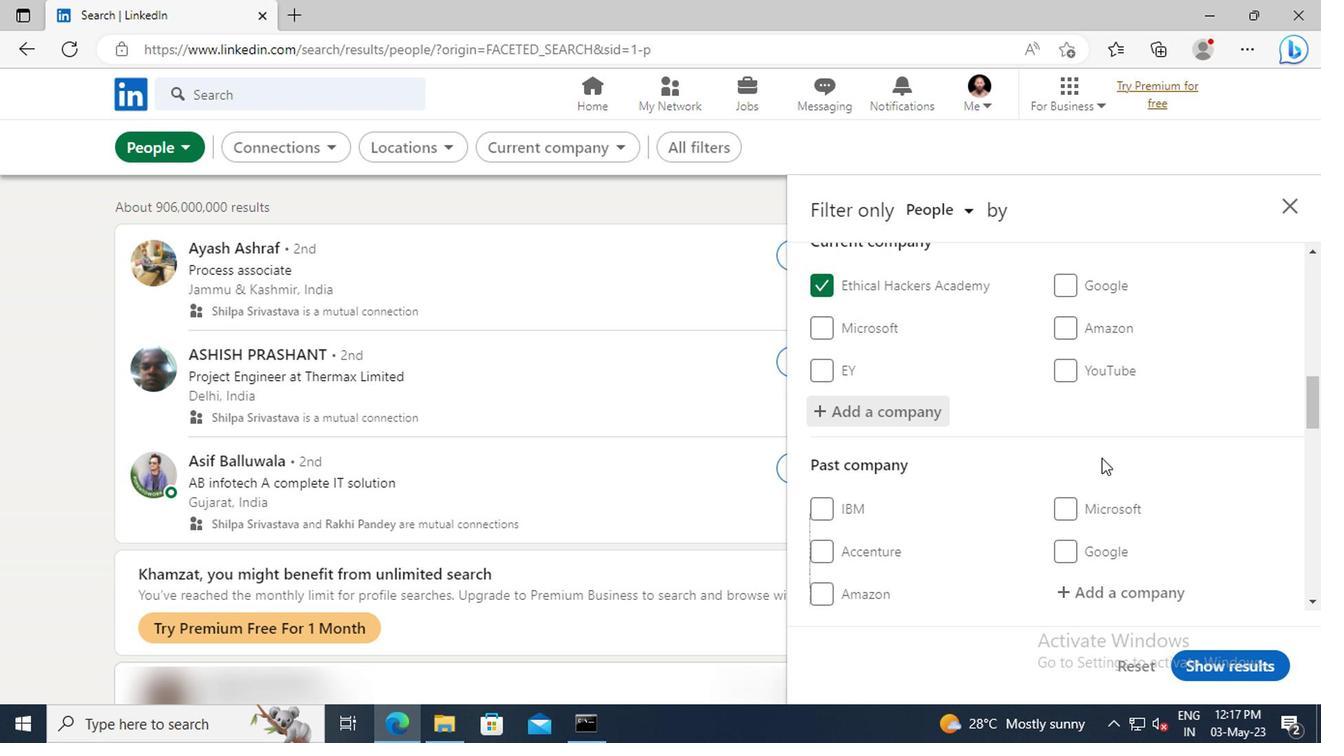
Action: Mouse scrolled (1097, 457) with delta (0, 0)
Screenshot: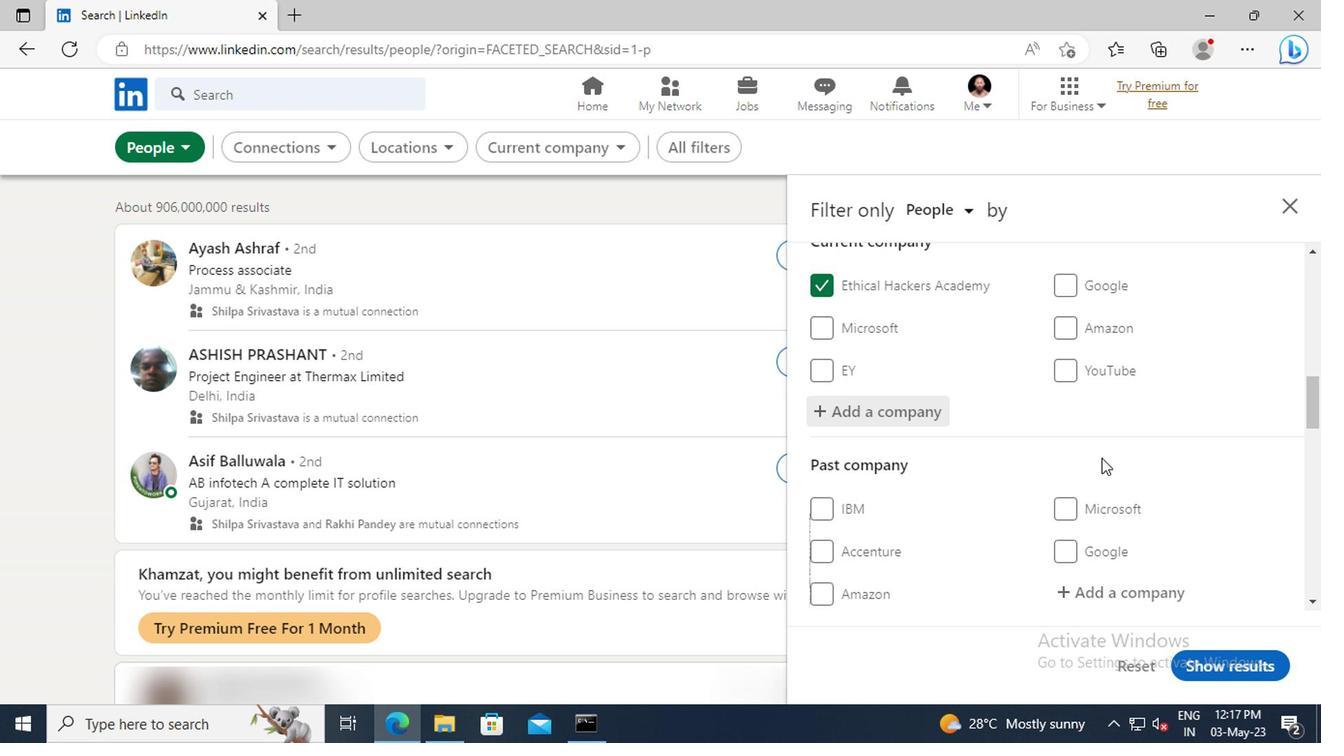 
Action: Mouse scrolled (1097, 457) with delta (0, 0)
Screenshot: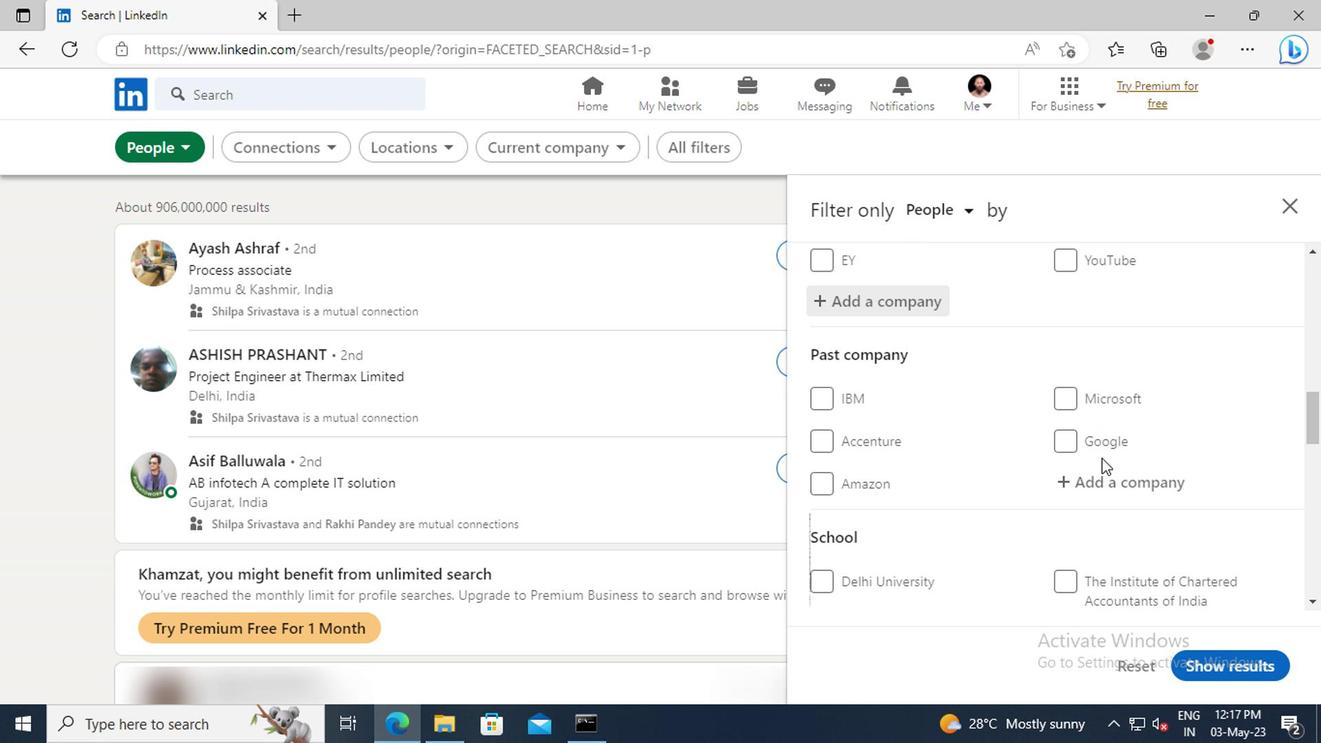 
Action: Mouse scrolled (1097, 457) with delta (0, 0)
Screenshot: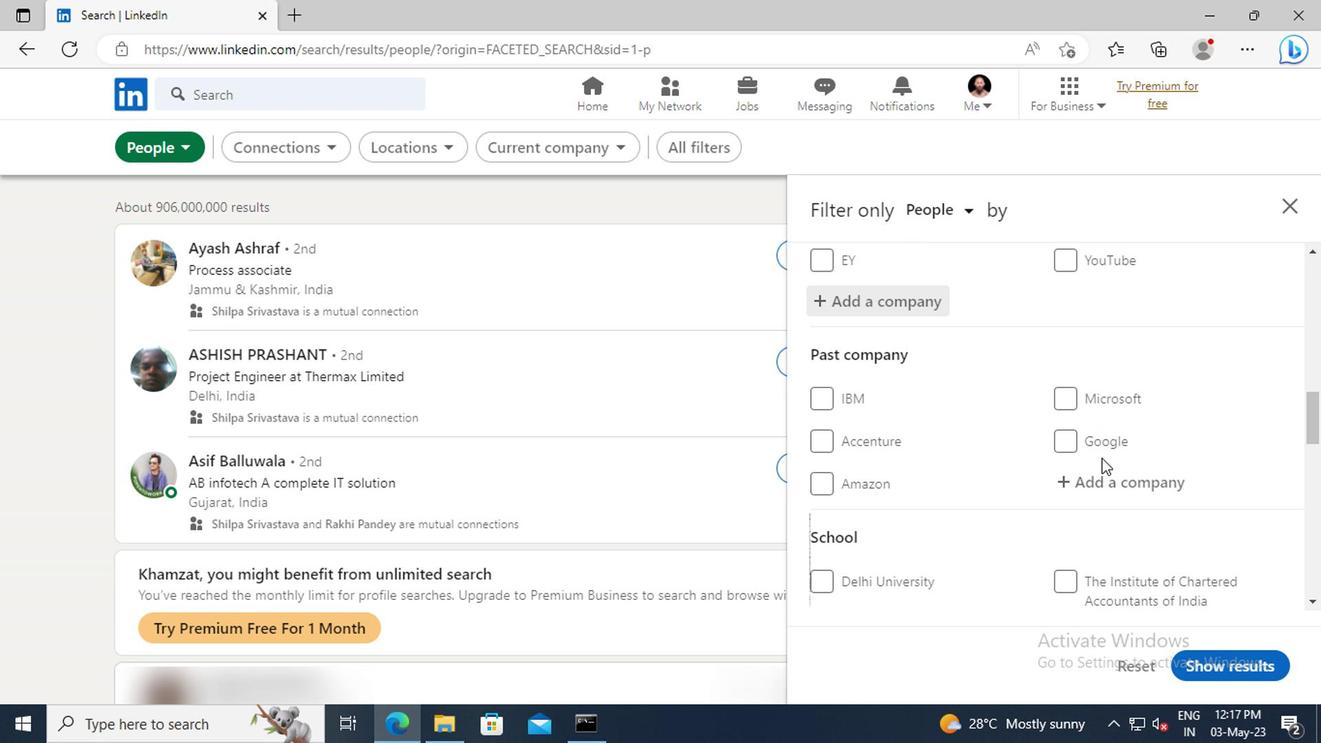 
Action: Mouse moved to (1093, 459)
Screenshot: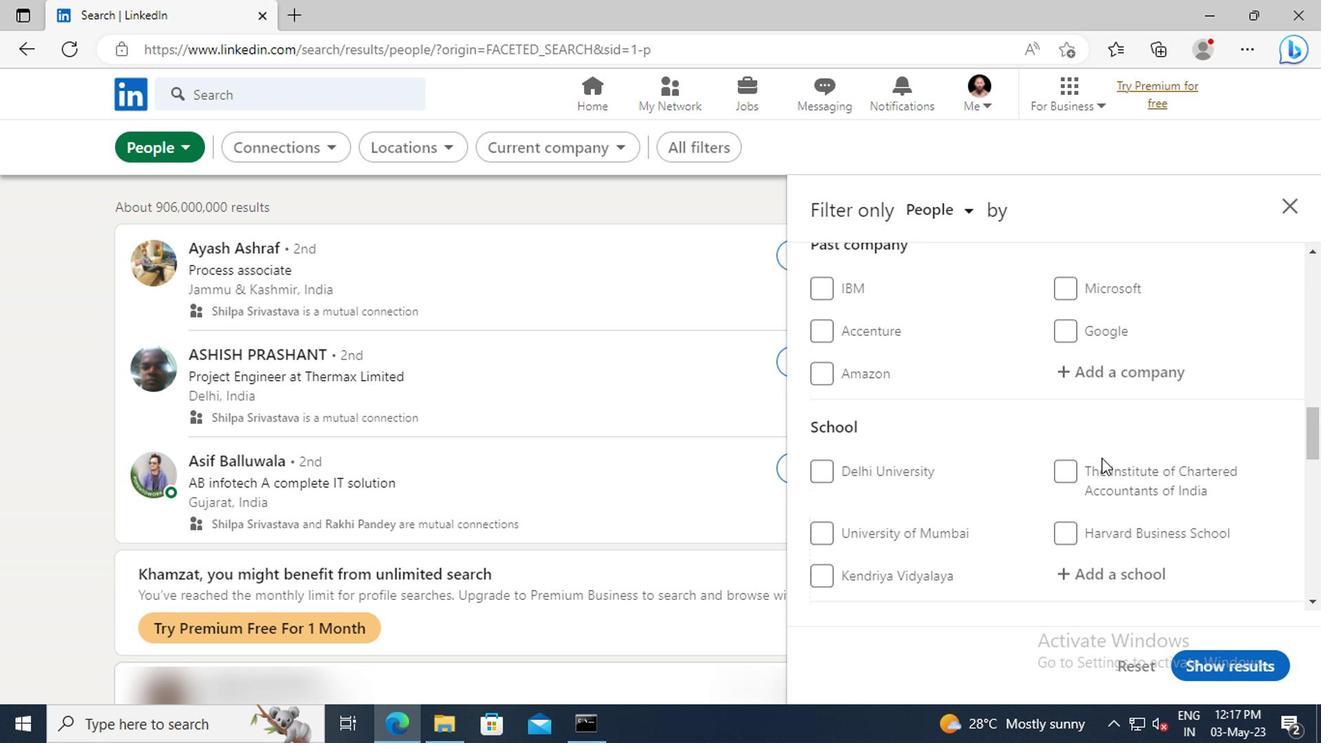 
Action: Mouse scrolled (1093, 458) with delta (0, 0)
Screenshot: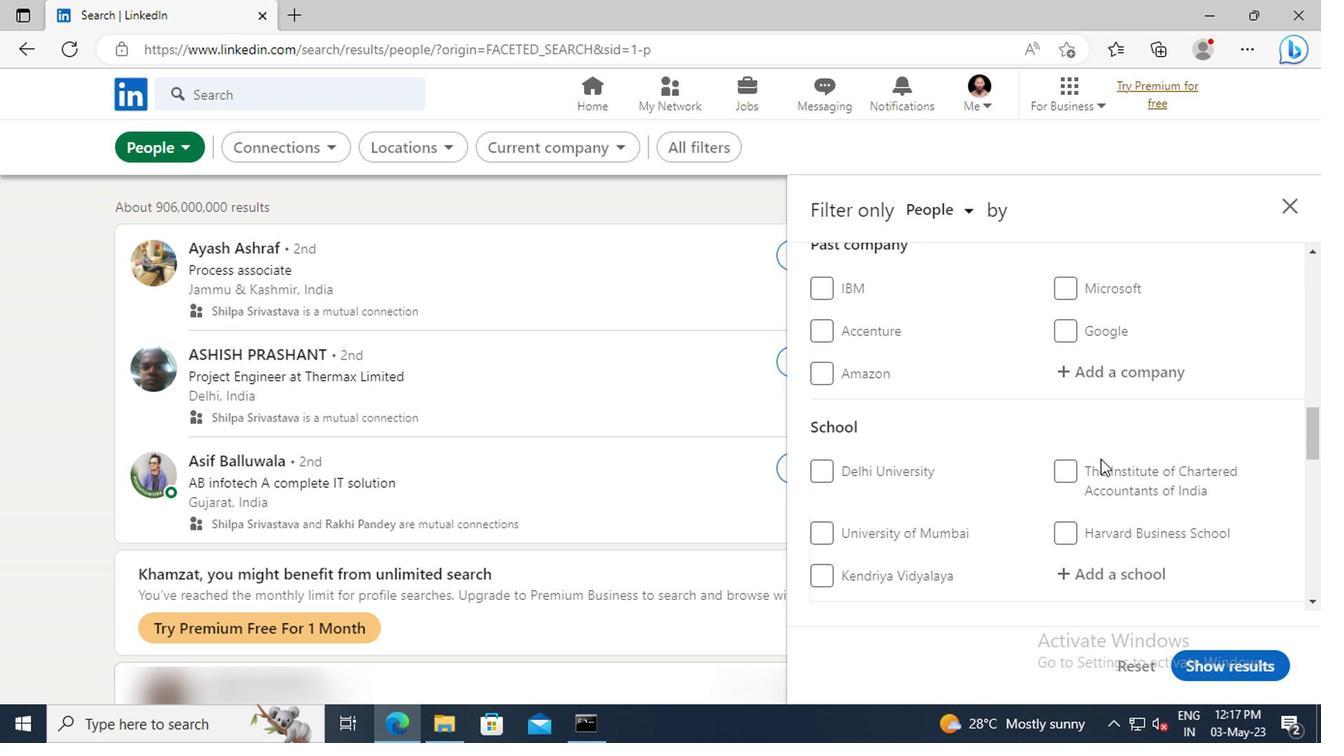 
Action: Mouse moved to (1093, 458)
Screenshot: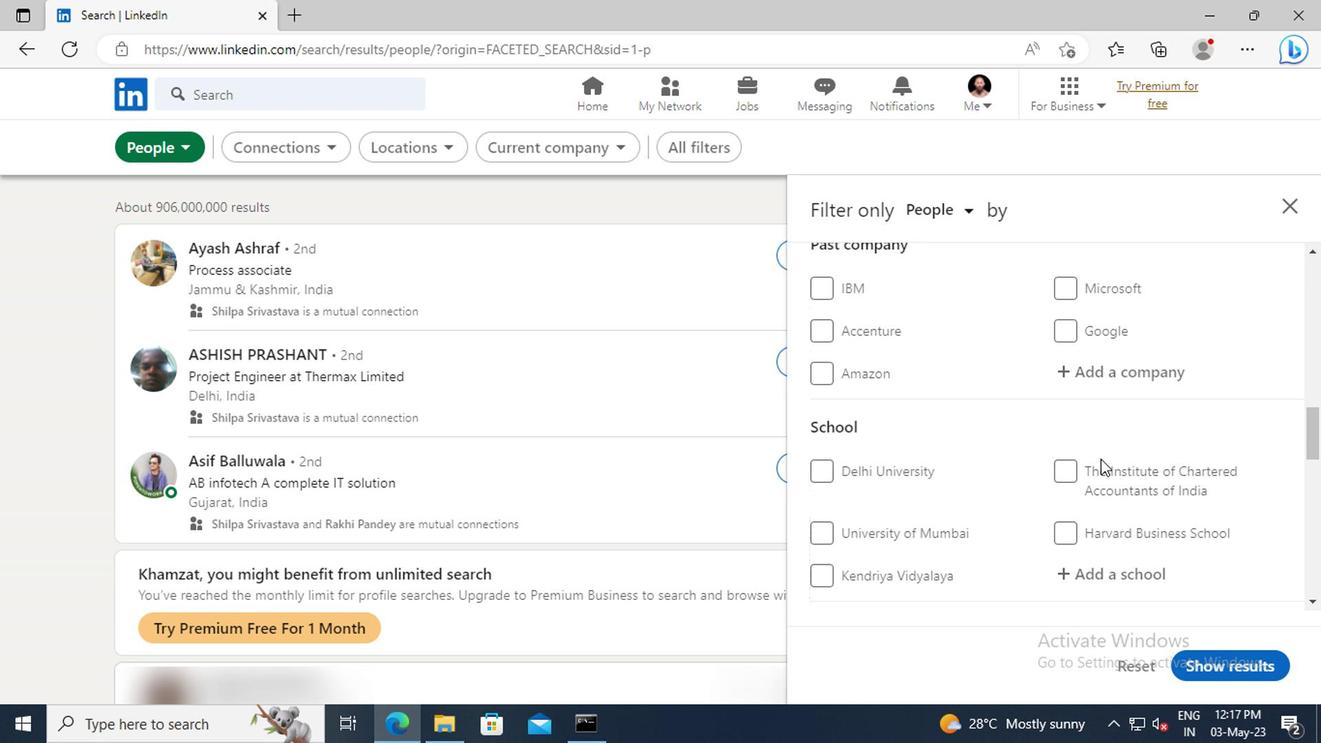 
Action: Mouse scrolled (1093, 457) with delta (0, 0)
Screenshot: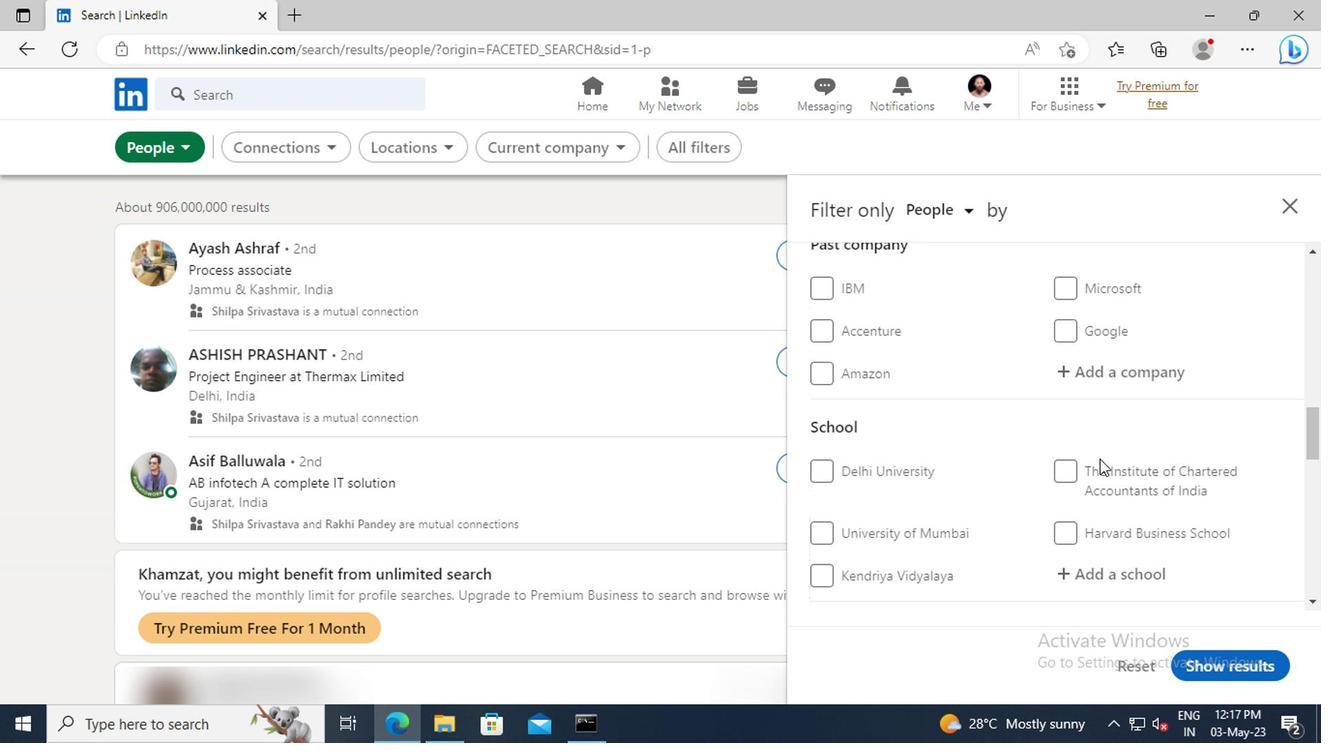 
Action: Mouse moved to (1093, 467)
Screenshot: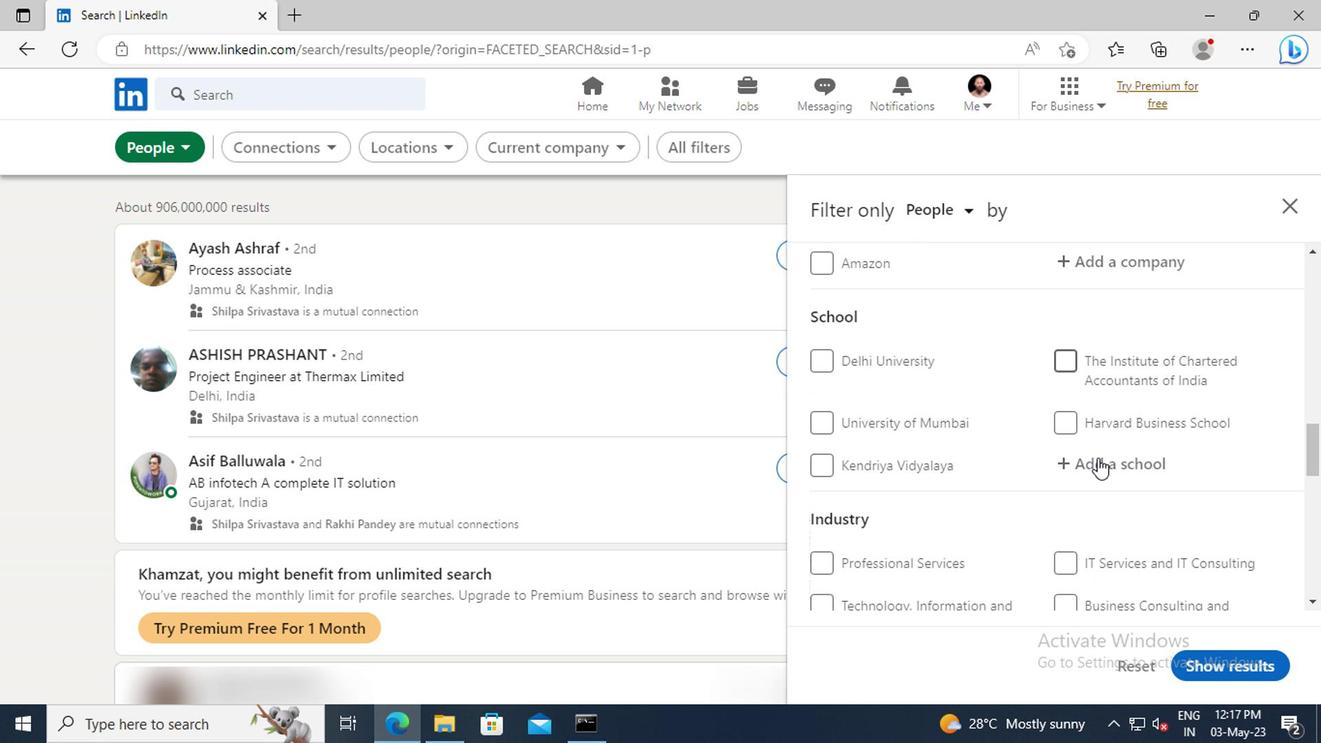 
Action: Mouse pressed left at (1093, 467)
Screenshot: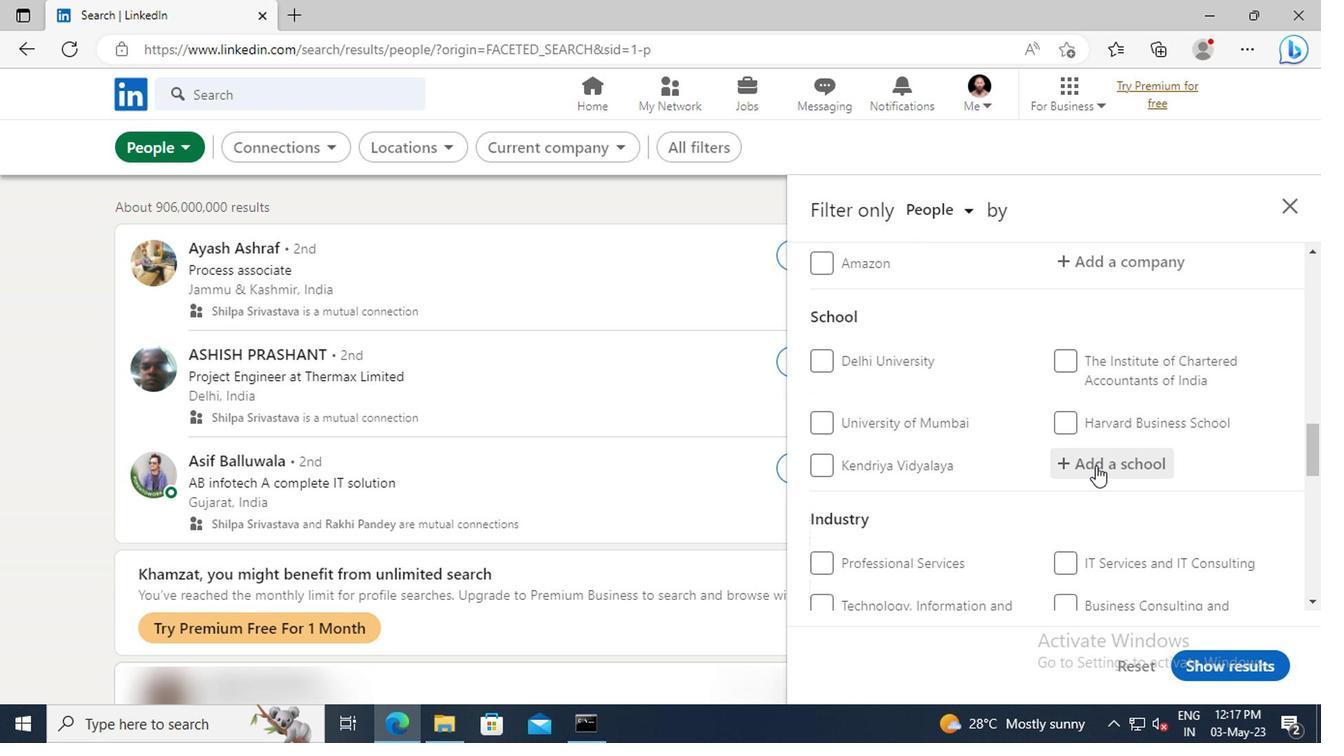 
Action: Key pressed <Key.shift>FR.<Key.space><Key.shift>CONCEIC
Screenshot: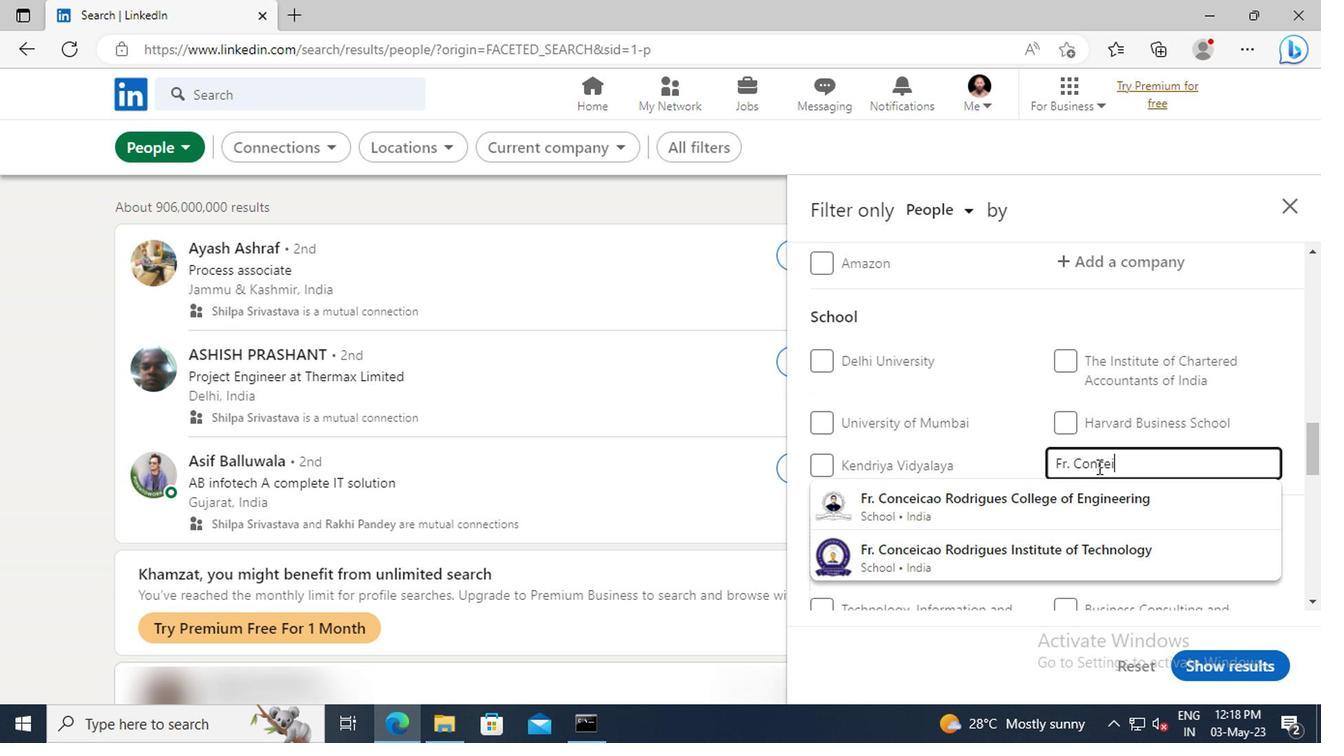 
Action: Mouse moved to (1093, 496)
Screenshot: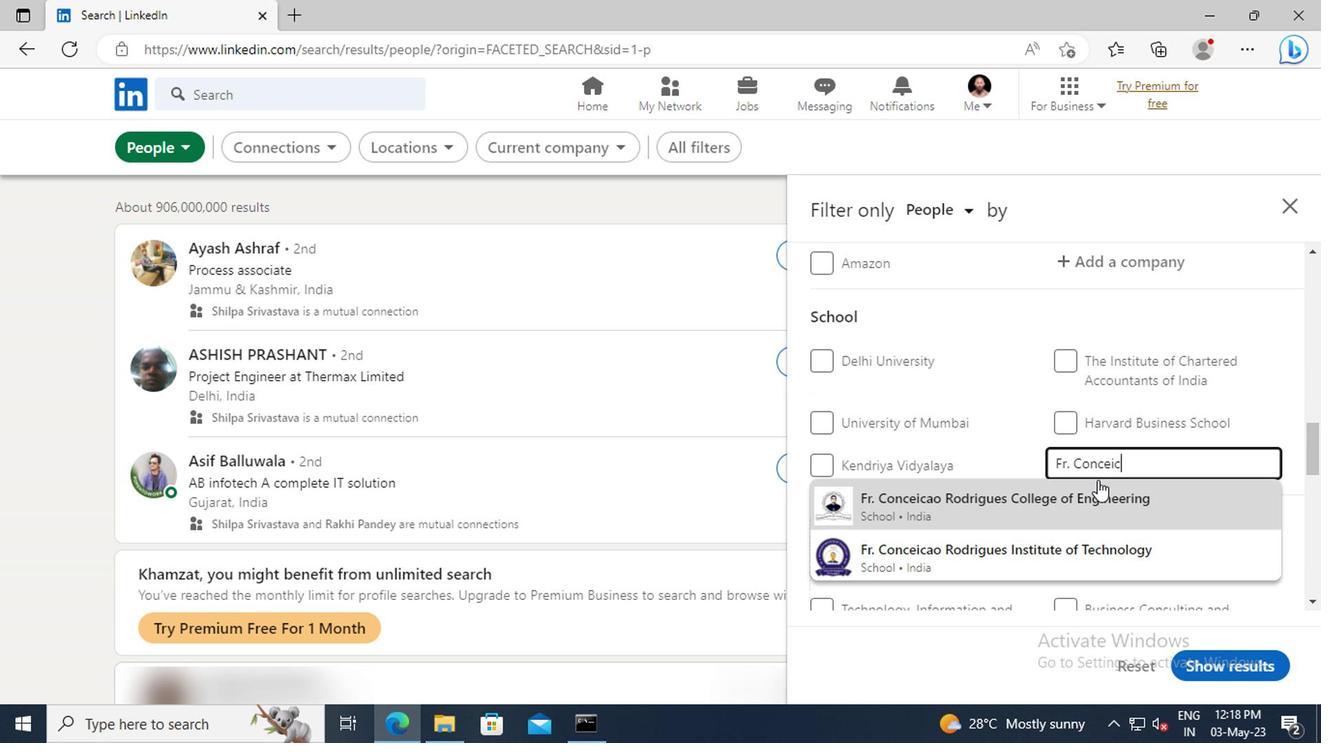 
Action: Mouse pressed left at (1093, 496)
Screenshot: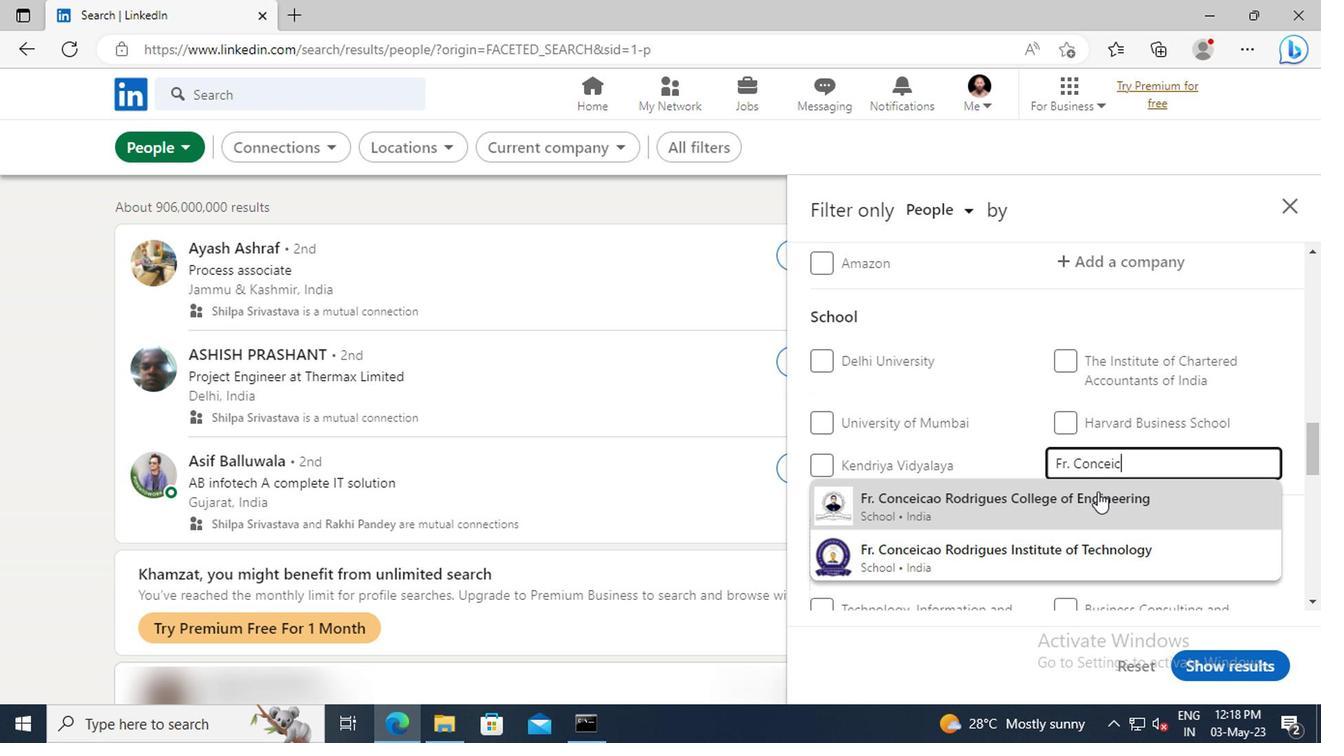 
Action: Mouse scrolled (1093, 496) with delta (0, 0)
Screenshot: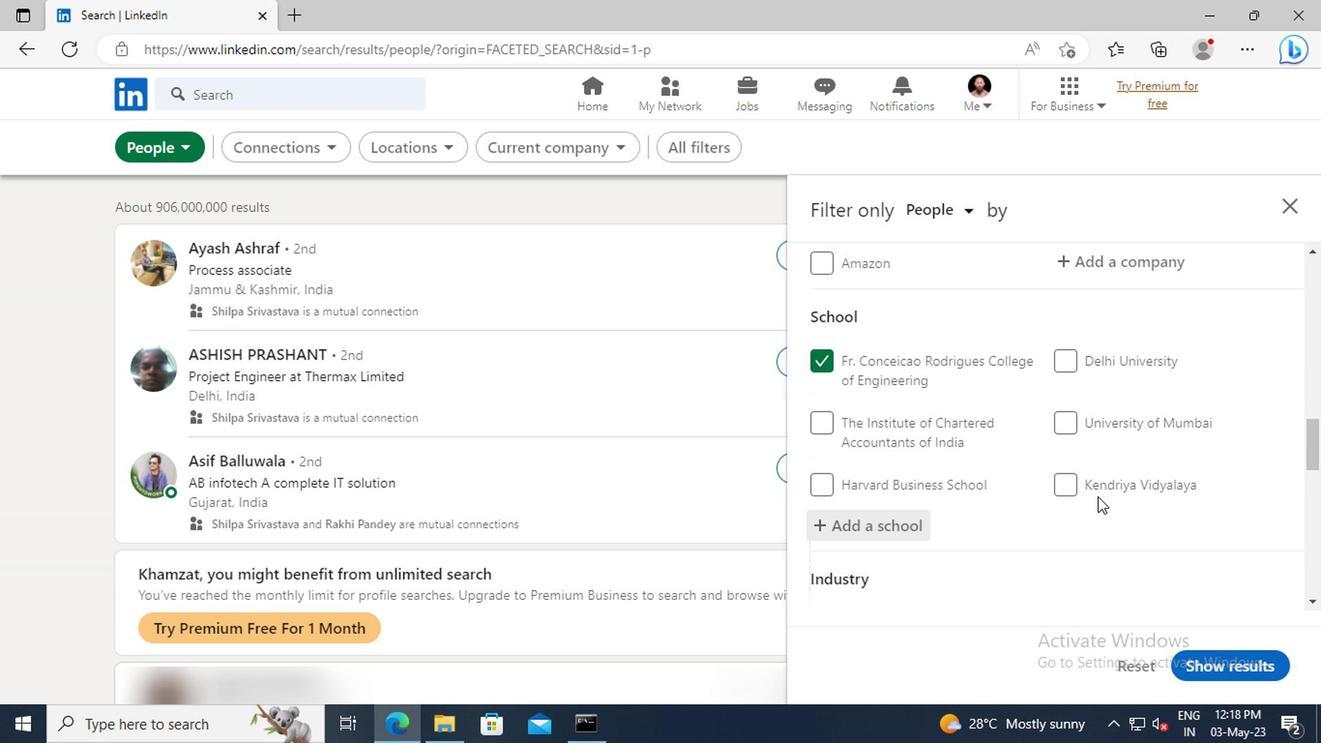 
Action: Mouse scrolled (1093, 496) with delta (0, 0)
Screenshot: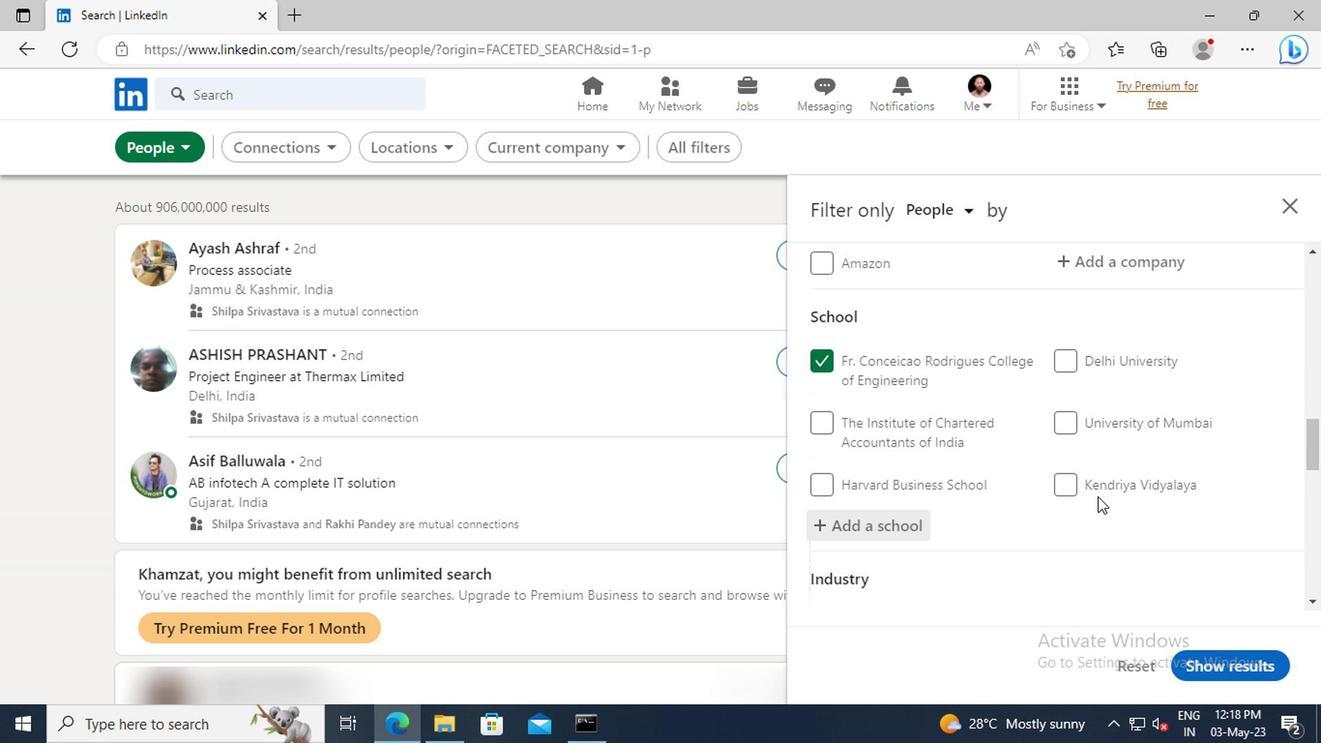 
Action: Mouse scrolled (1093, 496) with delta (0, 0)
Screenshot: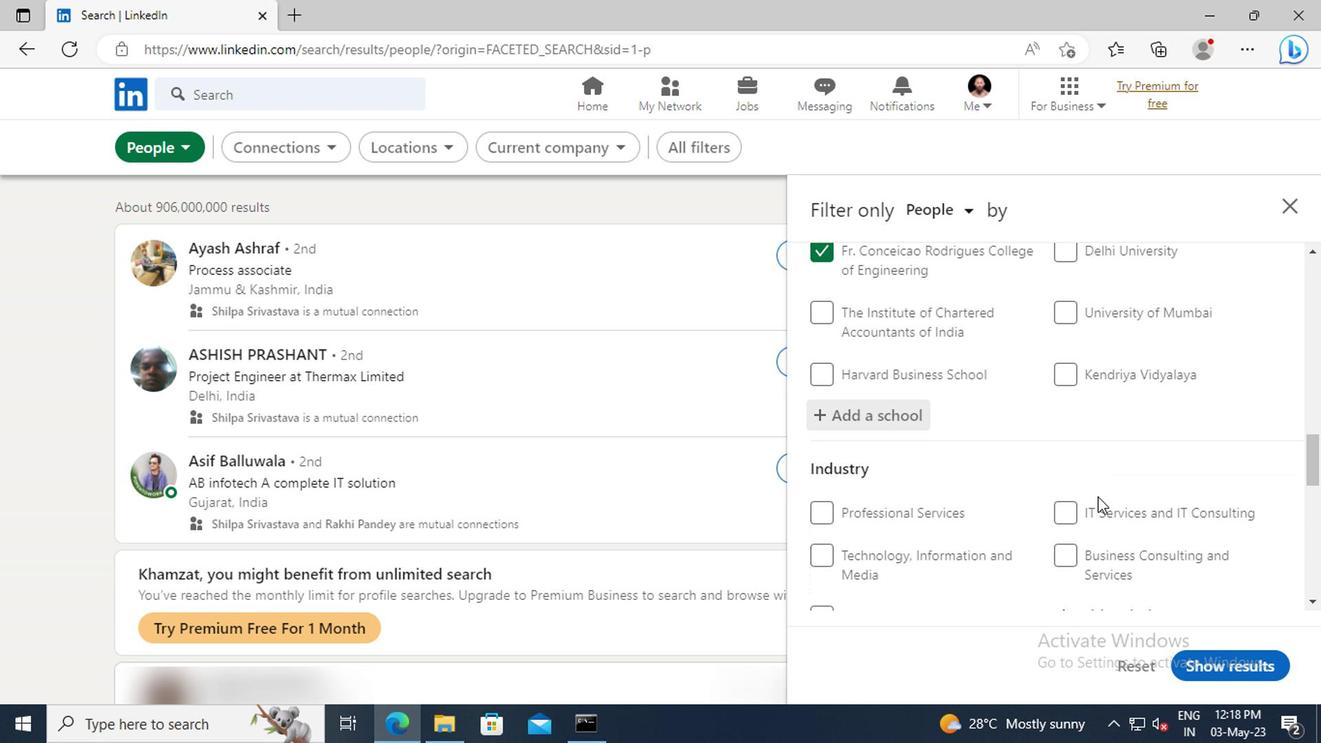 
Action: Mouse moved to (1093, 491)
Screenshot: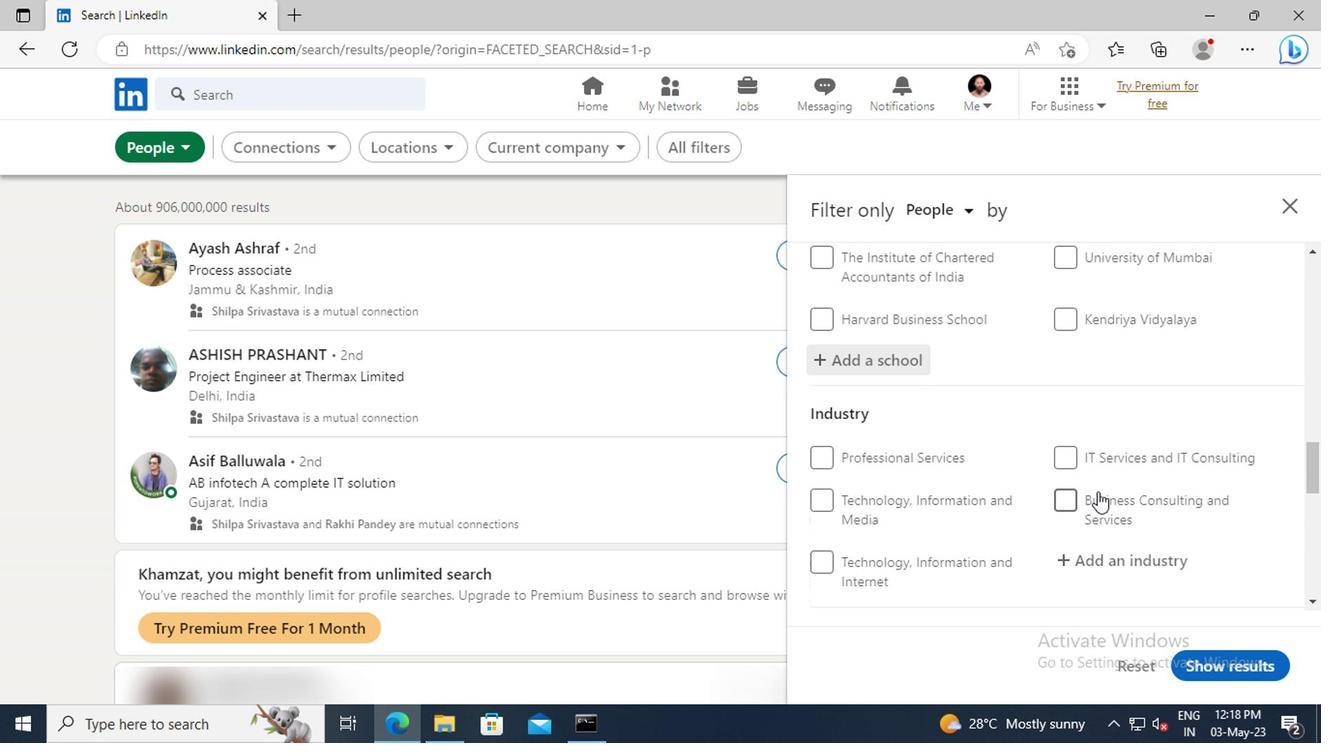 
Action: Mouse scrolled (1093, 490) with delta (0, -1)
Screenshot: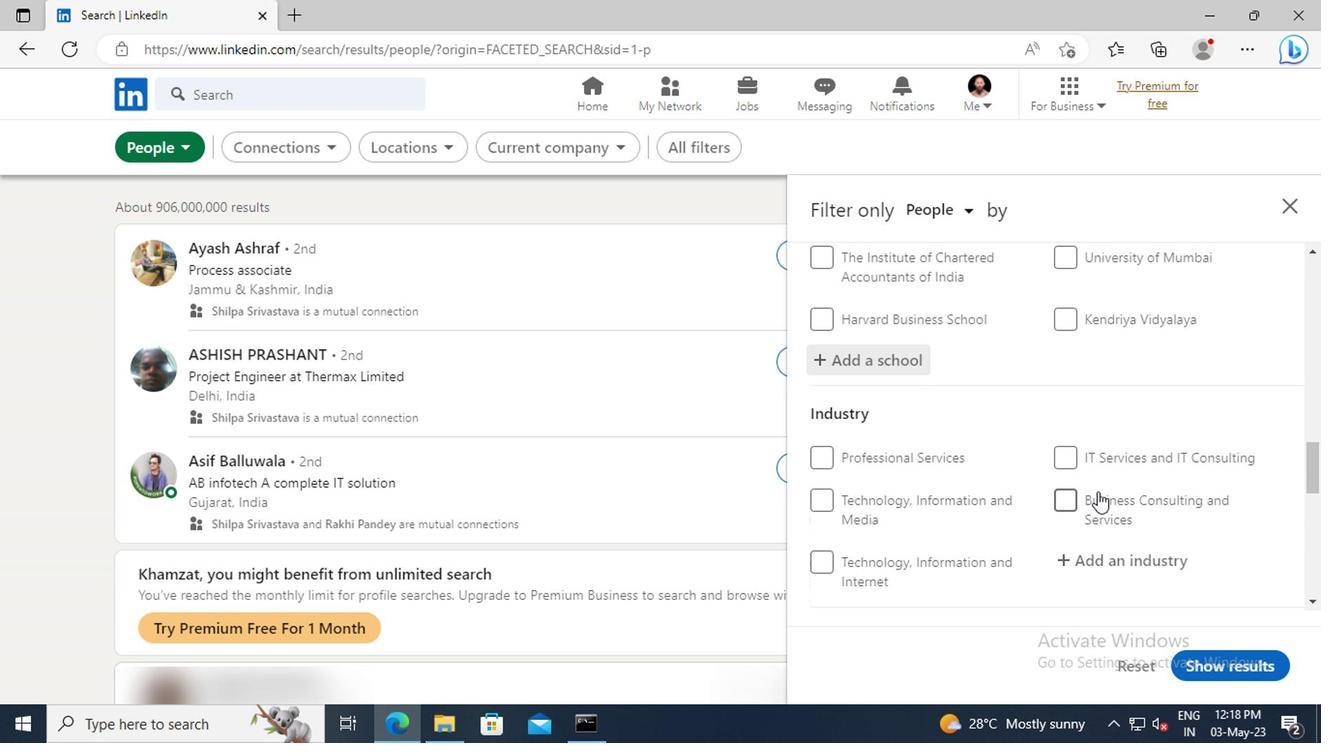 
Action: Mouse moved to (1088, 498)
Screenshot: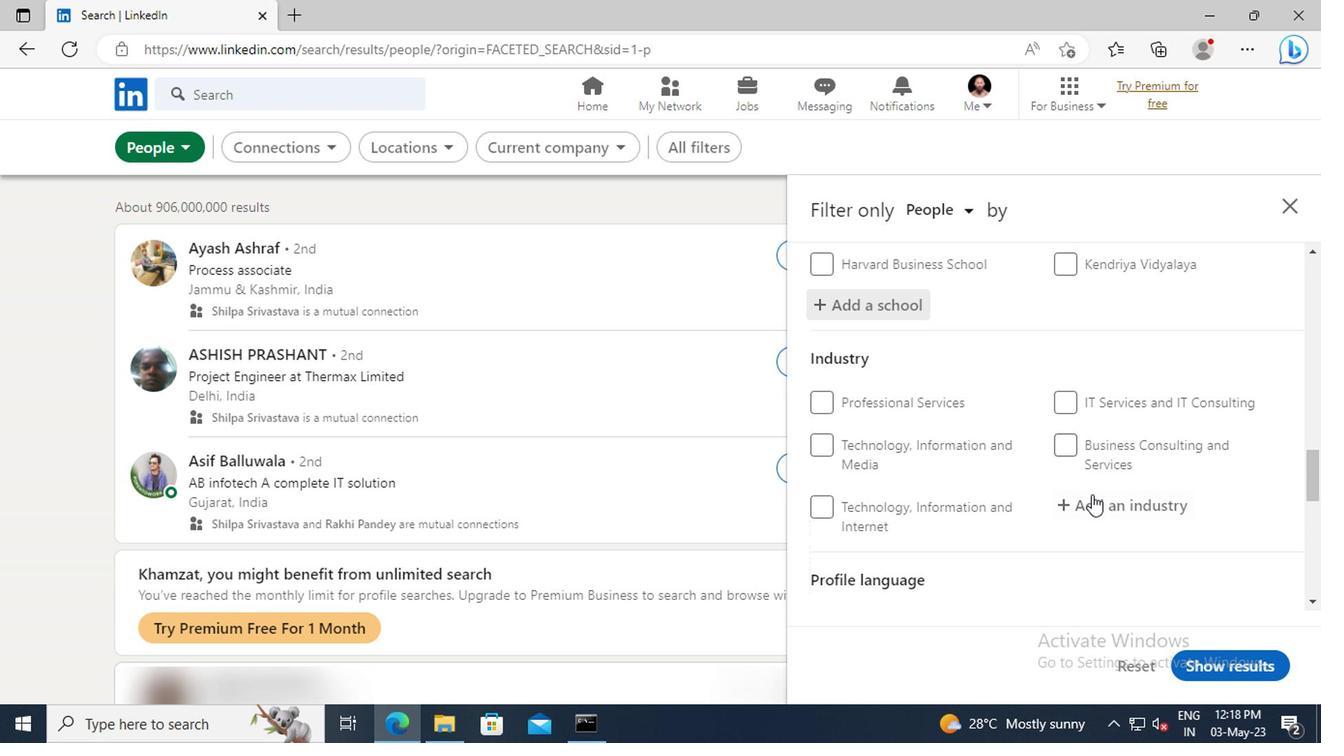 
Action: Mouse pressed left at (1088, 498)
Screenshot: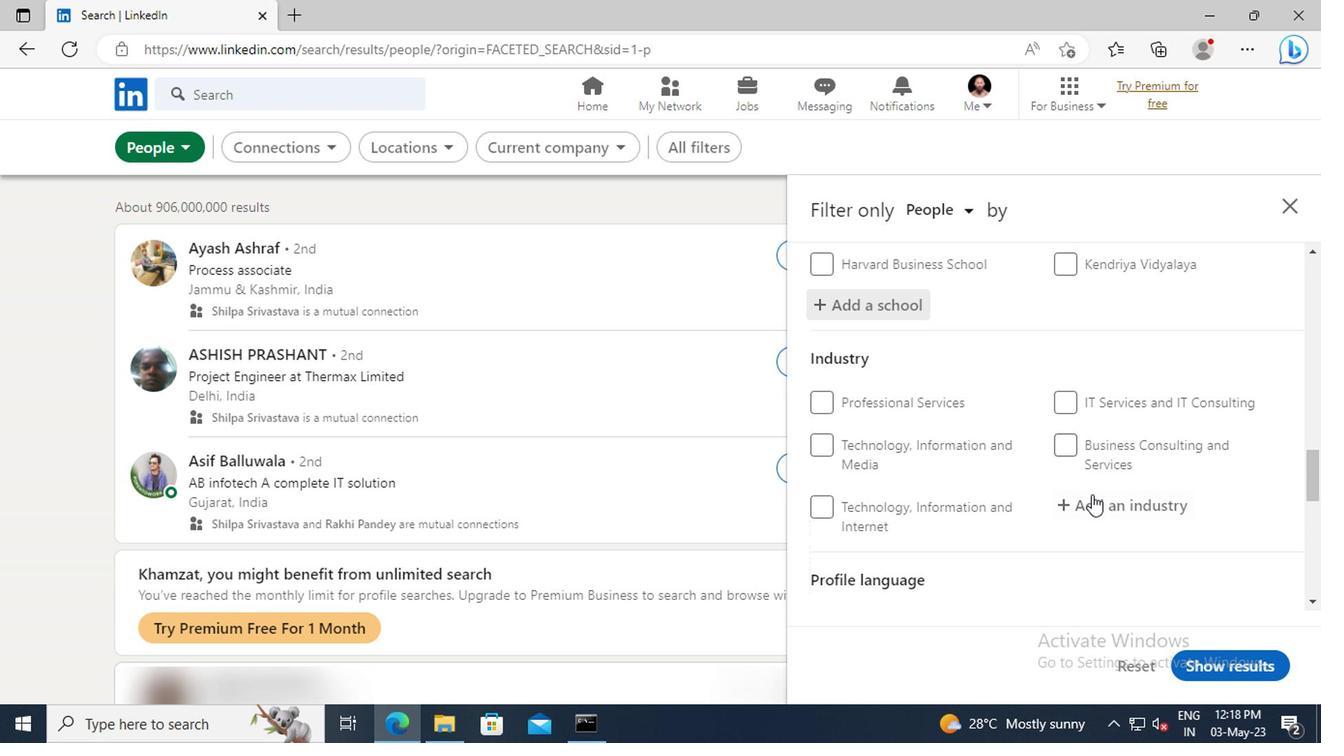 
Action: Key pressed <Key.shift>NEWSPAPER
Screenshot: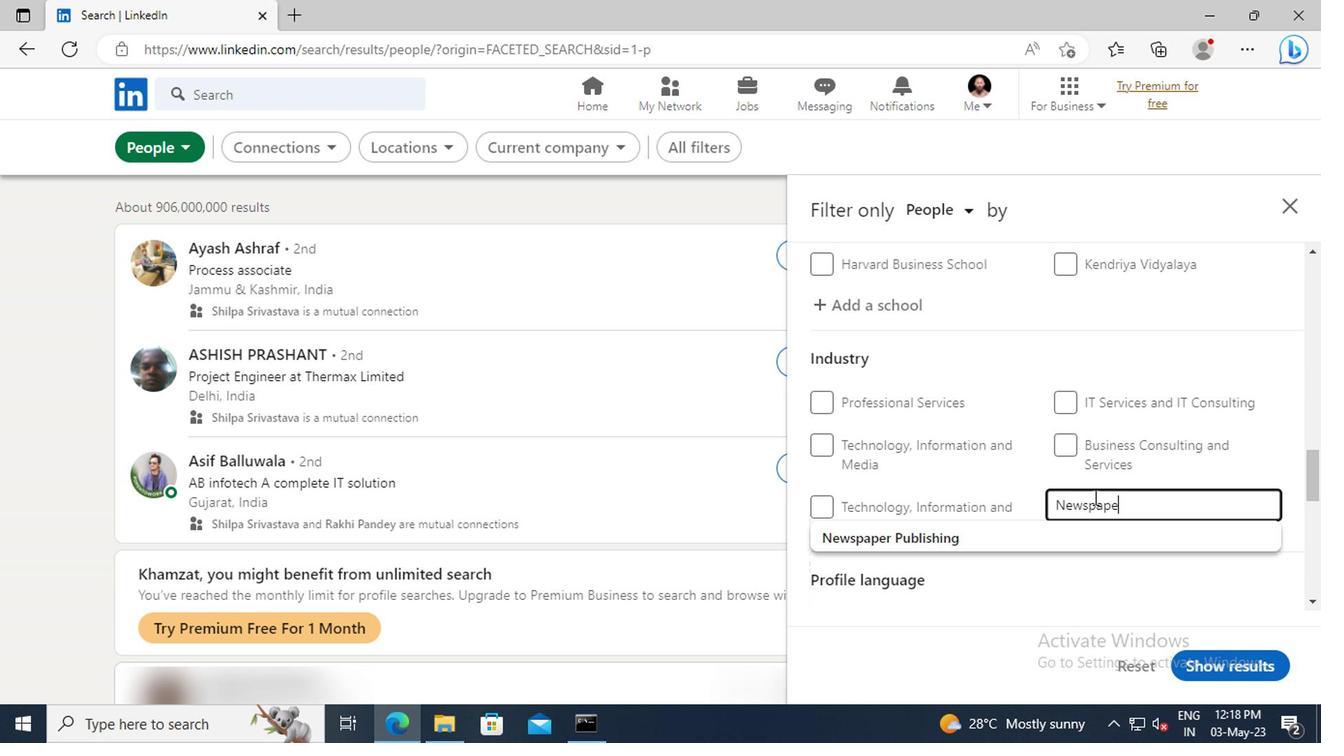
Action: Mouse moved to (1091, 530)
Screenshot: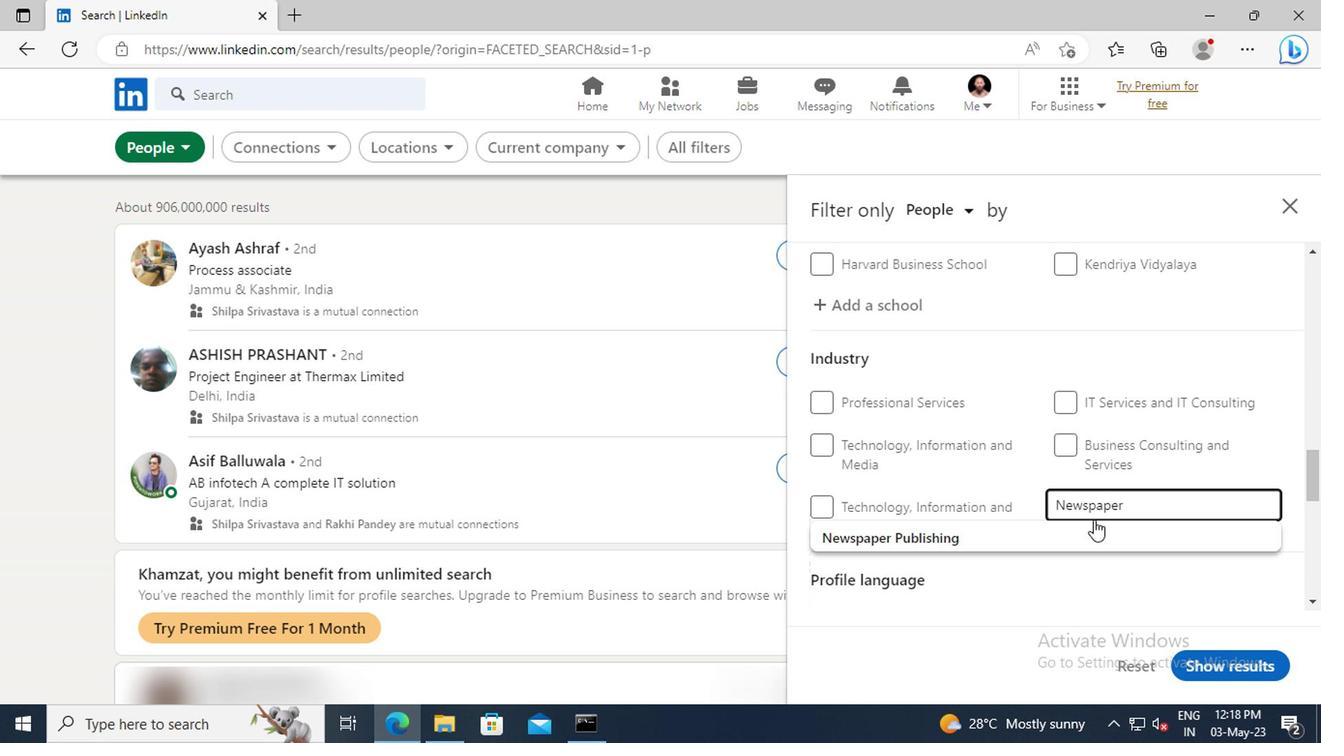 
Action: Mouse pressed left at (1091, 530)
Screenshot: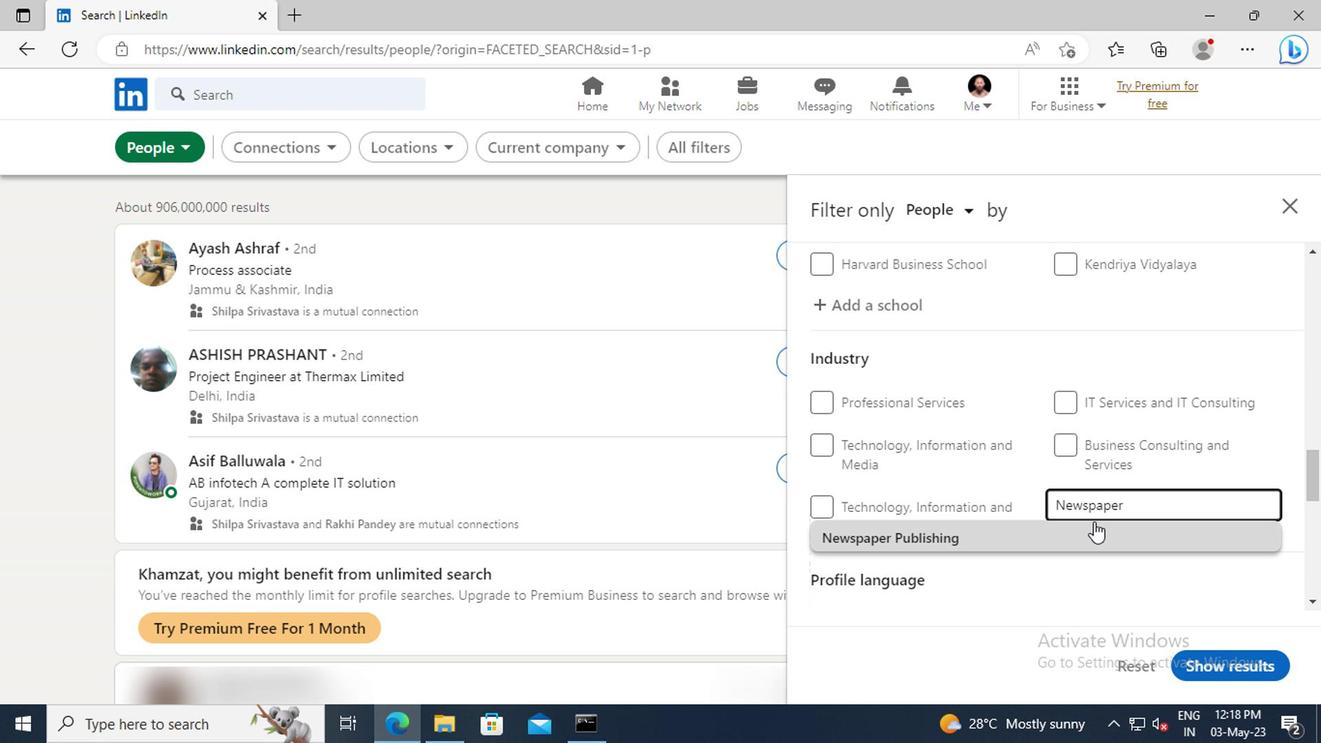 
Action: Mouse scrolled (1091, 528) with delta (0, -1)
Screenshot: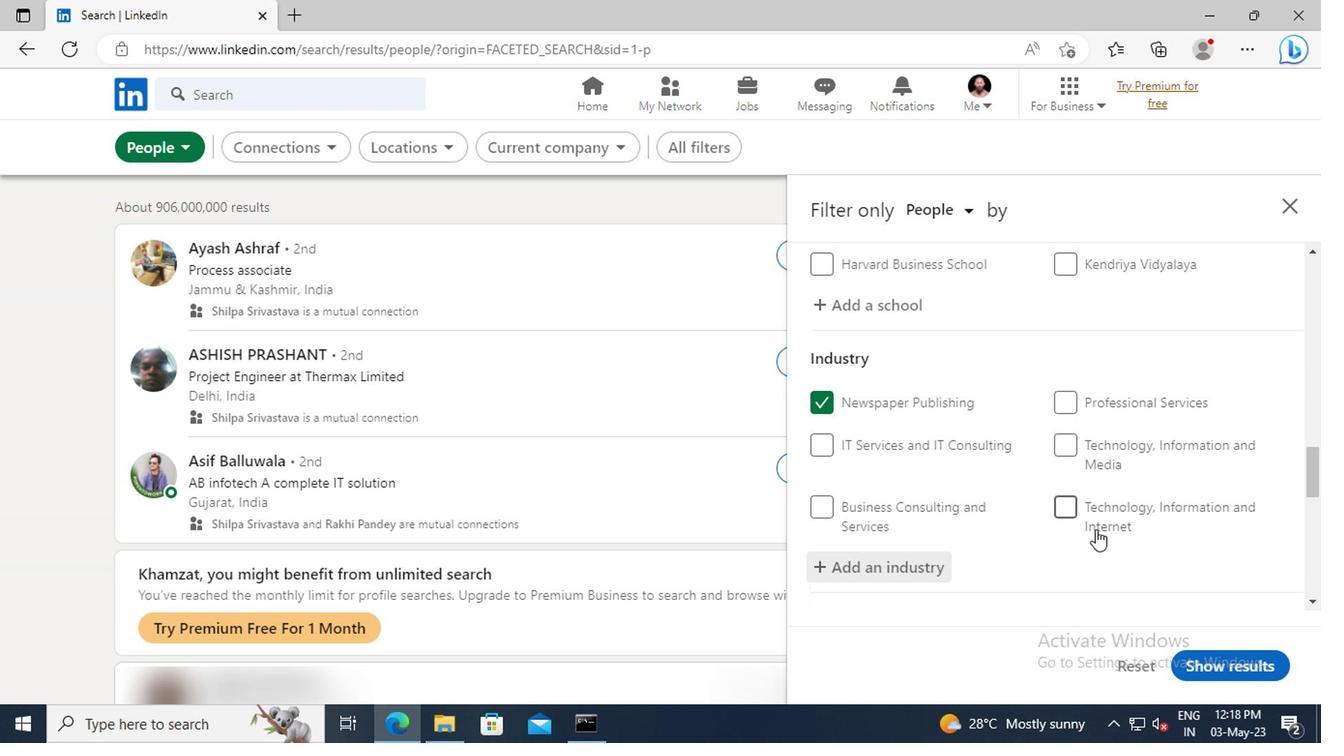 
Action: Mouse scrolled (1091, 528) with delta (0, -1)
Screenshot: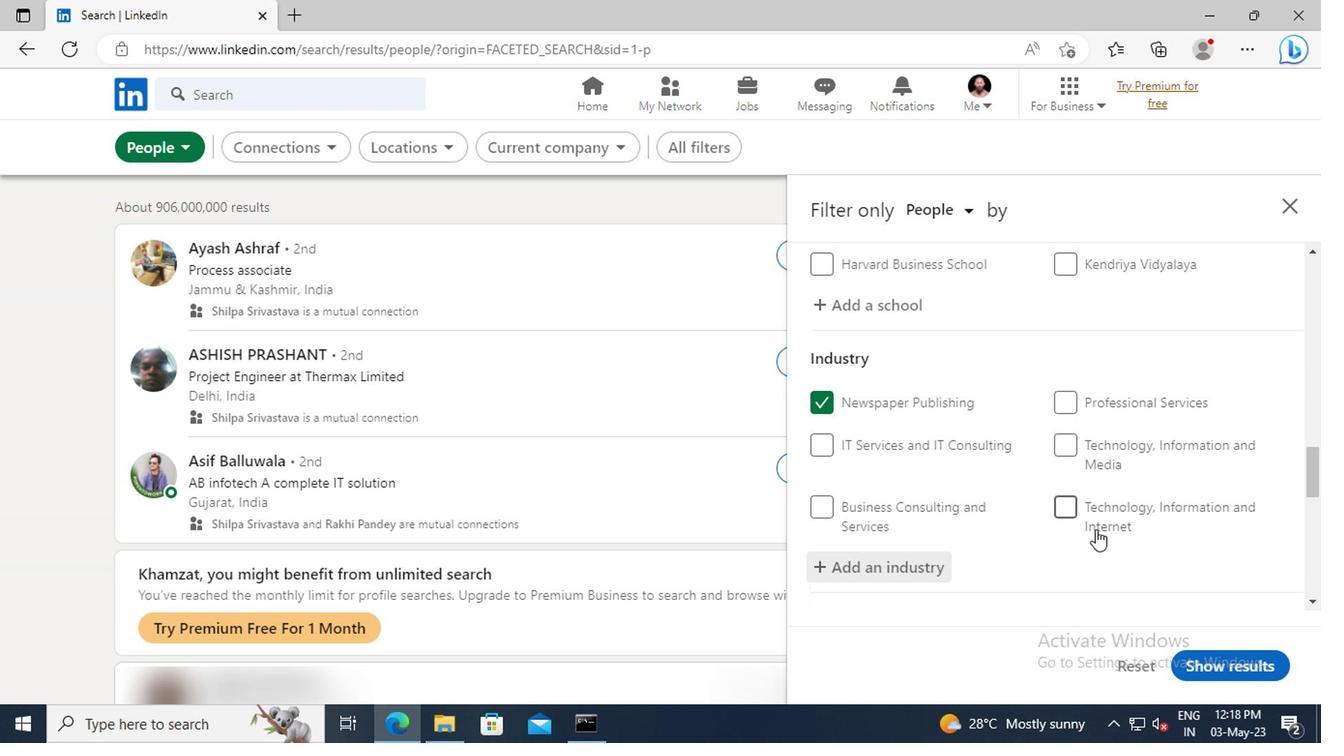 
Action: Mouse scrolled (1091, 528) with delta (0, -1)
Screenshot: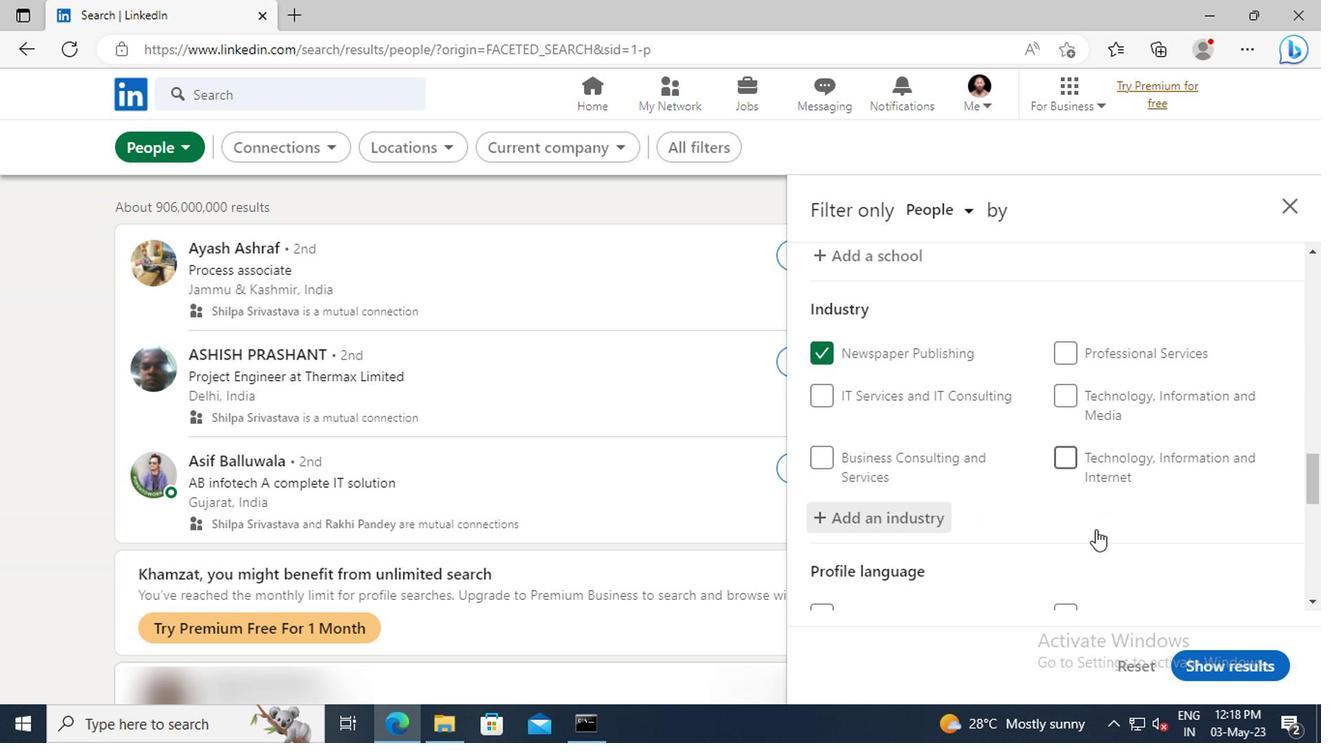
Action: Mouse scrolled (1091, 528) with delta (0, -1)
Screenshot: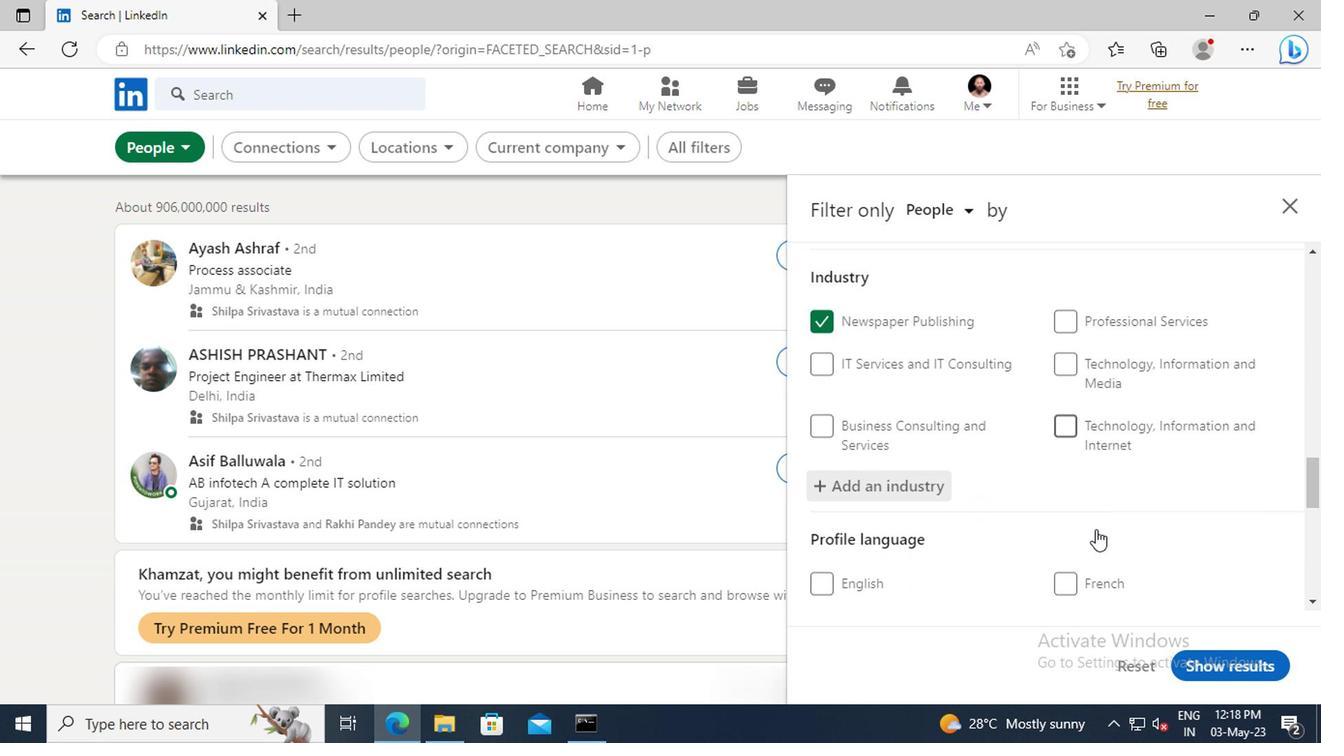 
Action: Mouse scrolled (1091, 528) with delta (0, -1)
Screenshot: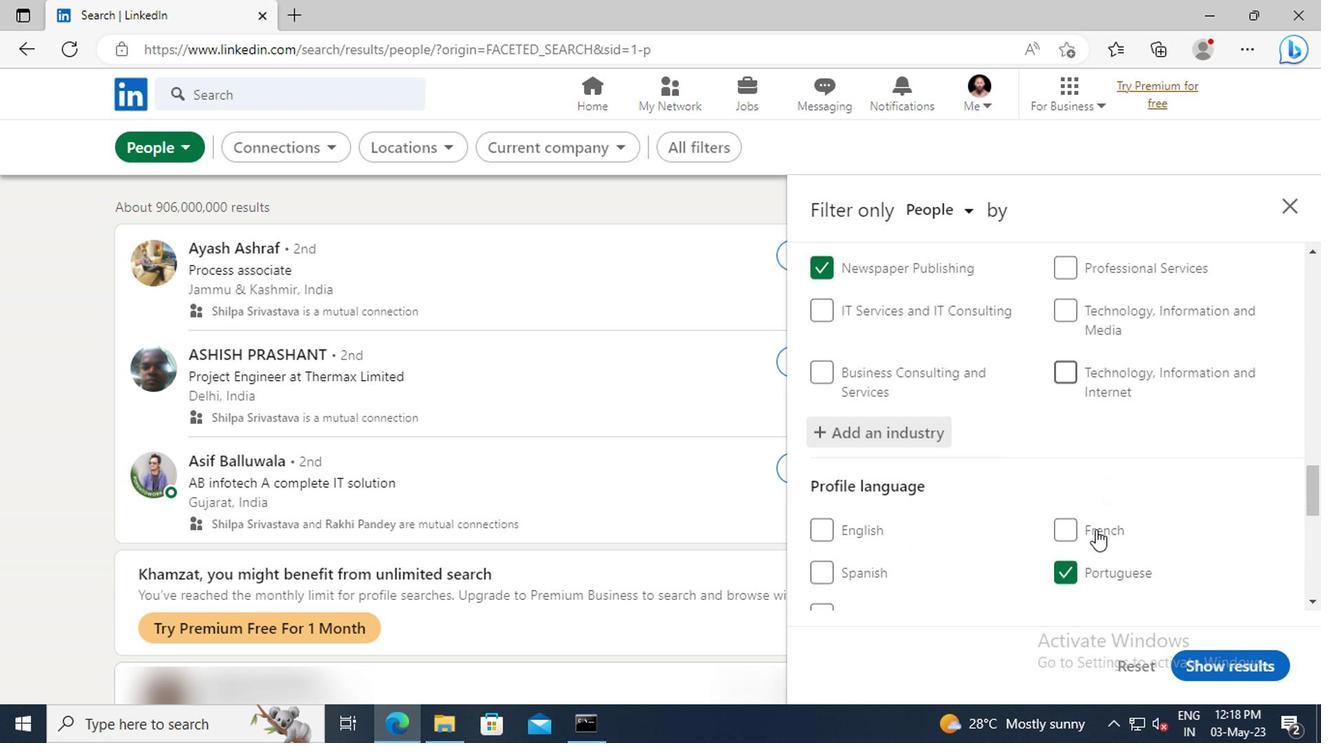 
Action: Mouse scrolled (1091, 528) with delta (0, -1)
Screenshot: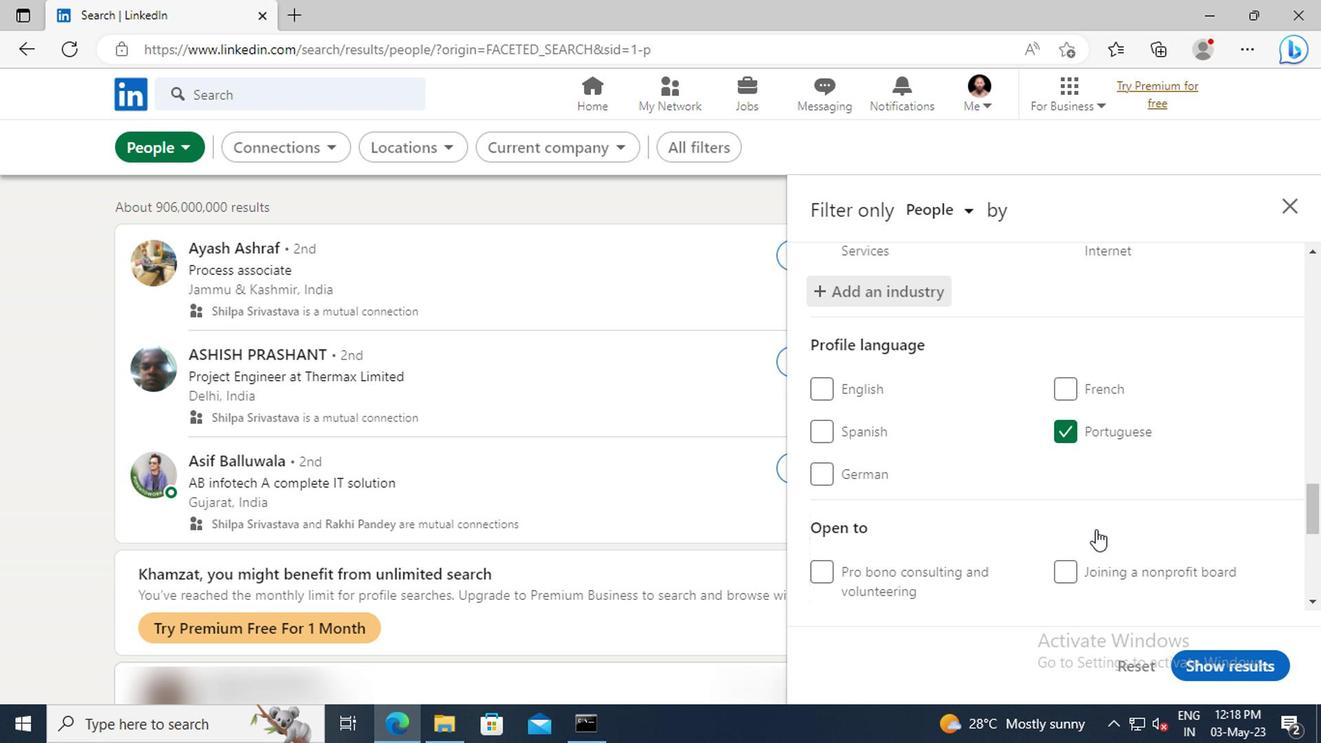 
Action: Mouse scrolled (1091, 528) with delta (0, -1)
Screenshot: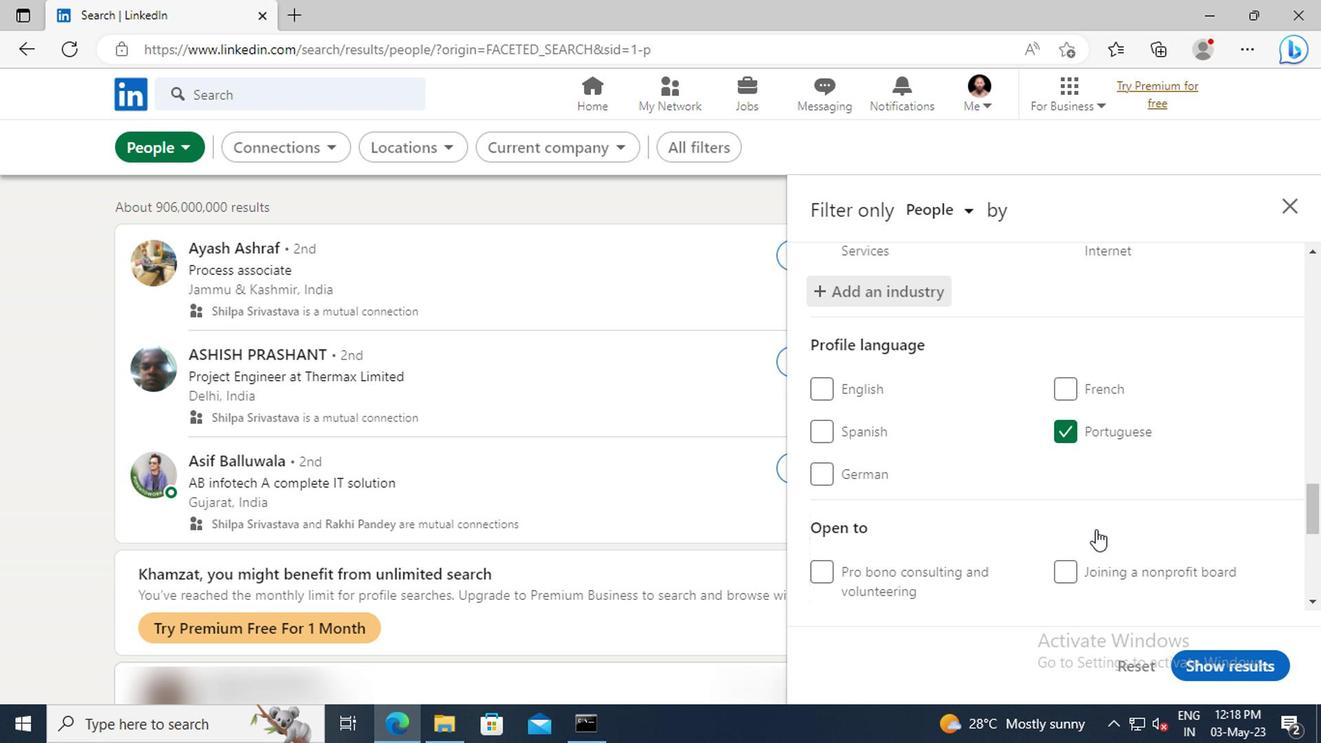 
Action: Mouse moved to (1086, 506)
Screenshot: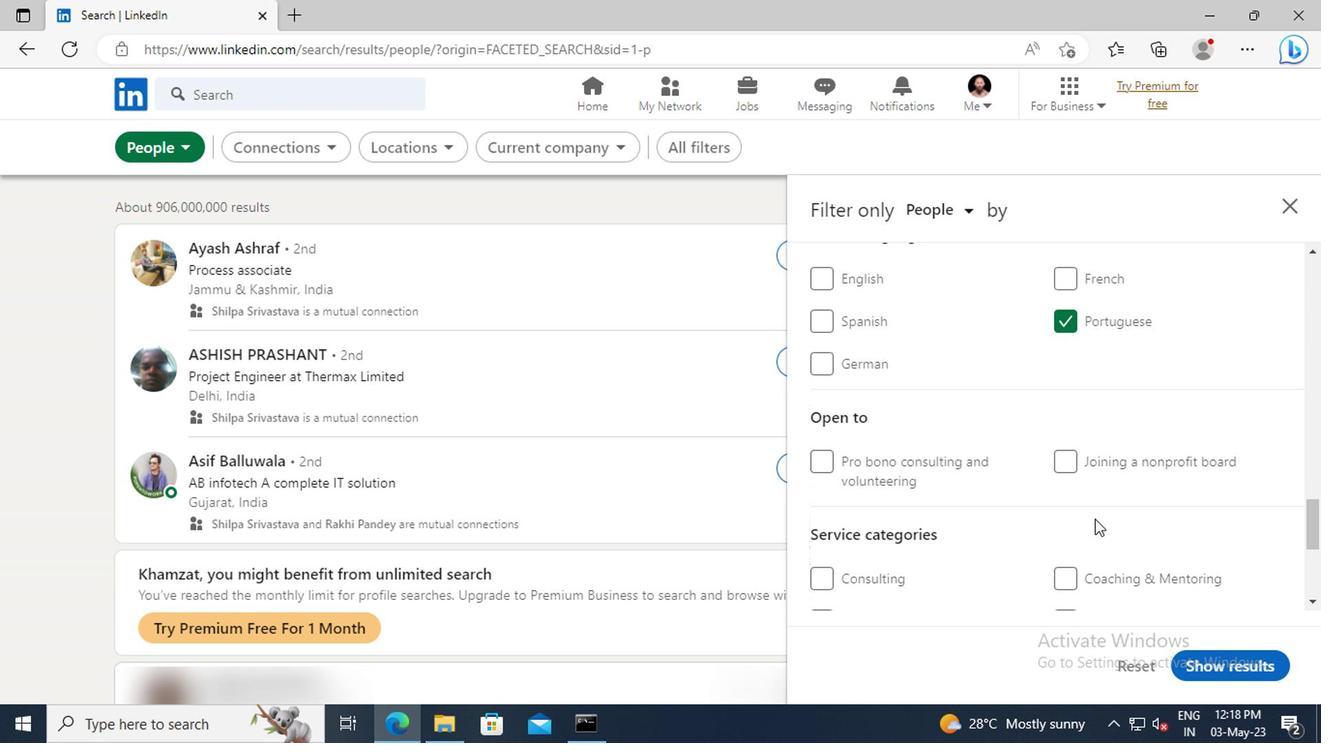 
Action: Mouse scrolled (1086, 505) with delta (0, 0)
Screenshot: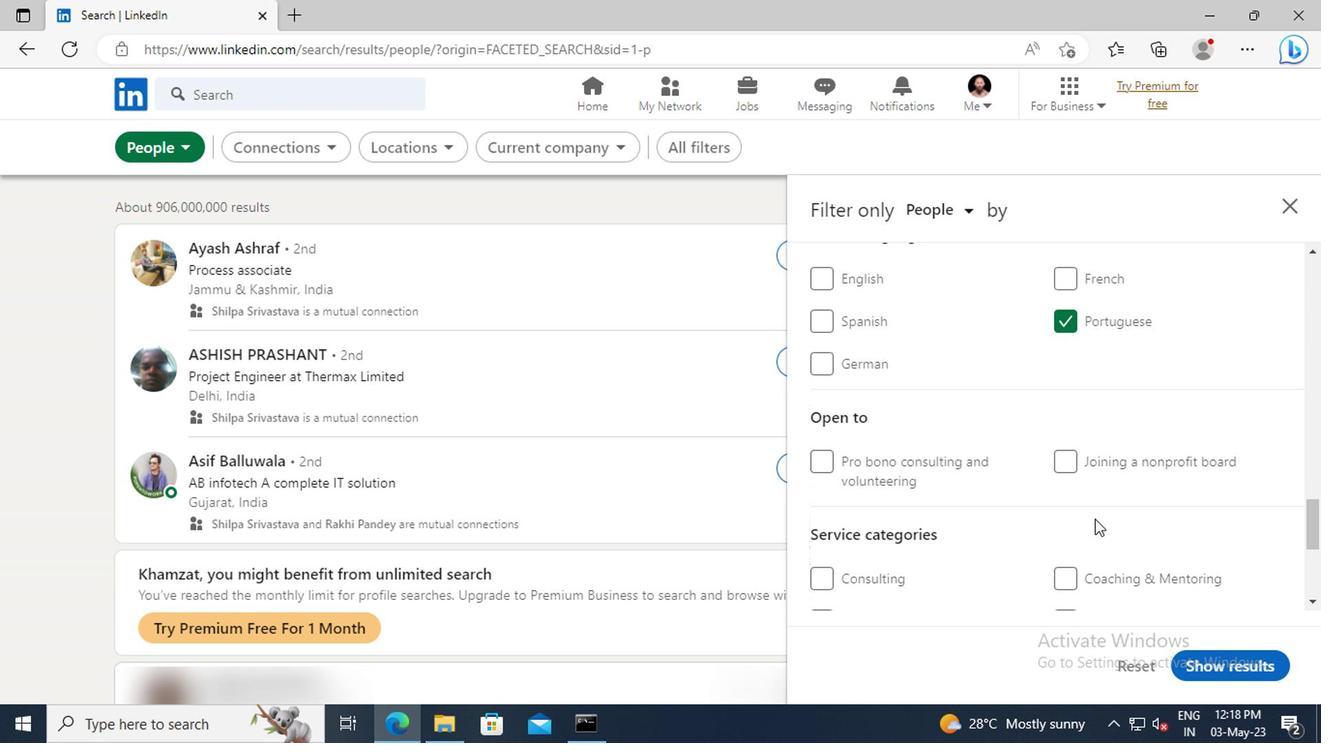 
Action: Mouse moved to (1085, 505)
Screenshot: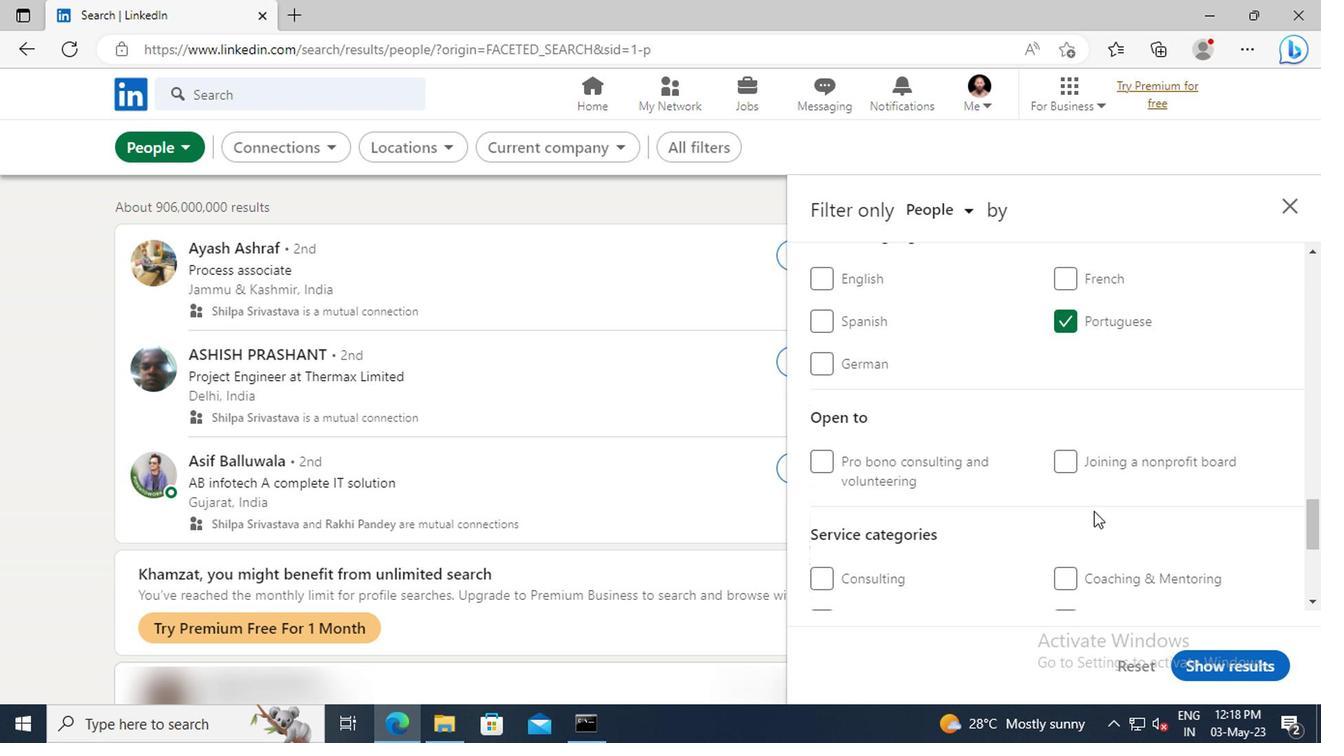 
Action: Mouse scrolled (1085, 504) with delta (0, -1)
Screenshot: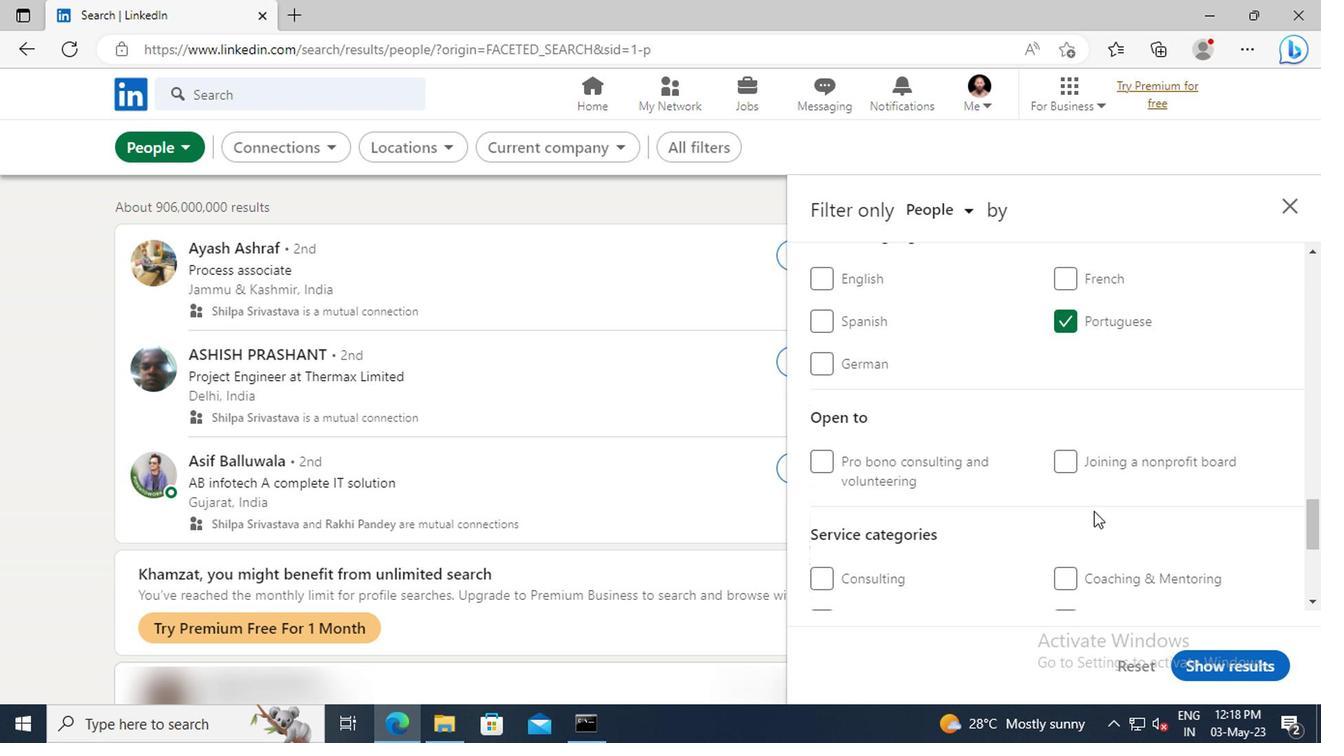 
Action: Mouse moved to (1073, 486)
Screenshot: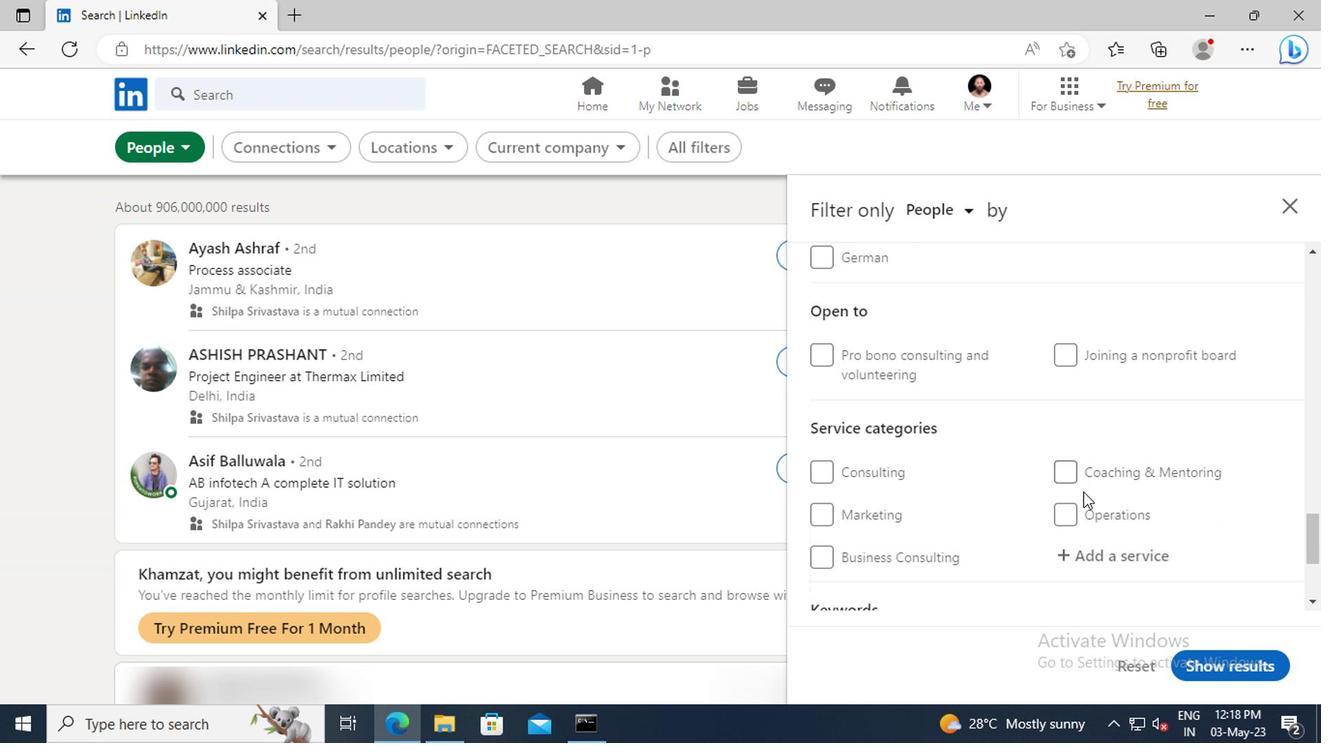 
Action: Mouse scrolled (1073, 485) with delta (0, -1)
Screenshot: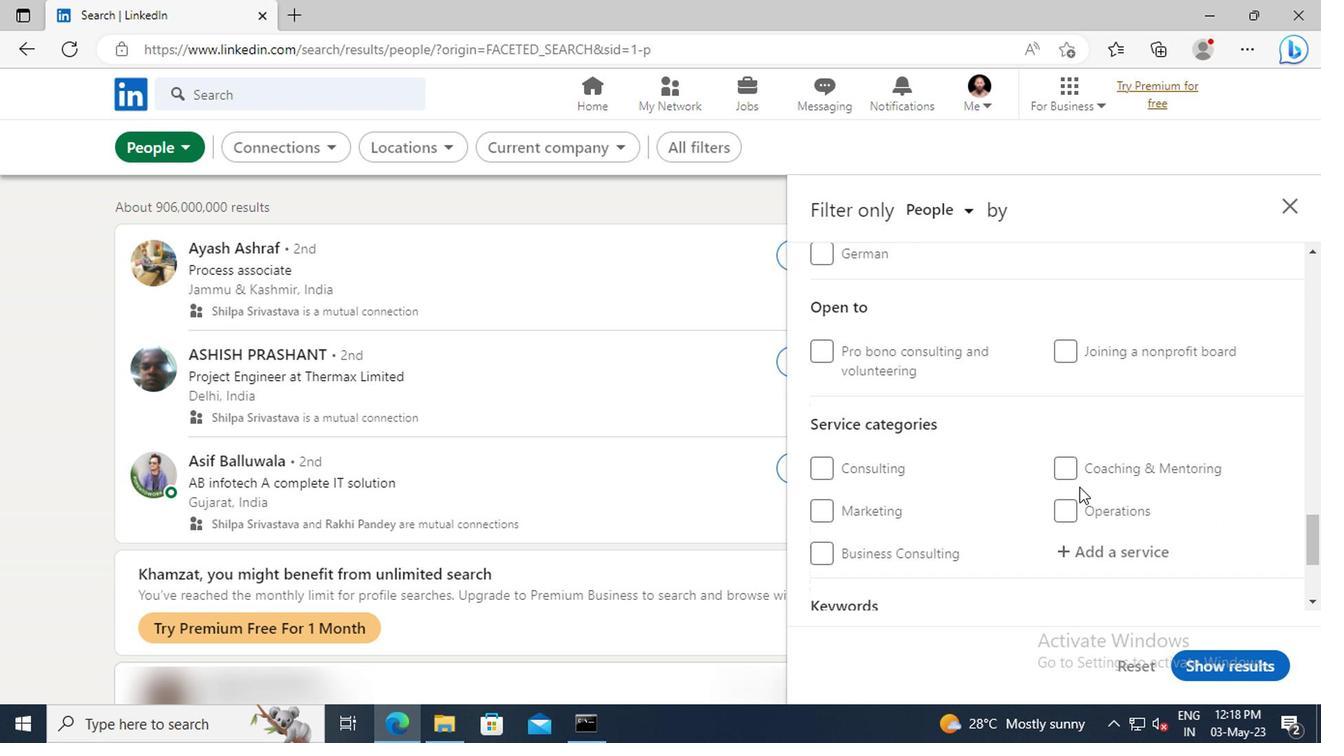 
Action: Mouse moved to (1079, 498)
Screenshot: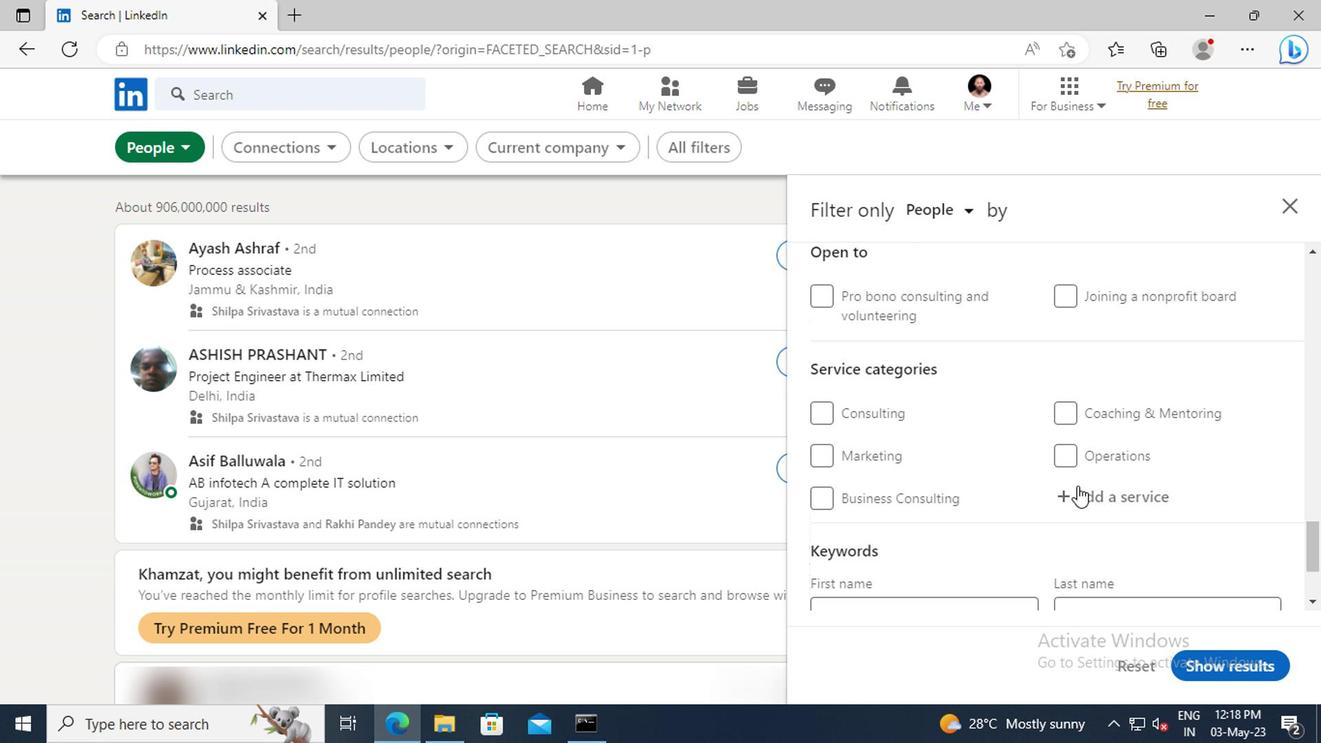 
Action: Mouse pressed left at (1079, 498)
Screenshot: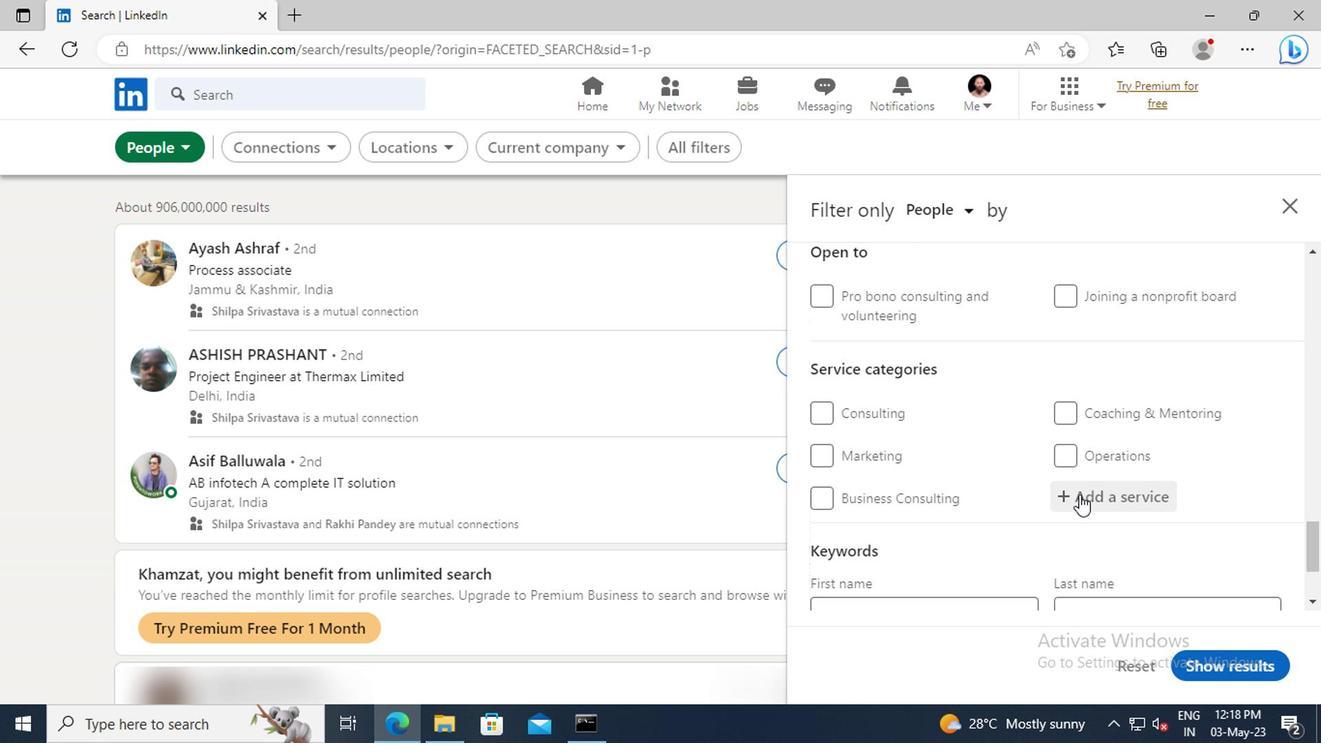 
Action: Key pressed <Key.shift>TAX<Key.space><Key.shift>LA
Screenshot: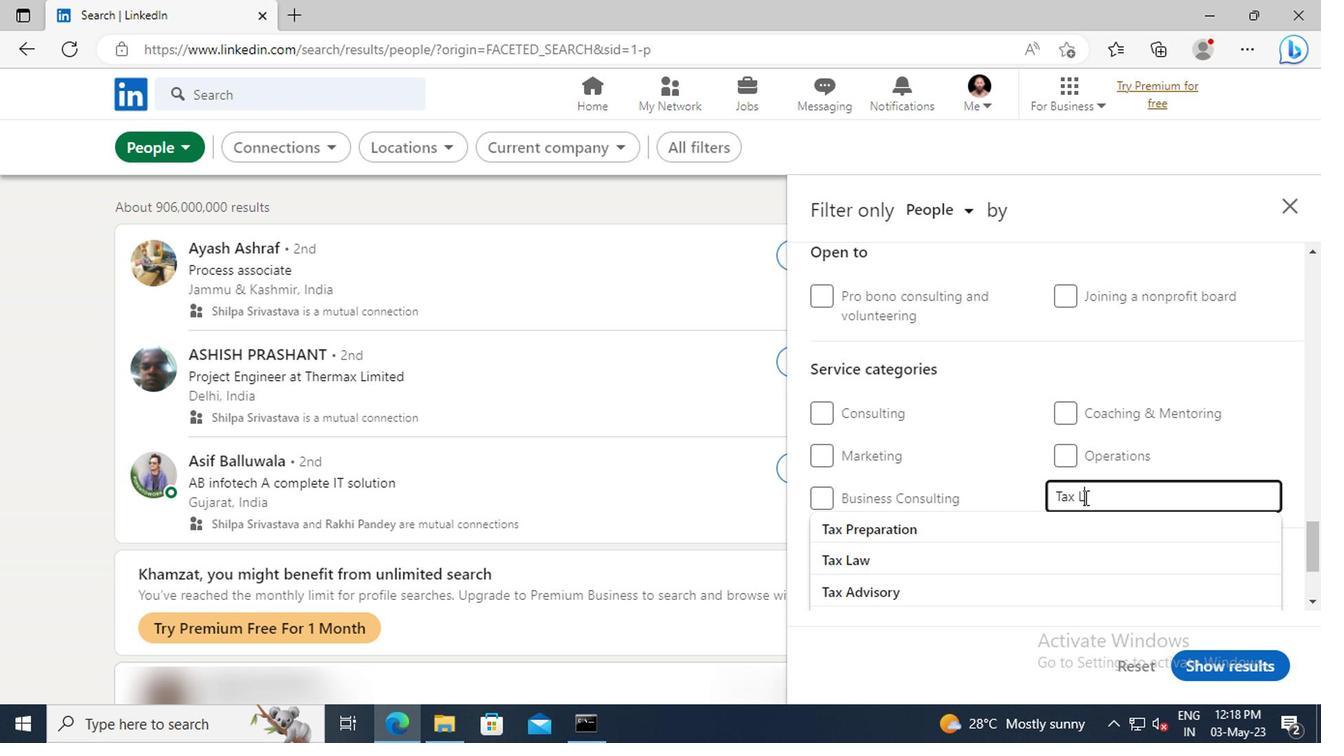 
Action: Mouse moved to (1083, 521)
Screenshot: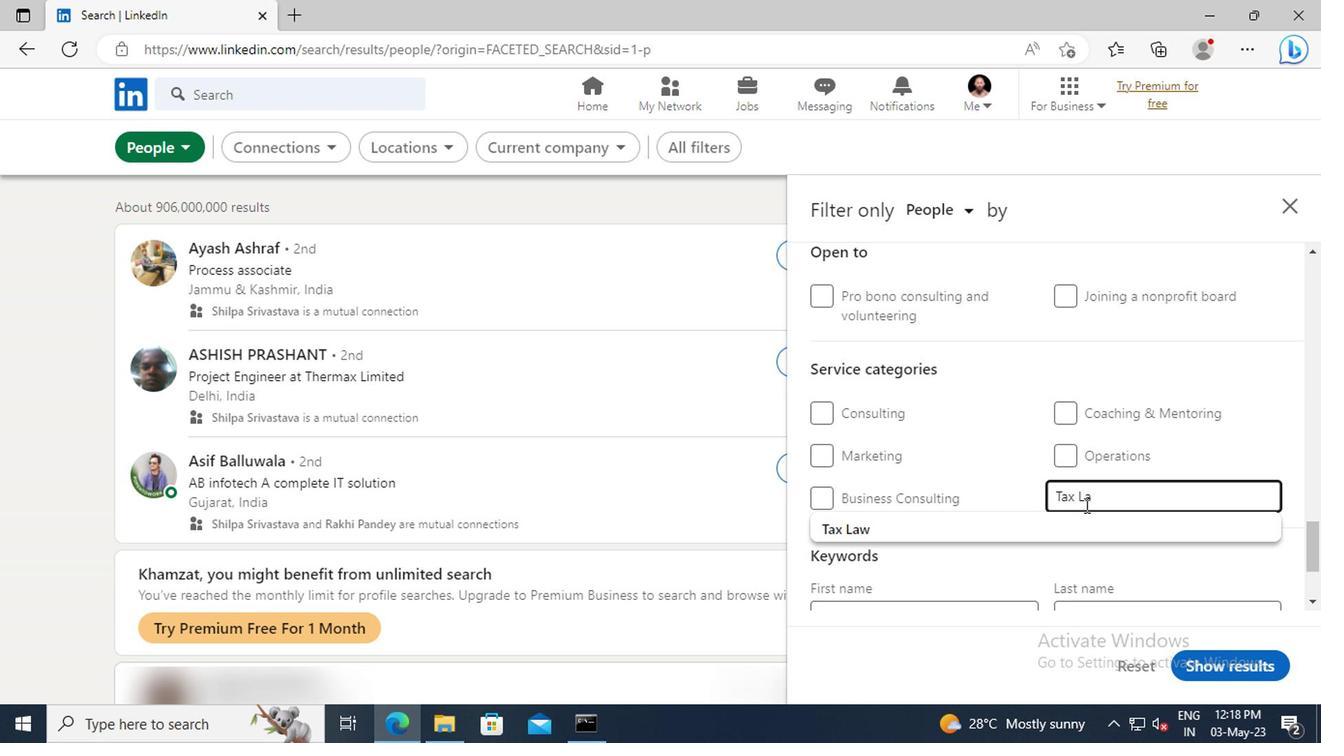 
Action: Mouse pressed left at (1083, 521)
Screenshot: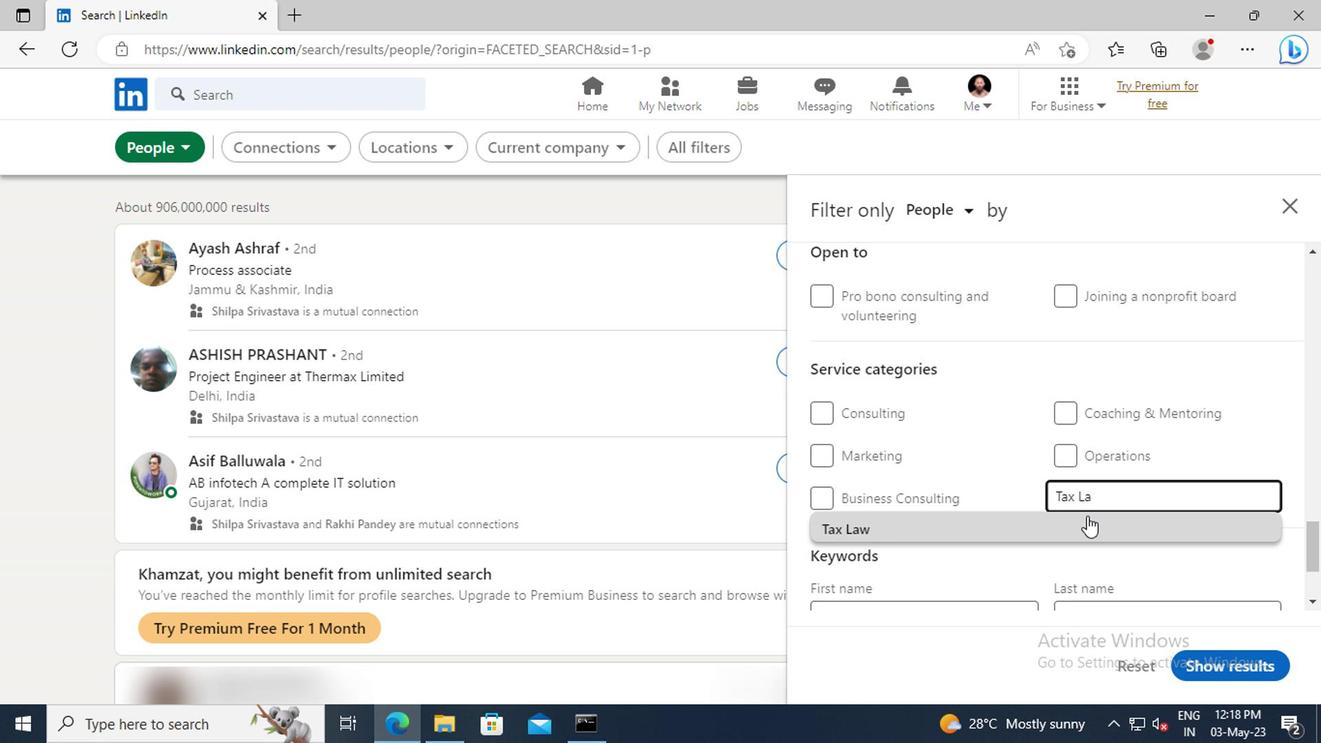 
Action: Mouse scrolled (1083, 520) with delta (0, 0)
Screenshot: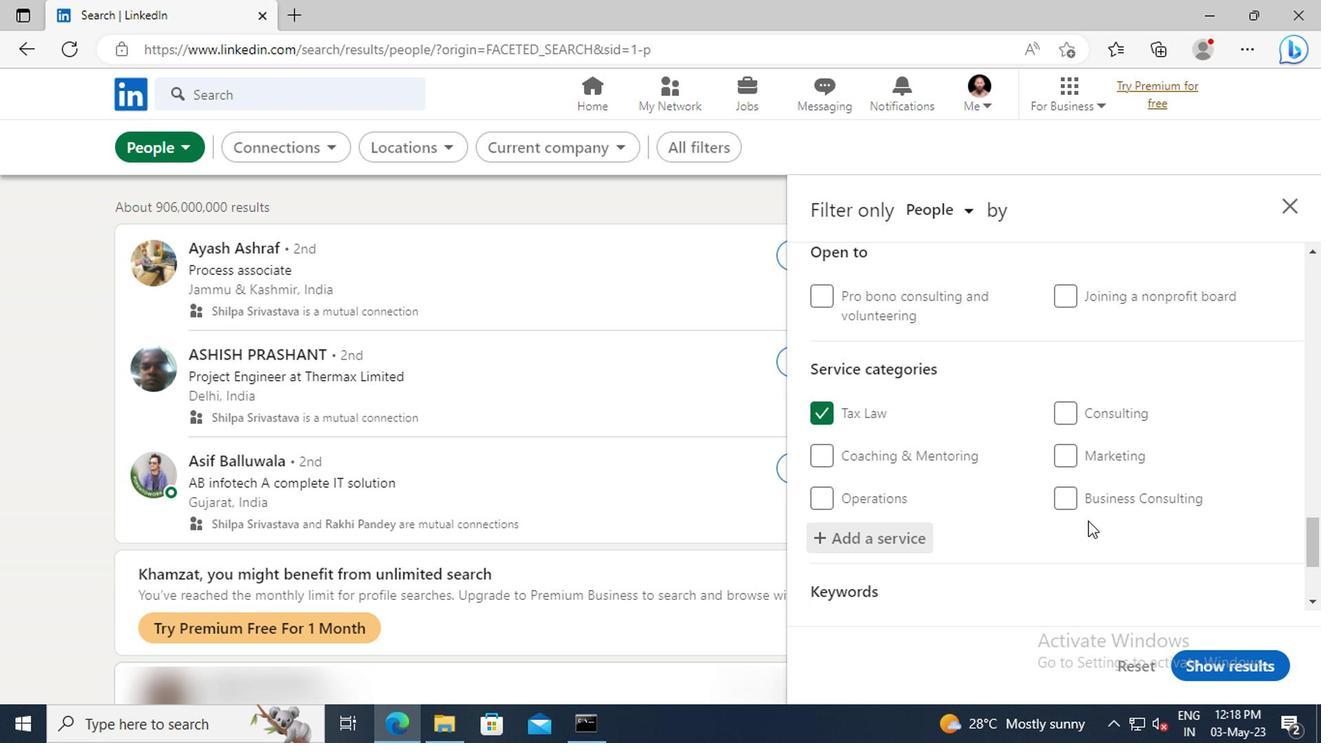 
Action: Mouse scrolled (1083, 520) with delta (0, 0)
Screenshot: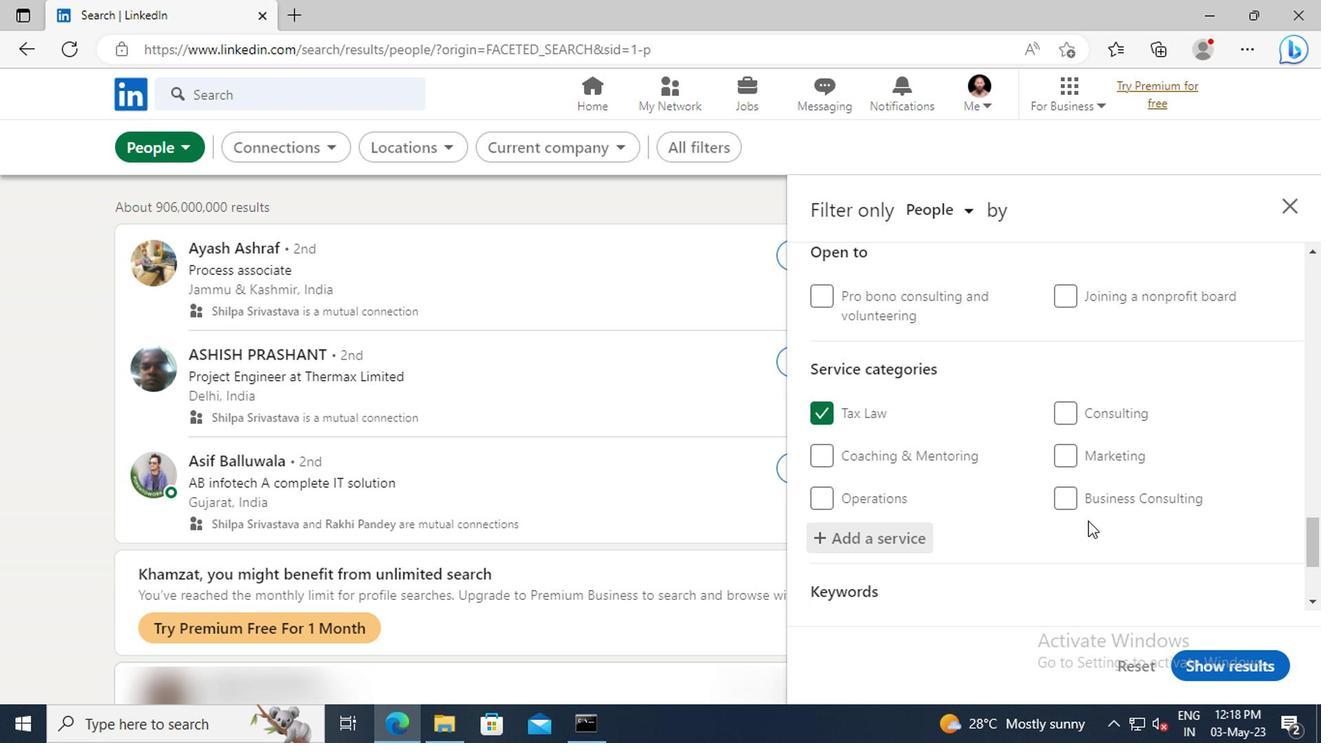 
Action: Mouse scrolled (1083, 520) with delta (0, 0)
Screenshot: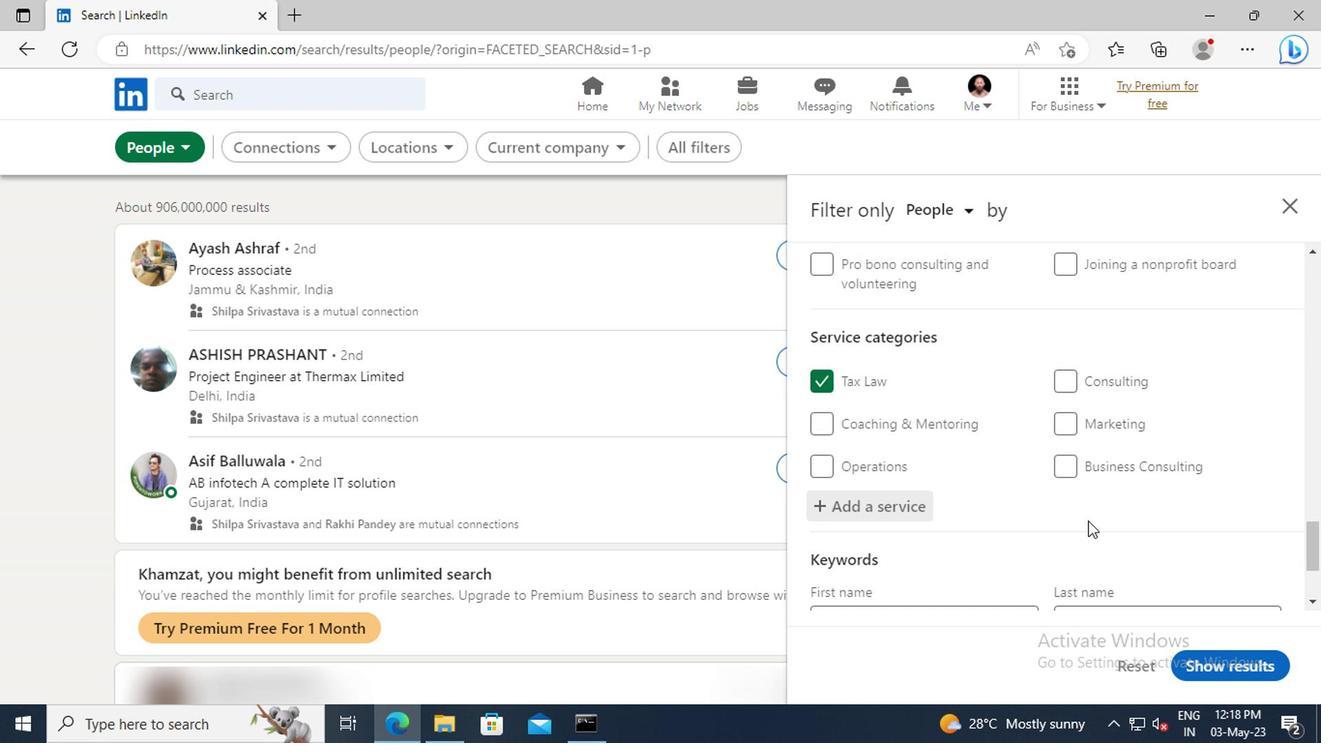 
Action: Mouse moved to (956, 557)
Screenshot: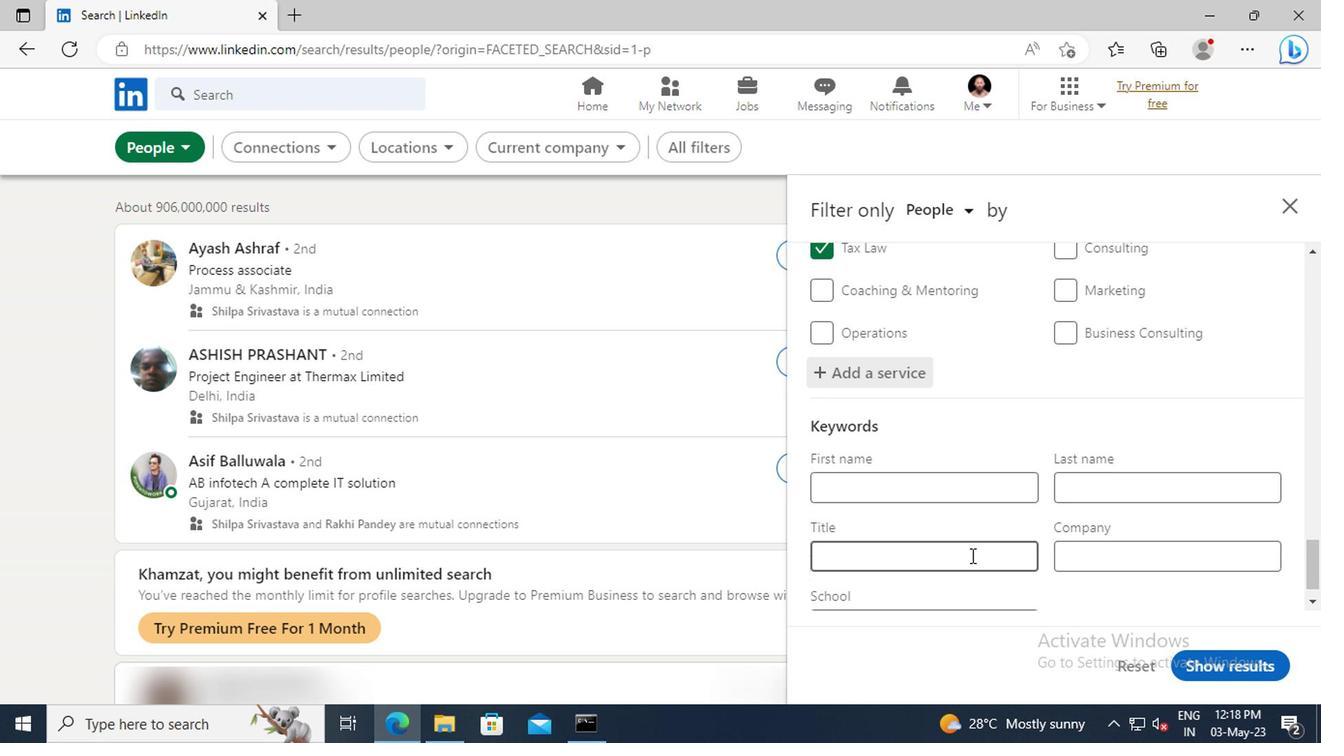 
Action: Mouse pressed left at (956, 557)
Screenshot: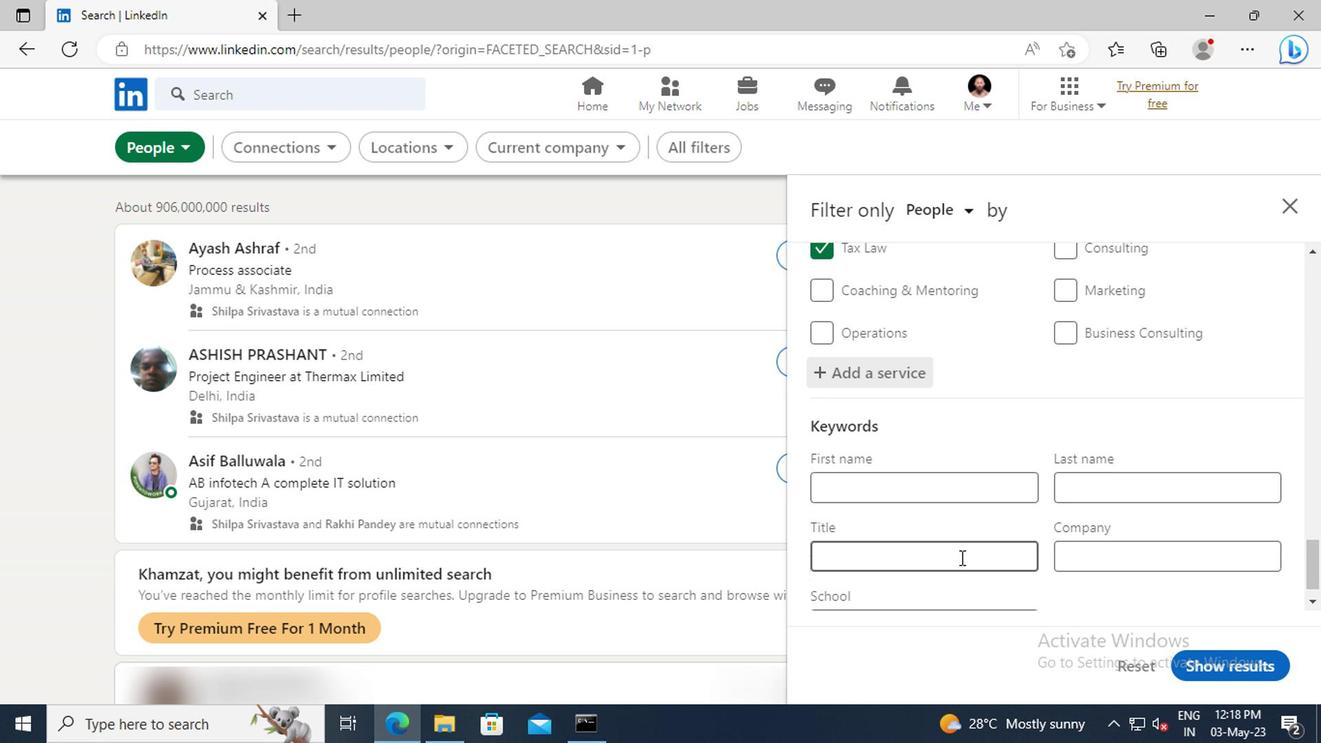 
Action: Key pressed <Key.shift>DATA<Key.space><Key.shift>ENTRY<Key.enter>
Screenshot: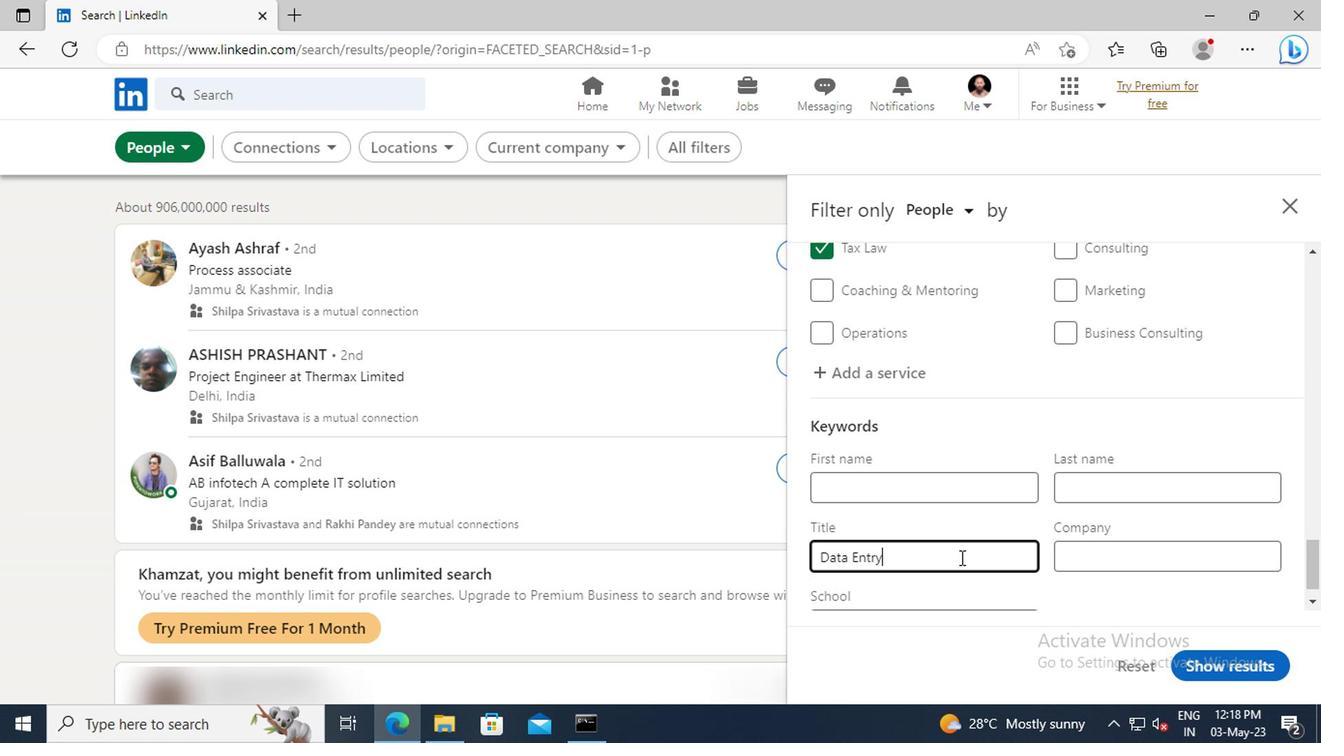 
Action: Mouse moved to (1212, 662)
Screenshot: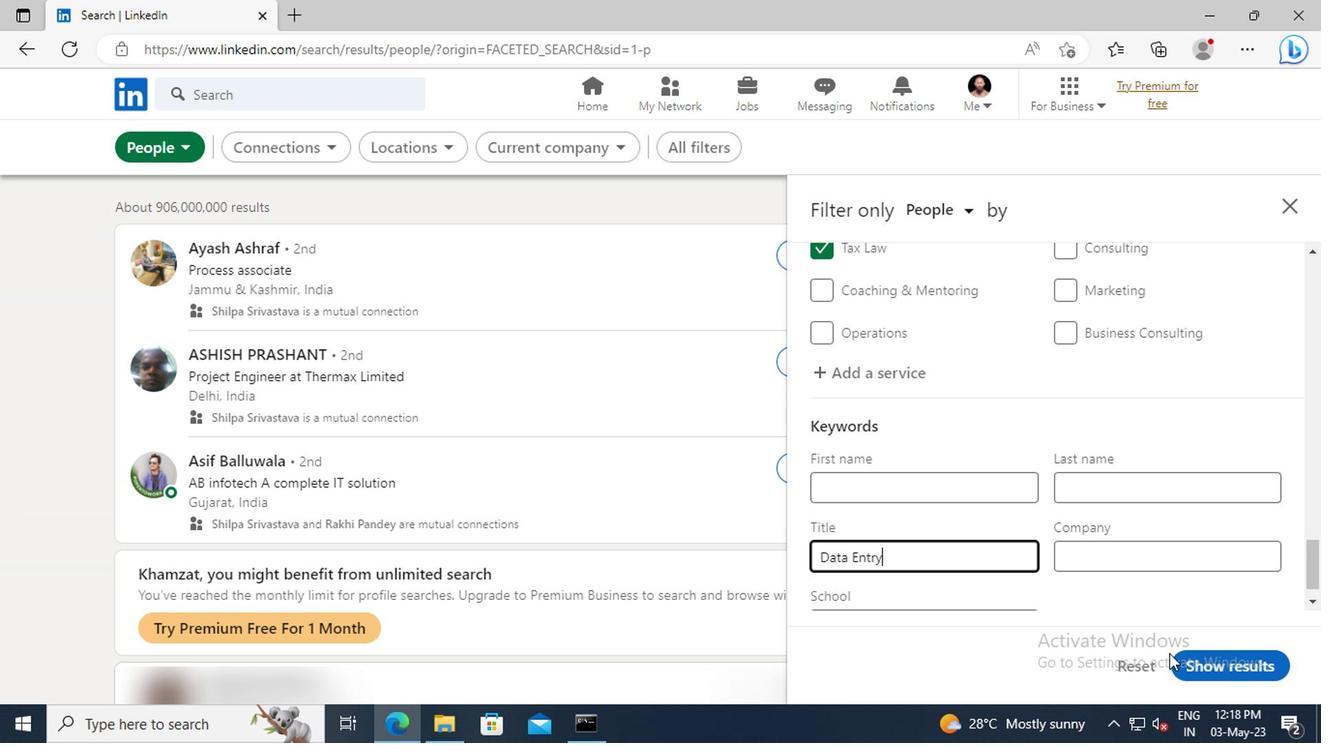 
Action: Mouse pressed left at (1212, 662)
Screenshot: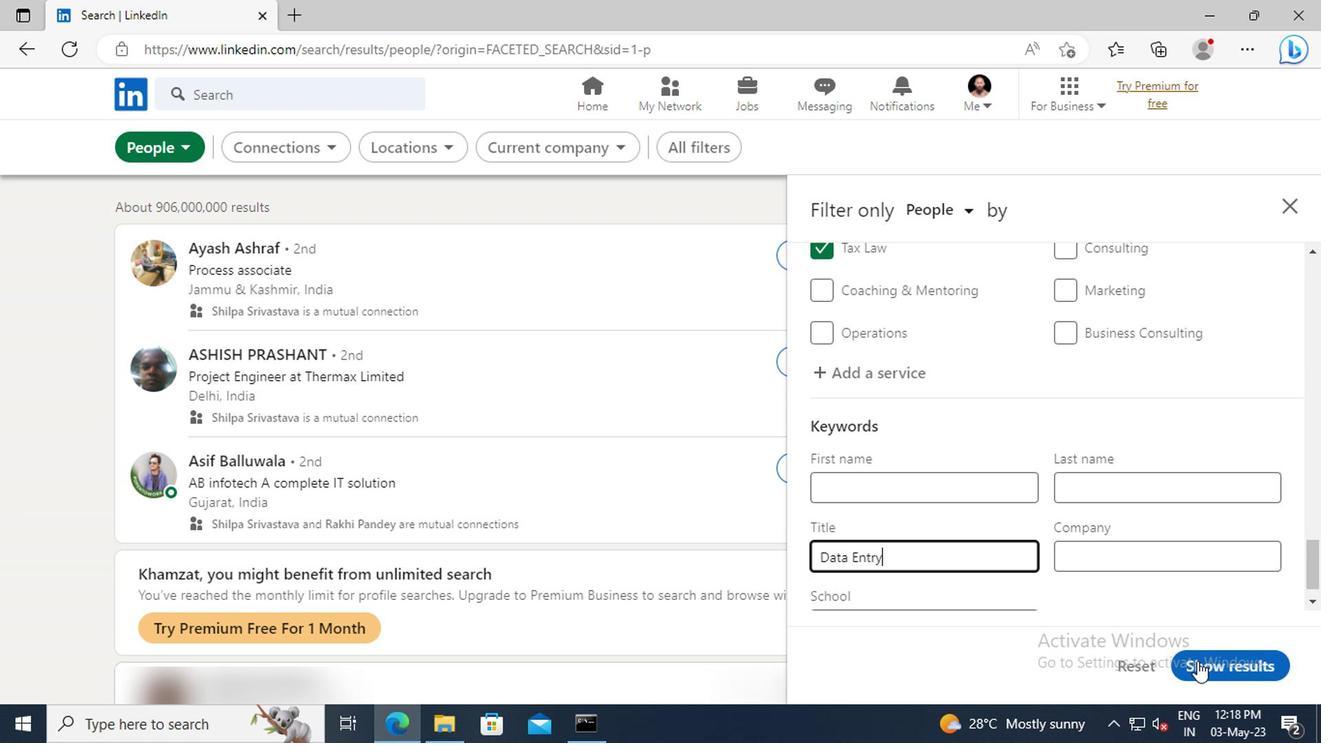 
